 Task: Productivity: 8 Creative Habits.
Action: Mouse moved to (254, 59)
Screenshot: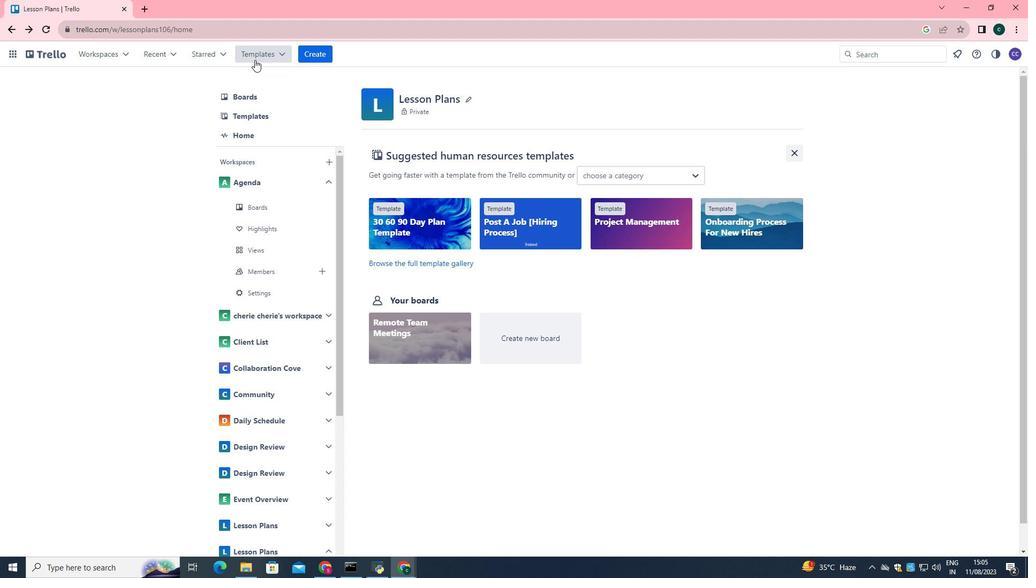 
Action: Mouse pressed left at (254, 59)
Screenshot: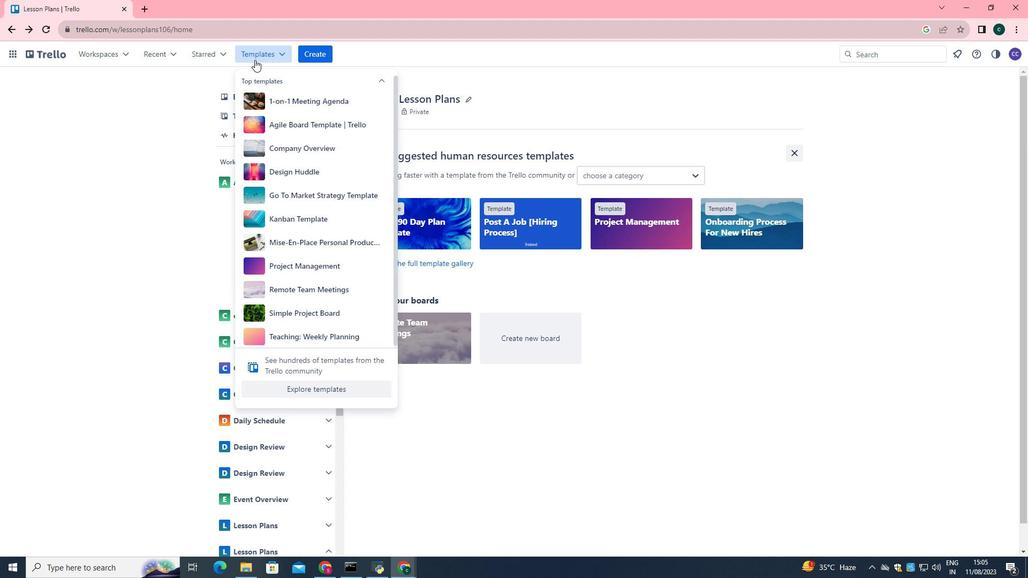 
Action: Mouse moved to (285, 389)
Screenshot: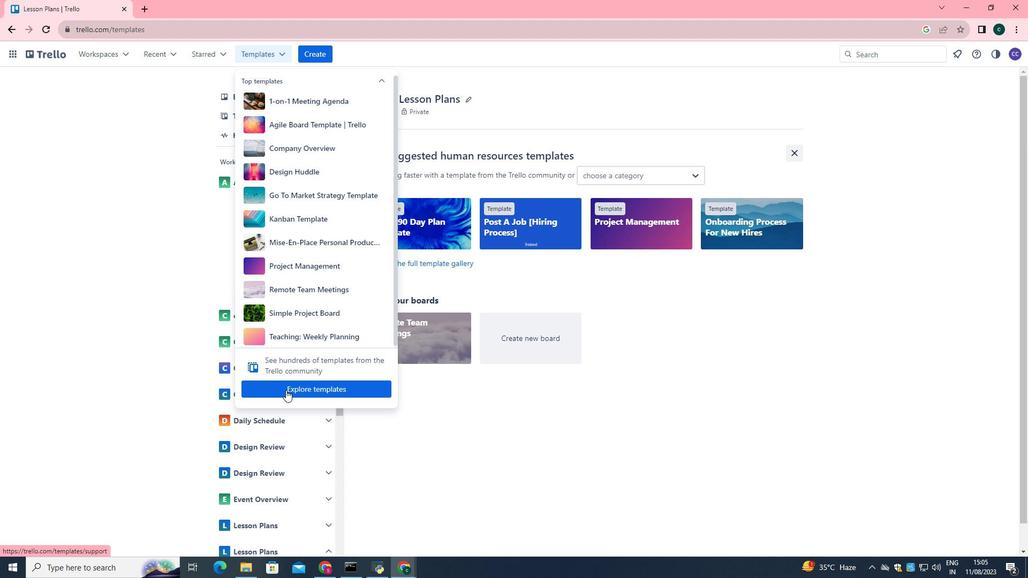 
Action: Mouse pressed left at (285, 389)
Screenshot: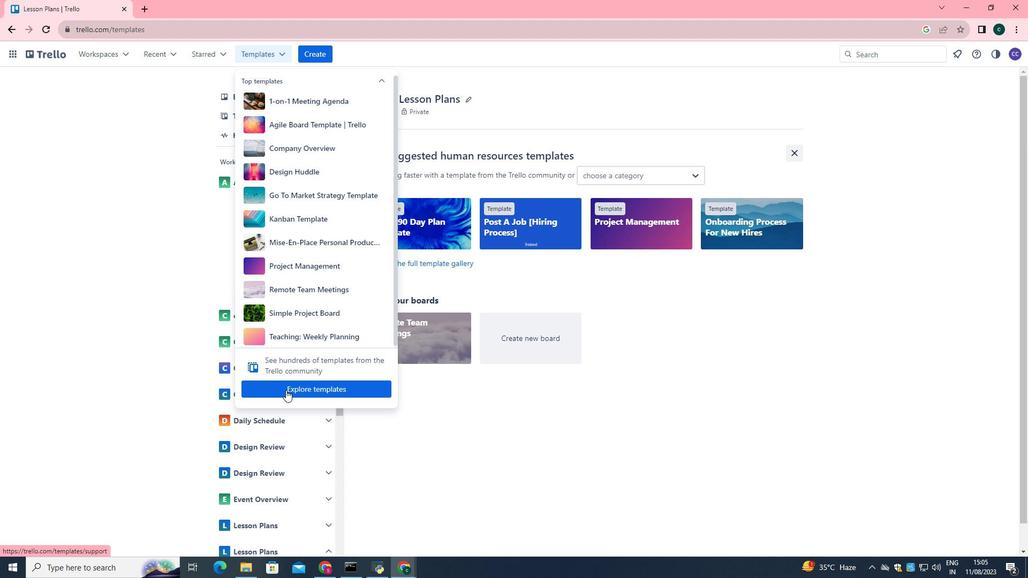 
Action: Mouse moved to (288, 279)
Screenshot: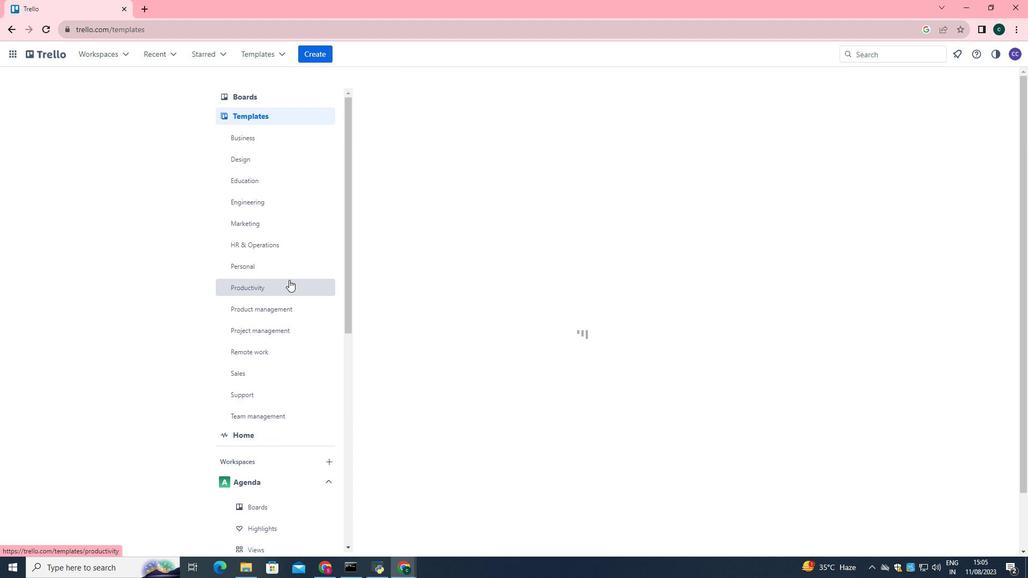 
Action: Mouse pressed left at (288, 279)
Screenshot: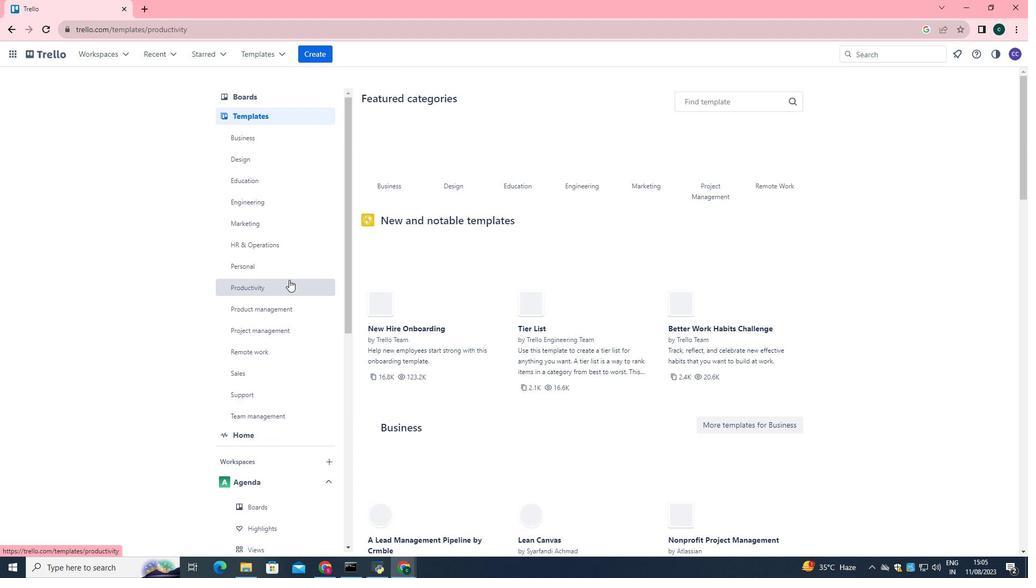 
Action: Mouse moved to (546, 285)
Screenshot: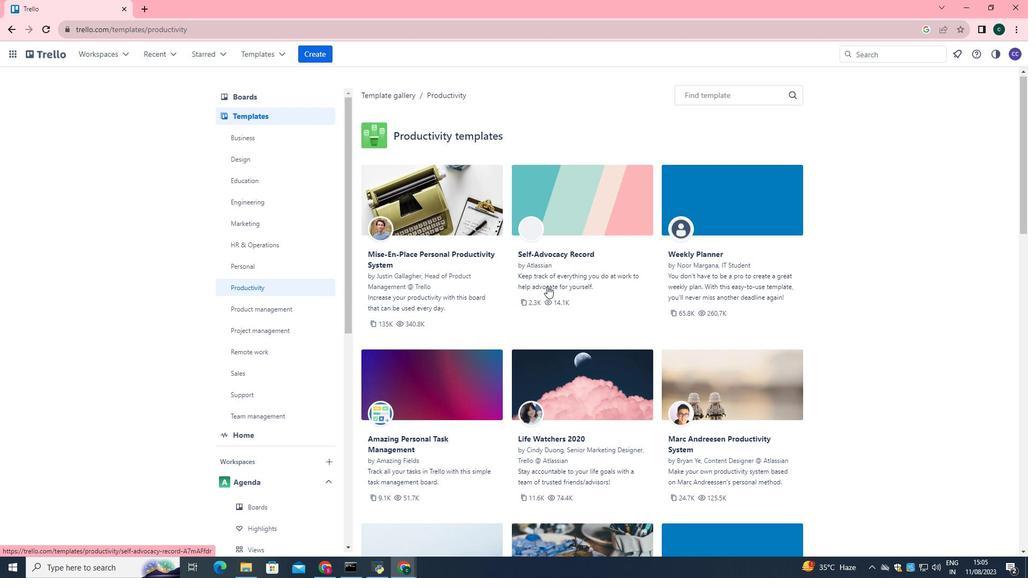 
Action: Mouse scrolled (546, 285) with delta (0, 0)
Screenshot: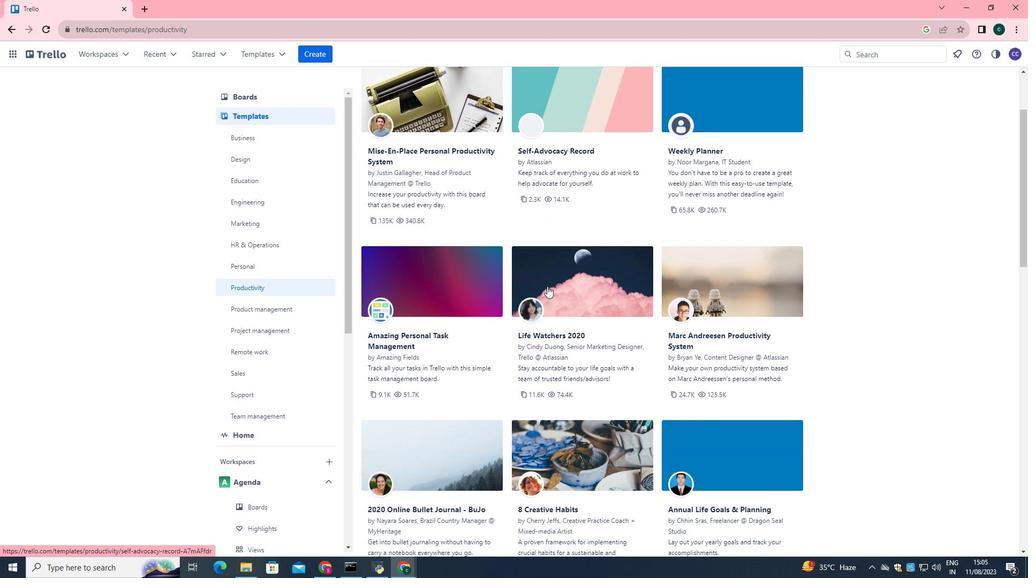 
Action: Mouse scrolled (546, 285) with delta (0, 0)
Screenshot: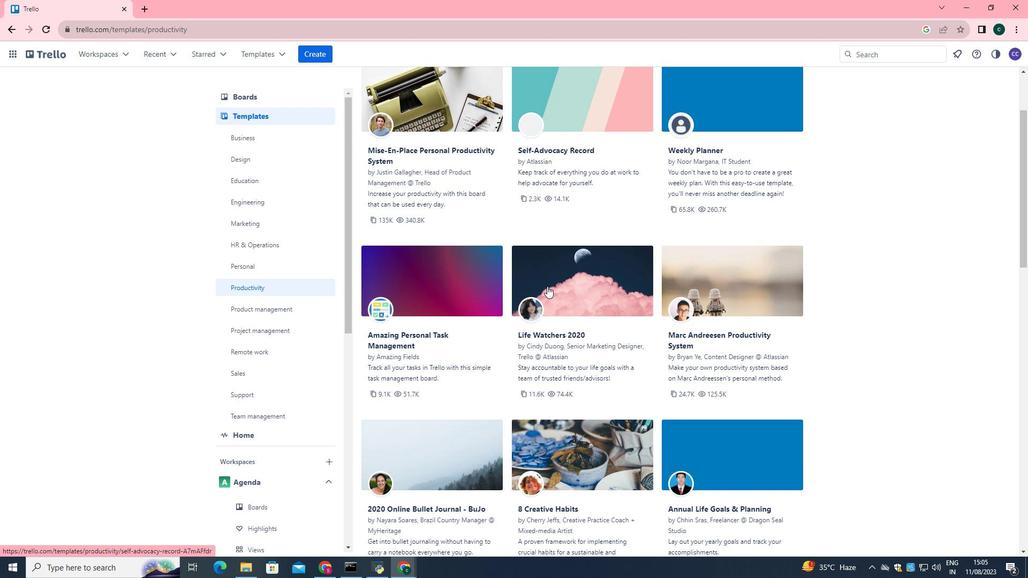 
Action: Mouse scrolled (546, 285) with delta (0, 0)
Screenshot: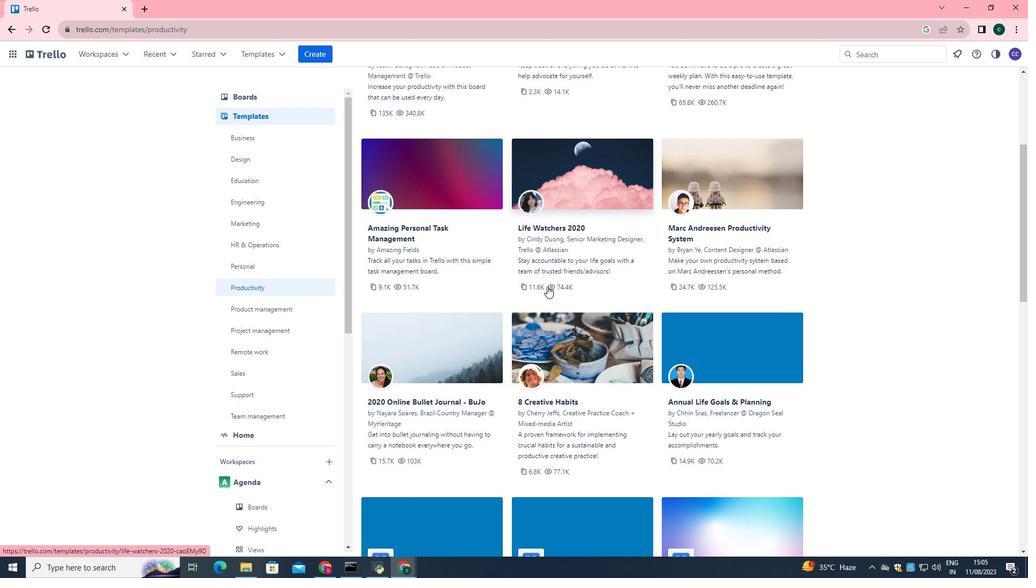 
Action: Mouse scrolled (546, 285) with delta (0, 0)
Screenshot: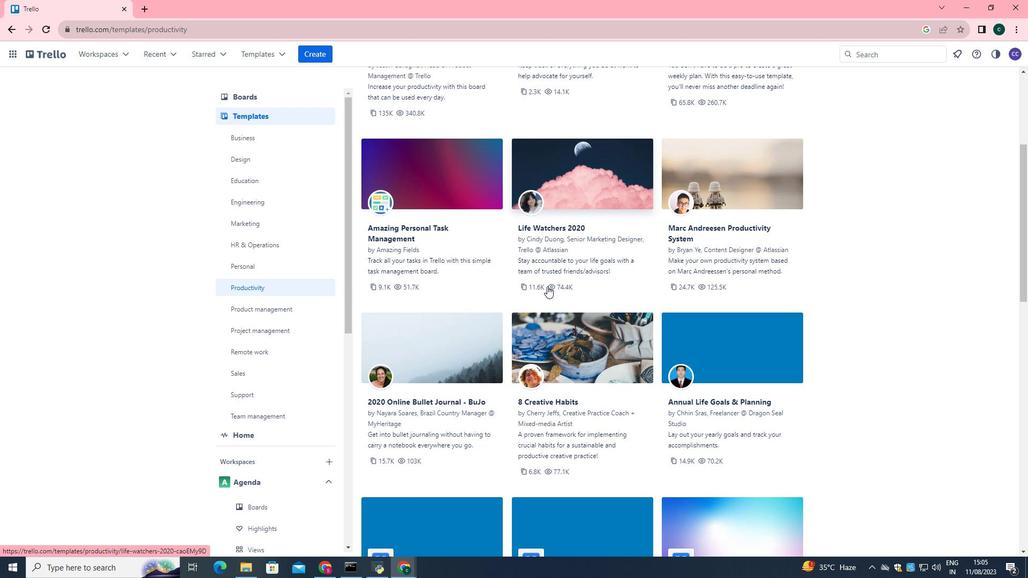 
Action: Mouse scrolled (546, 285) with delta (0, 0)
Screenshot: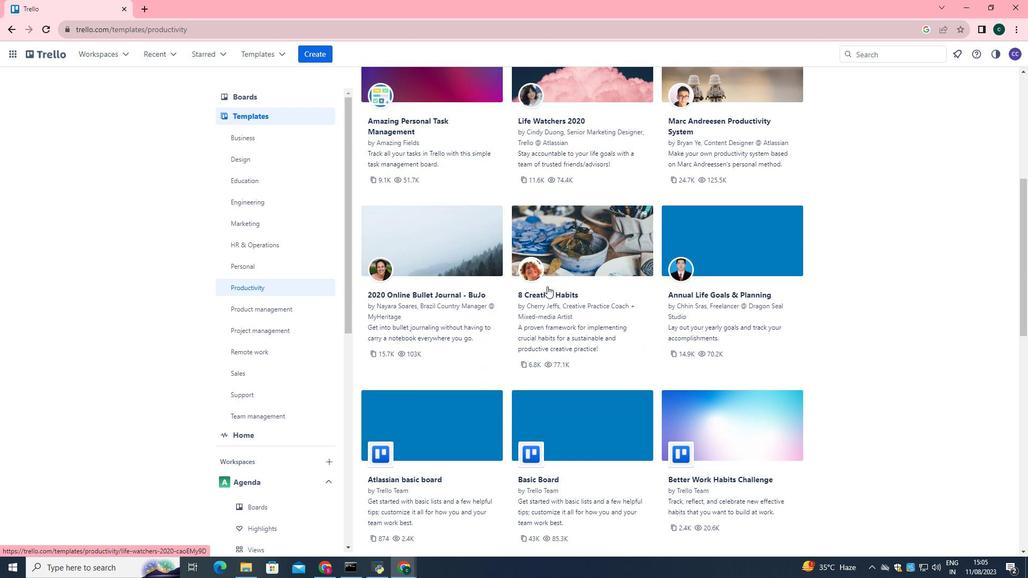 
Action: Mouse scrolled (546, 285) with delta (0, 0)
Screenshot: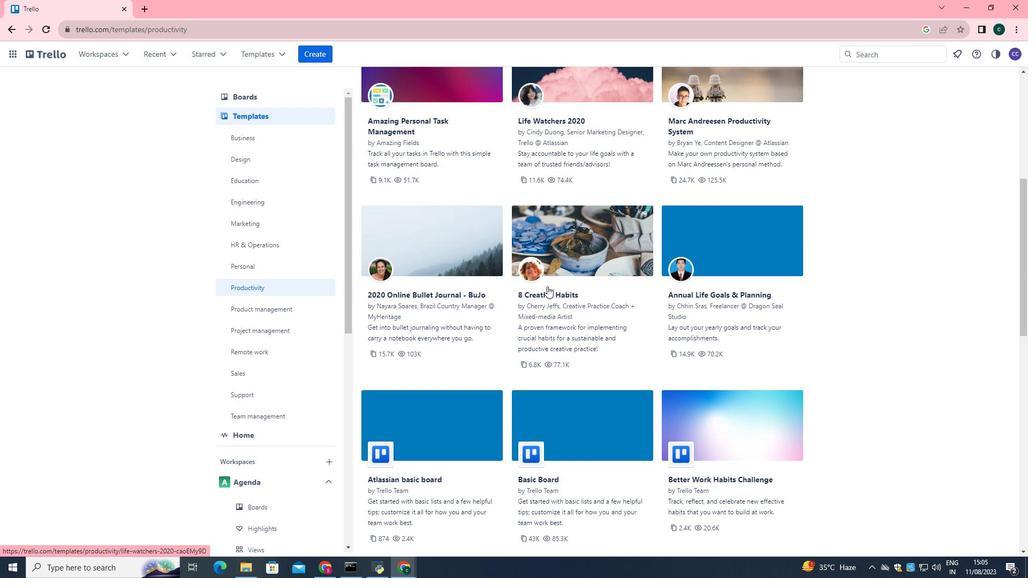 
Action: Mouse scrolled (546, 285) with delta (0, 0)
Screenshot: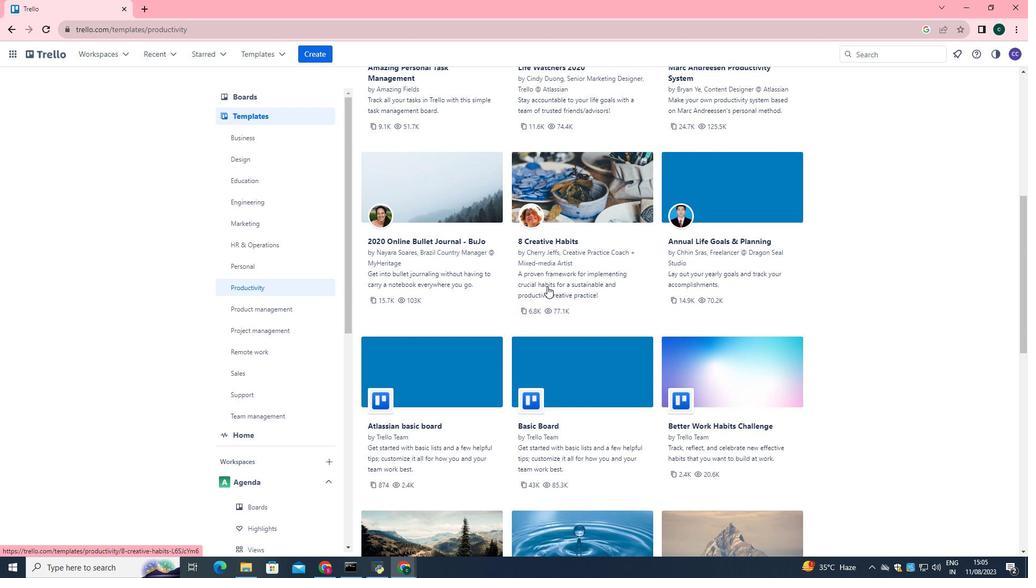 
Action: Mouse scrolled (546, 285) with delta (0, 0)
Screenshot: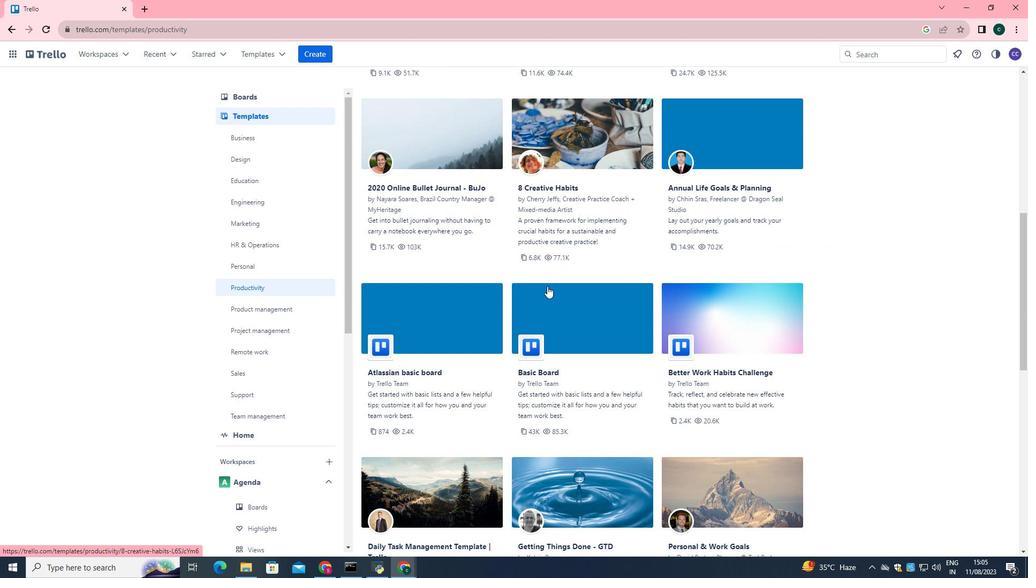 
Action: Mouse scrolled (546, 285) with delta (0, 0)
Screenshot: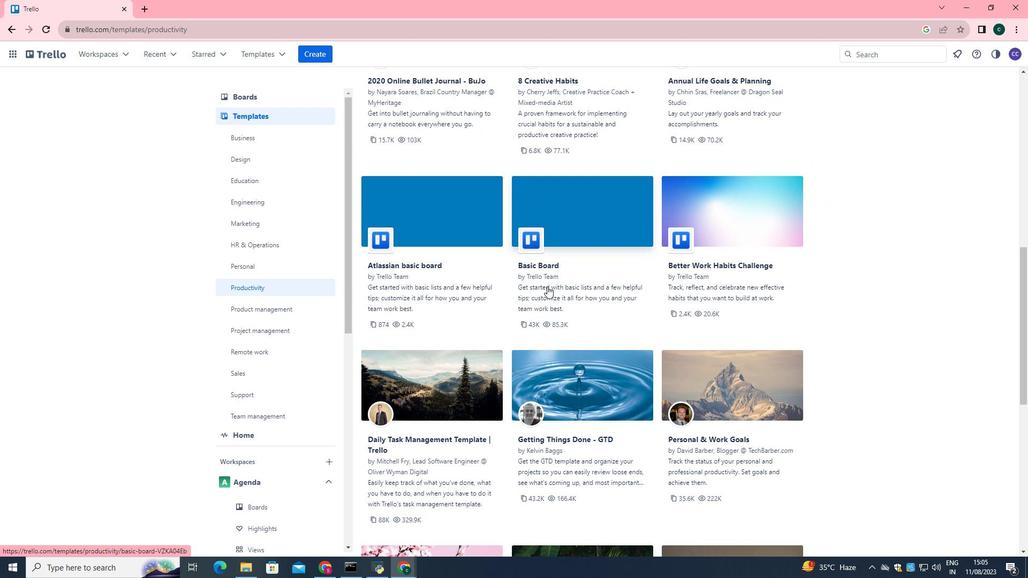 
Action: Mouse scrolled (546, 285) with delta (0, 0)
Screenshot: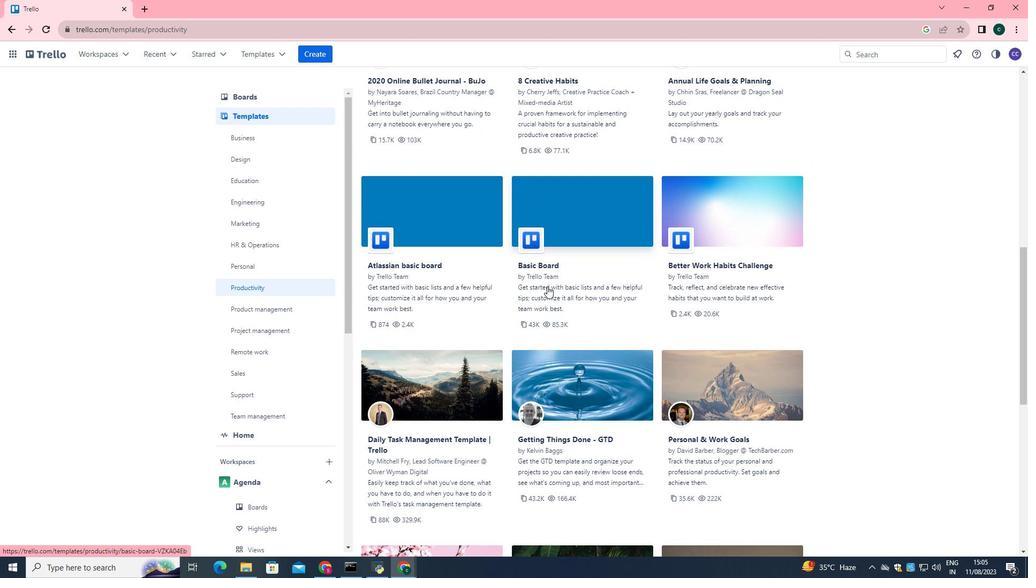 
Action: Mouse scrolled (546, 285) with delta (0, 0)
Screenshot: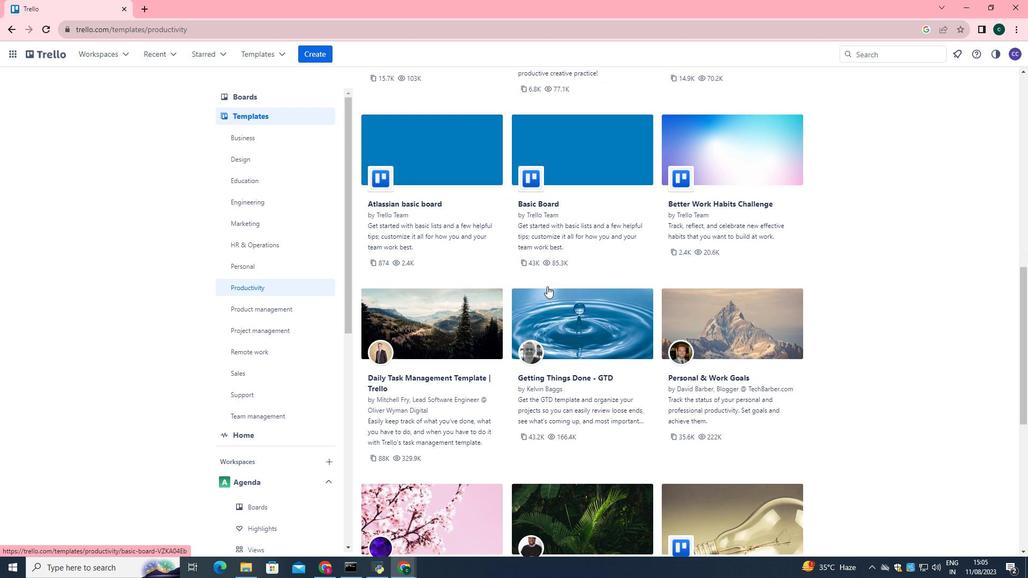 
Action: Mouse scrolled (546, 285) with delta (0, 0)
Screenshot: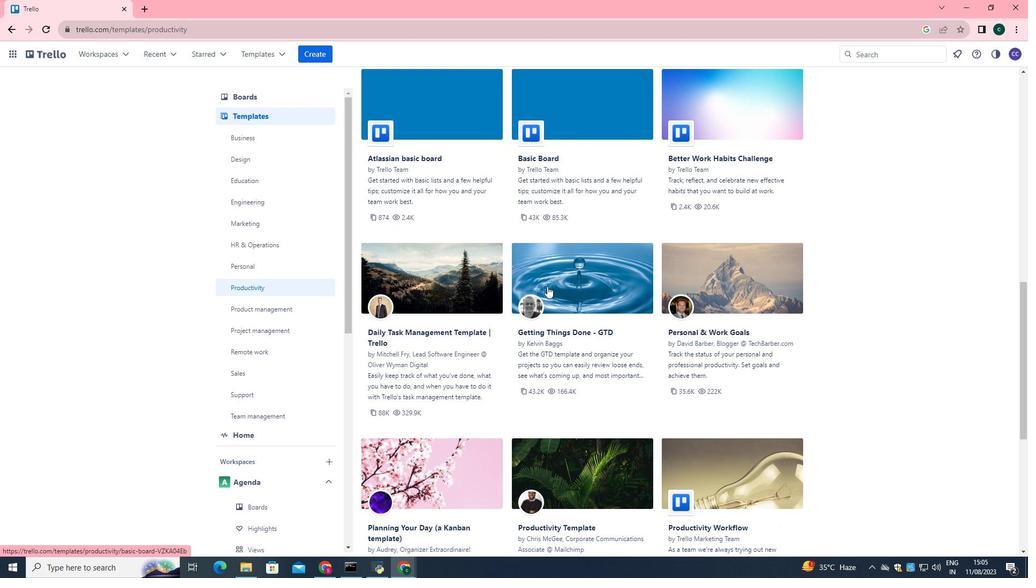 
Action: Mouse scrolled (546, 285) with delta (0, 0)
Screenshot: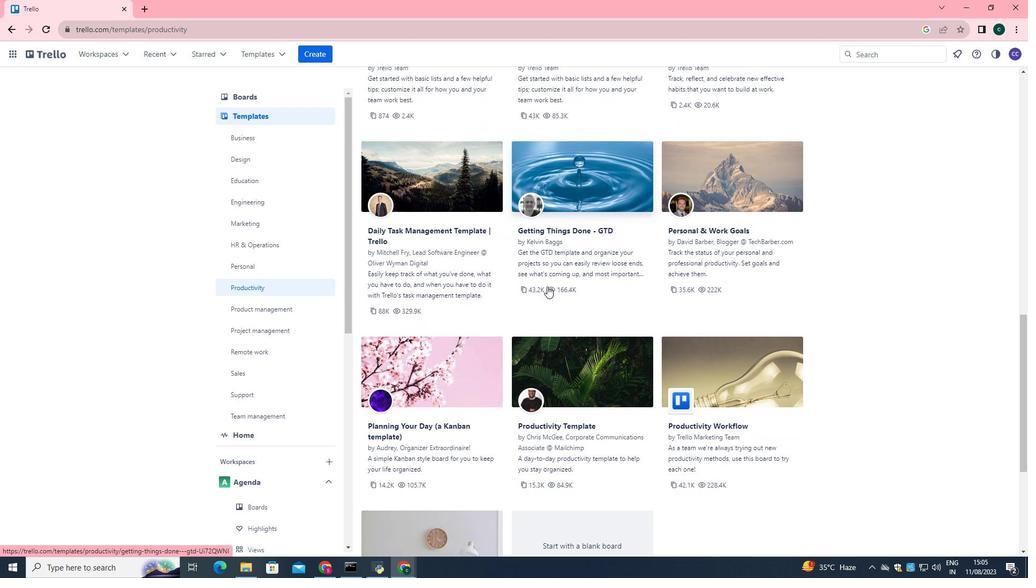 
Action: Mouse scrolled (546, 285) with delta (0, 0)
Screenshot: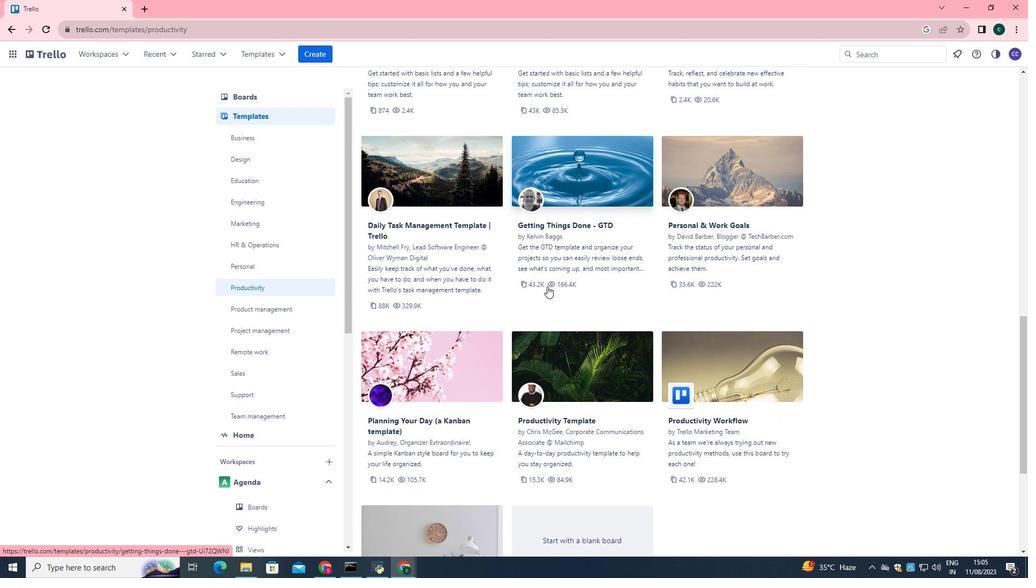 
Action: Mouse scrolled (546, 285) with delta (0, 0)
Screenshot: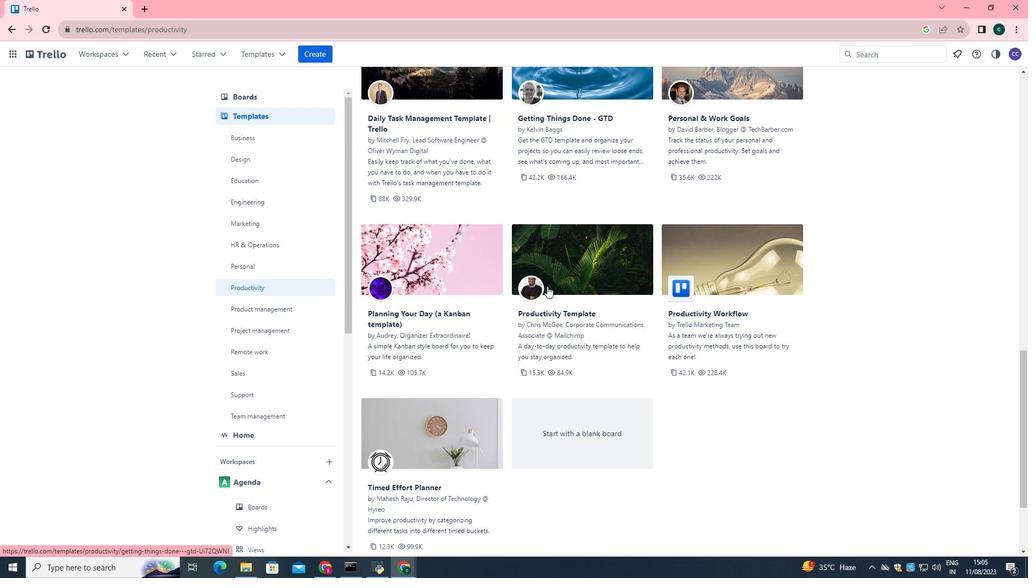 
Action: Mouse scrolled (546, 285) with delta (0, 0)
Screenshot: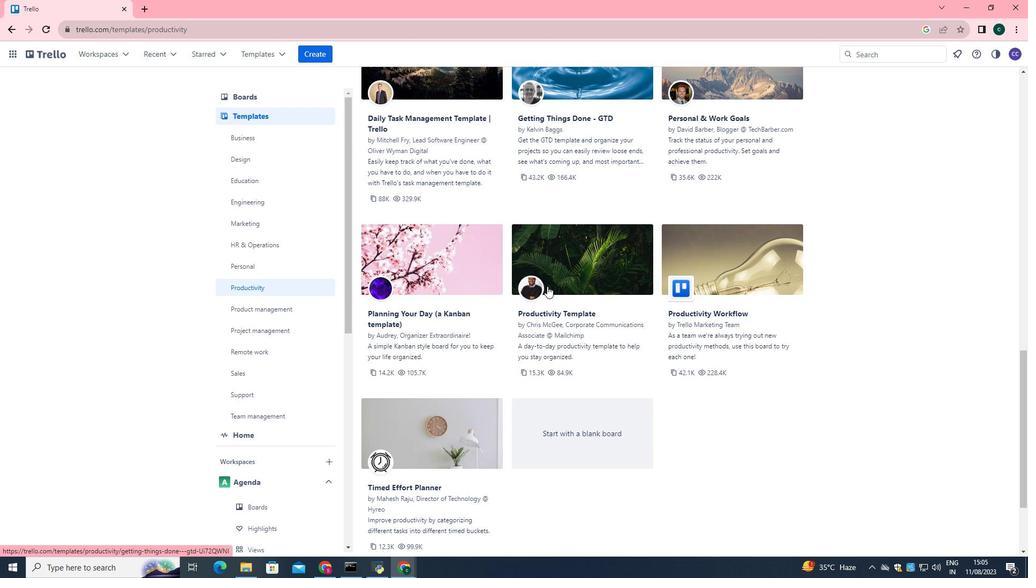 
Action: Mouse scrolled (546, 285) with delta (0, 0)
Screenshot: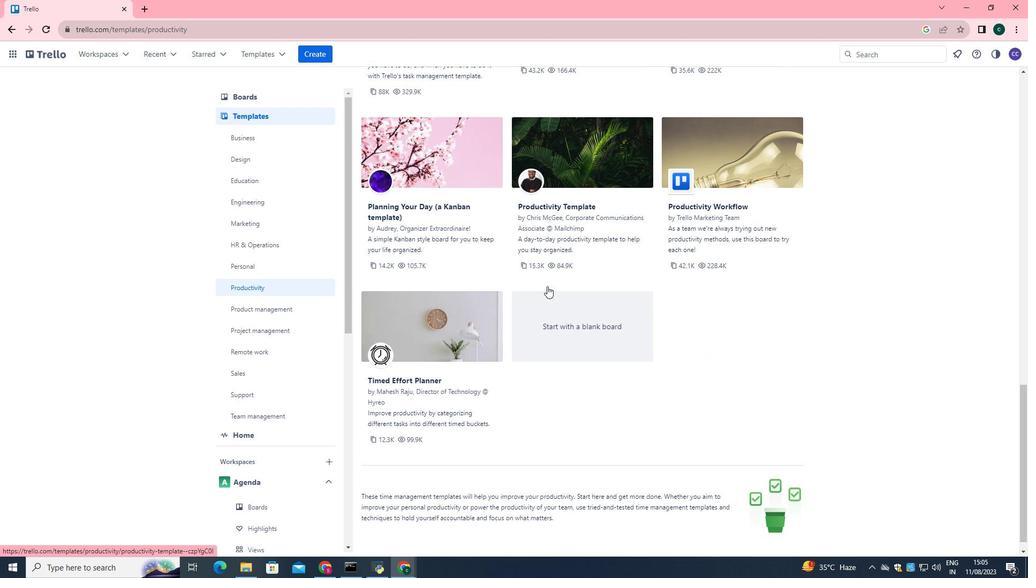 
Action: Mouse scrolled (546, 285) with delta (0, 0)
Screenshot: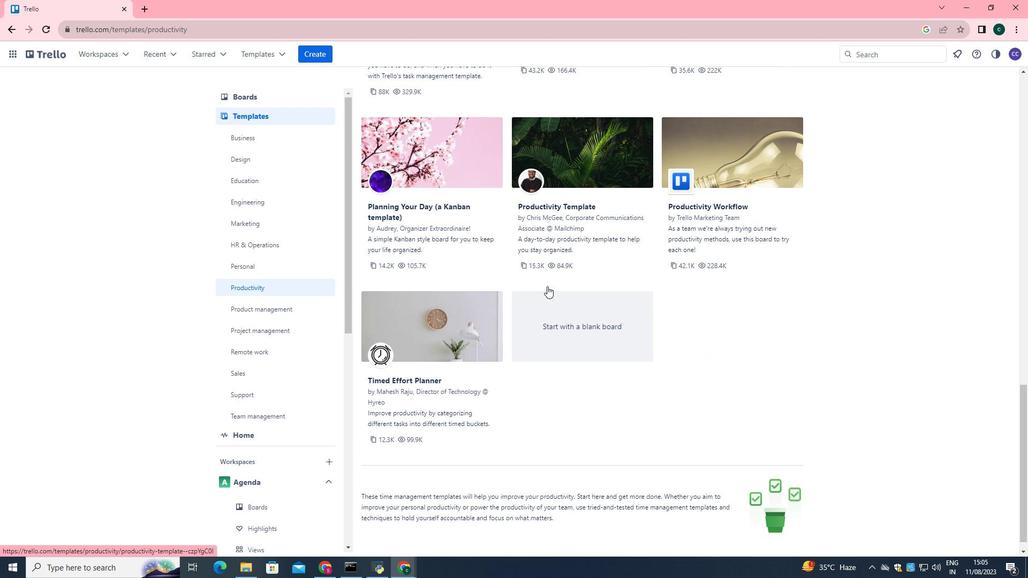 
Action: Mouse scrolled (546, 286) with delta (0, 0)
Screenshot: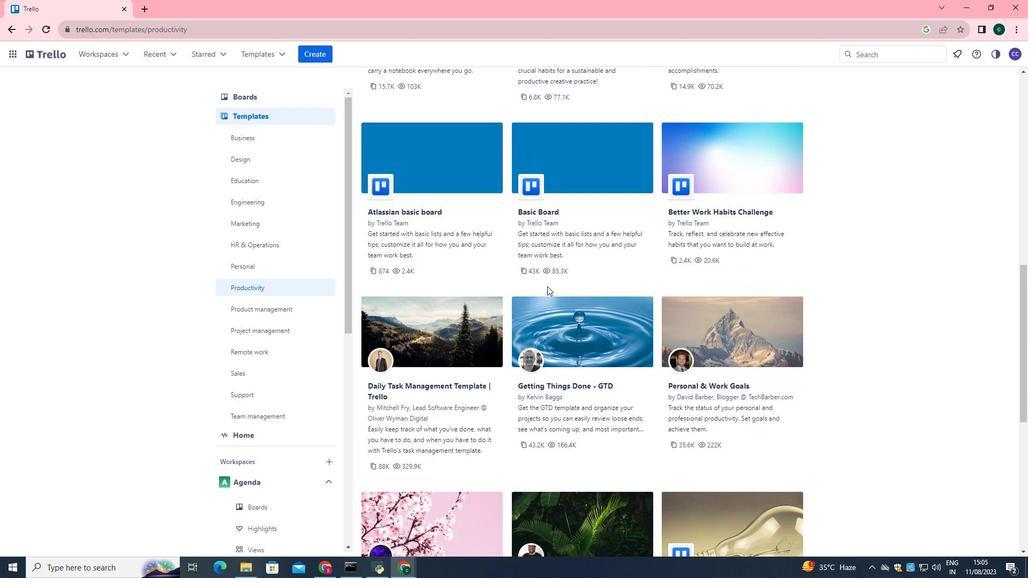
Action: Mouse scrolled (546, 286) with delta (0, 0)
Screenshot: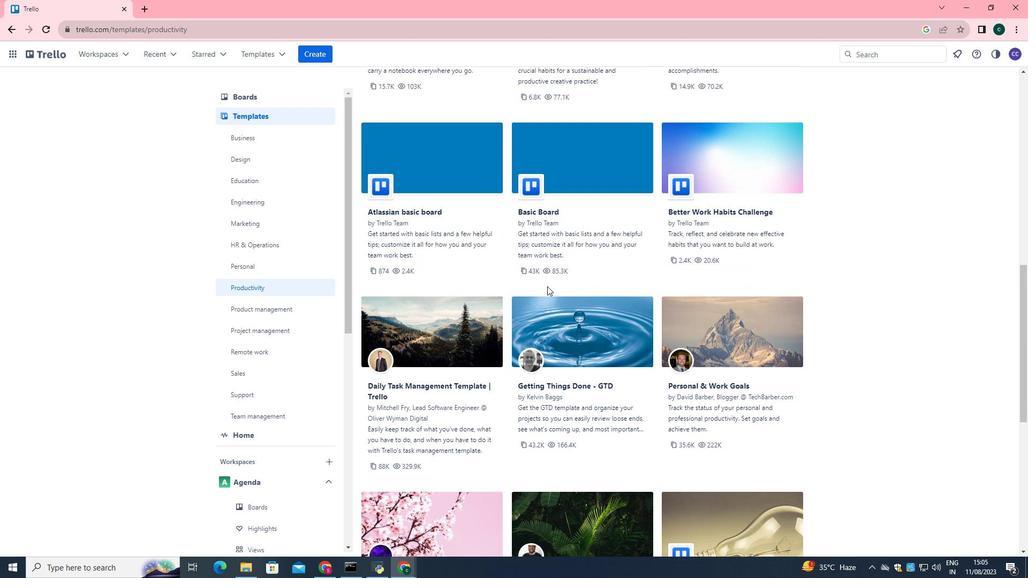 
Action: Mouse scrolled (546, 286) with delta (0, 0)
Screenshot: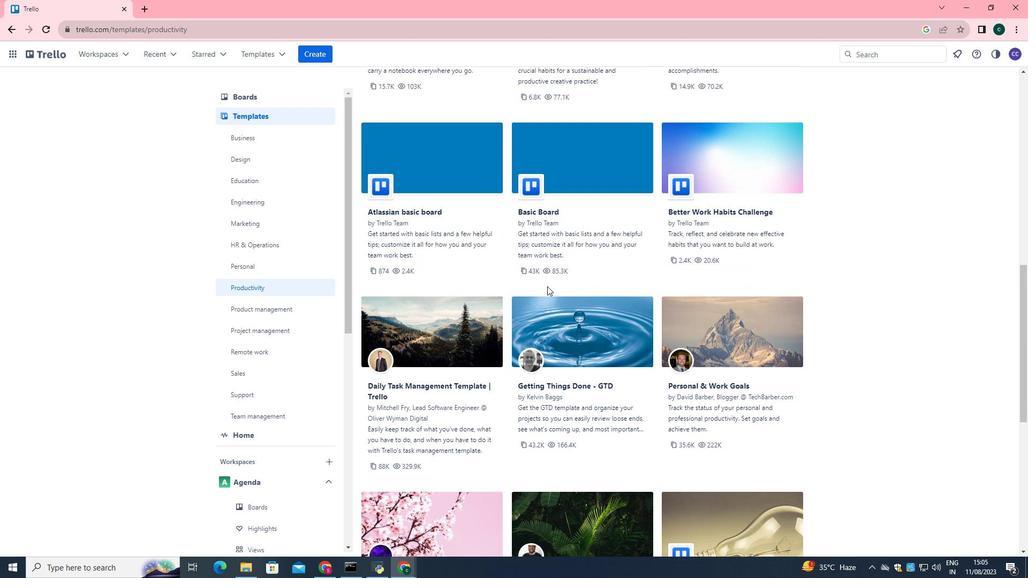 
Action: Mouse scrolled (546, 286) with delta (0, 0)
Screenshot: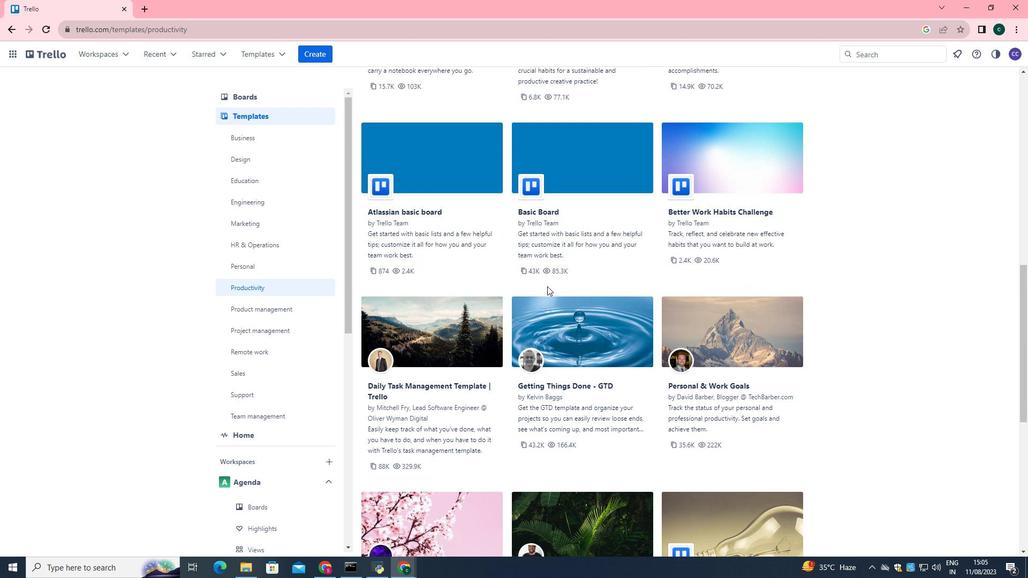 
Action: Mouse scrolled (546, 286) with delta (0, 0)
Screenshot: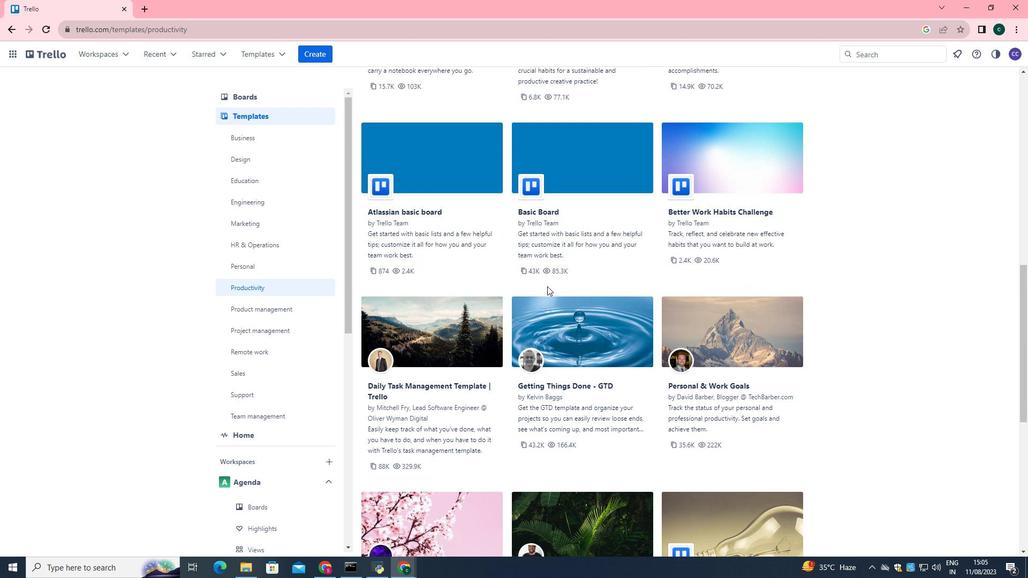 
Action: Mouse scrolled (546, 286) with delta (0, 0)
Screenshot: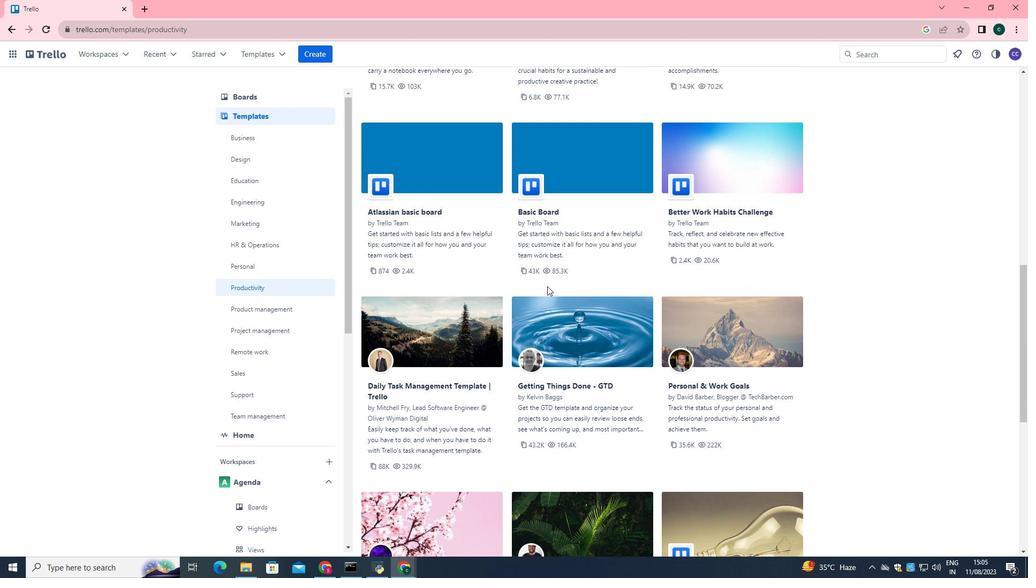 
Action: Mouse scrolled (546, 286) with delta (0, 0)
Screenshot: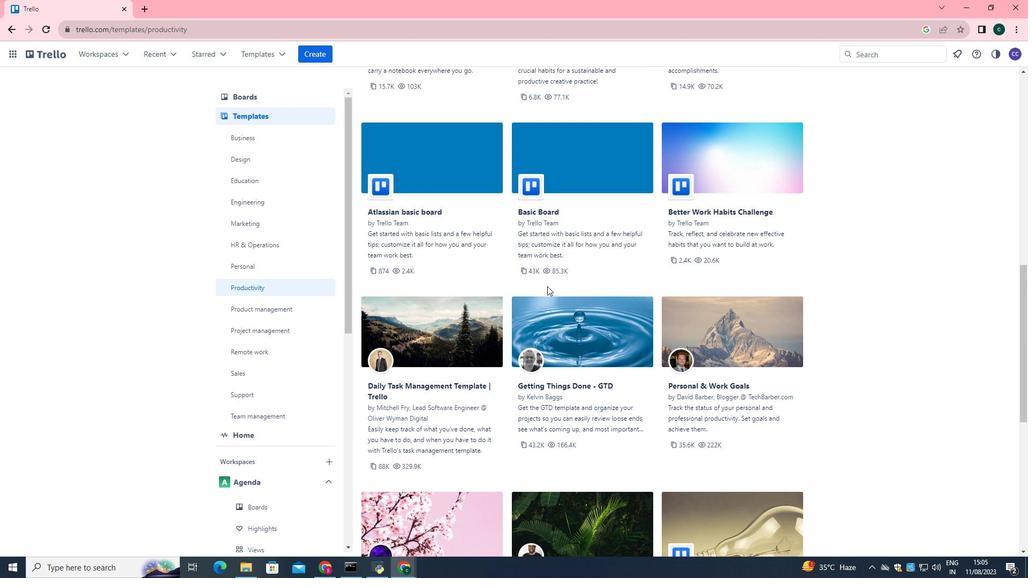 
Action: Mouse scrolled (546, 286) with delta (0, 0)
Screenshot: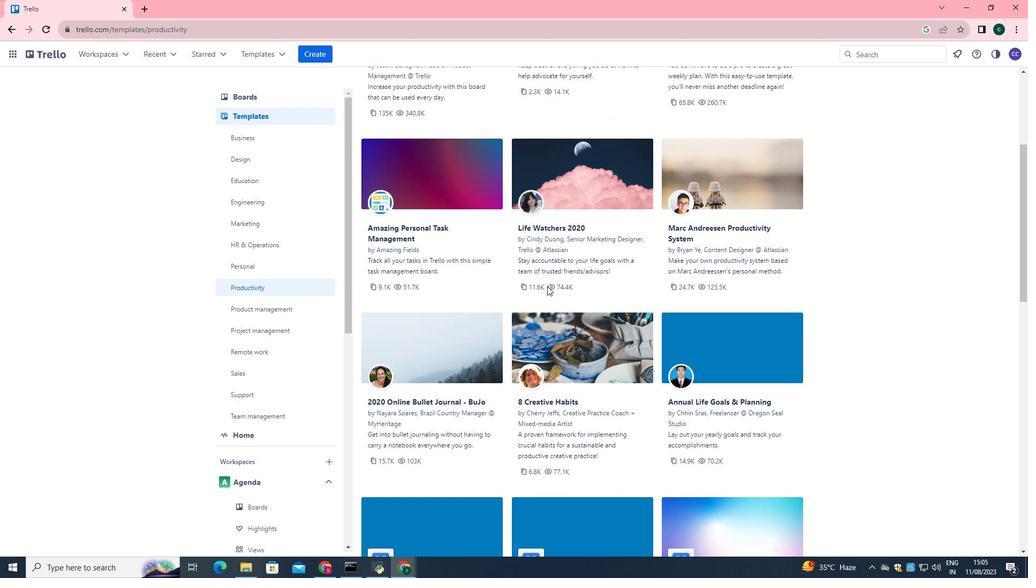 
Action: Mouse scrolled (546, 286) with delta (0, 0)
Screenshot: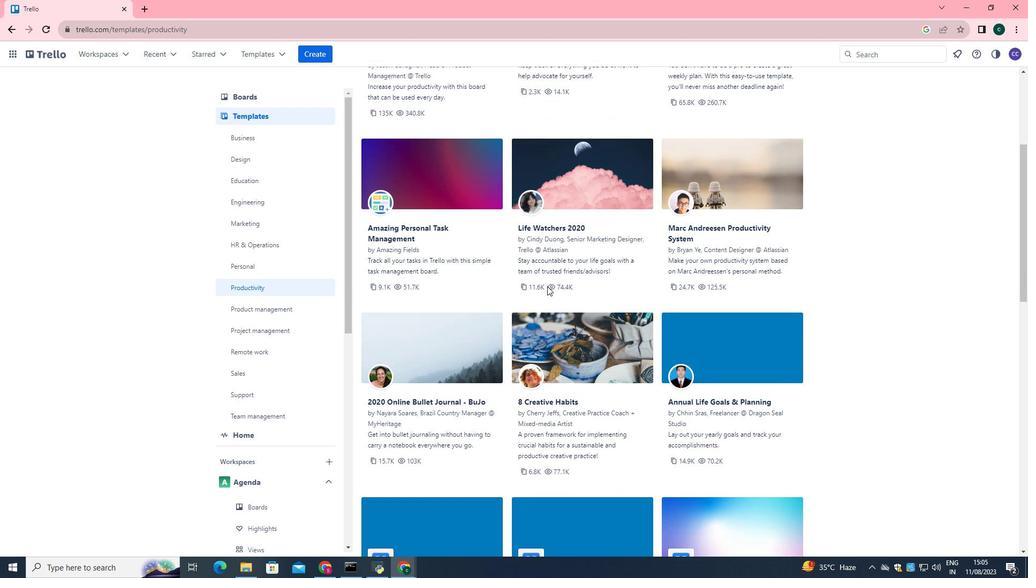 
Action: Mouse scrolled (546, 286) with delta (0, 0)
Screenshot: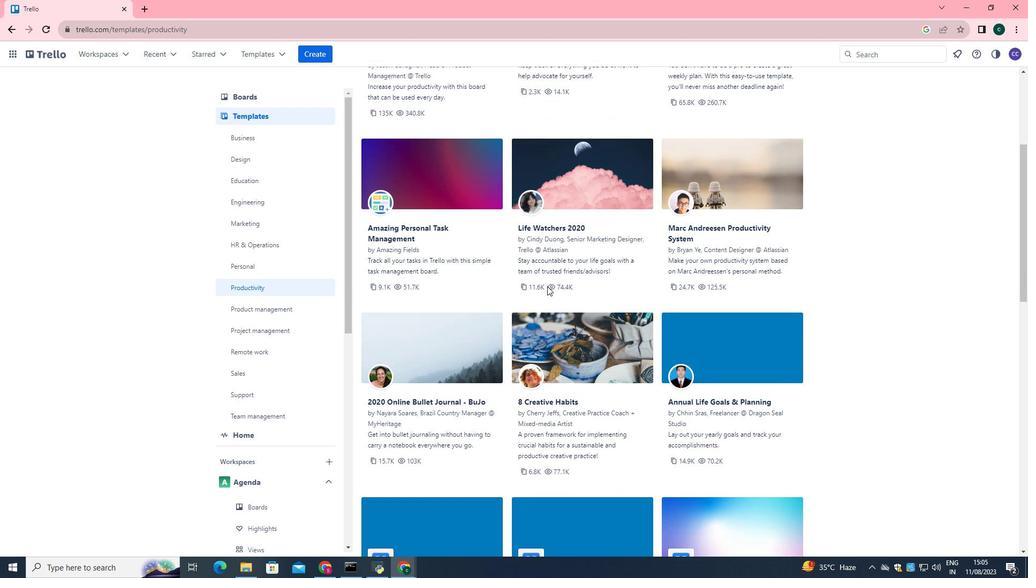 
Action: Mouse scrolled (546, 286) with delta (0, 0)
Screenshot: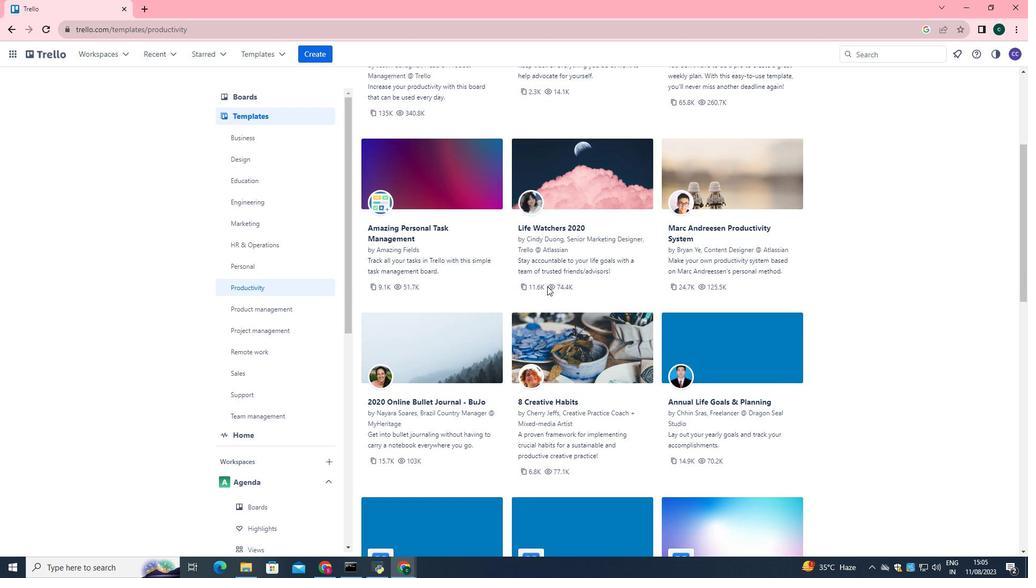 
Action: Mouse scrolled (546, 286) with delta (0, 0)
Screenshot: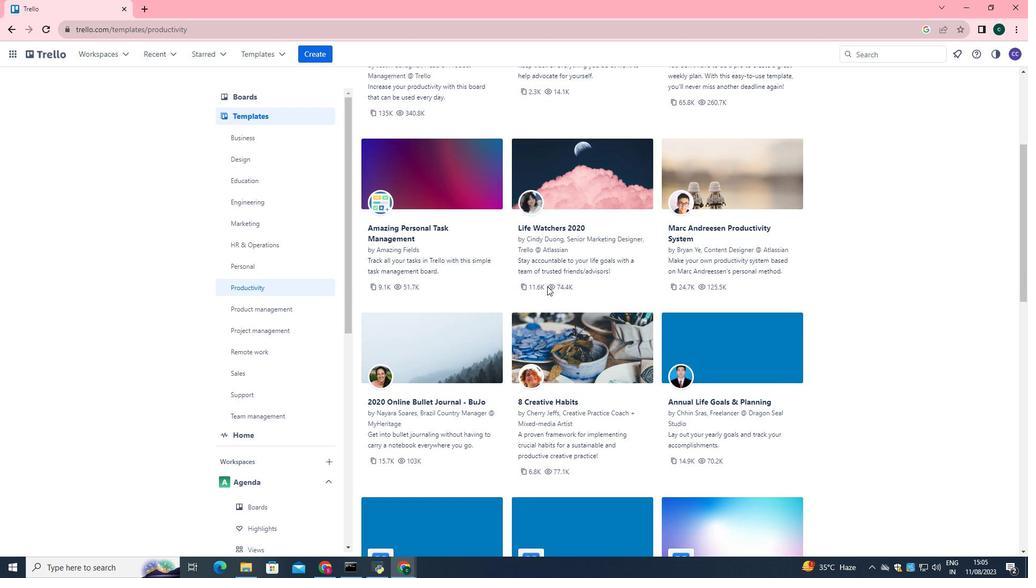 
Action: Mouse scrolled (546, 286) with delta (0, 0)
Screenshot: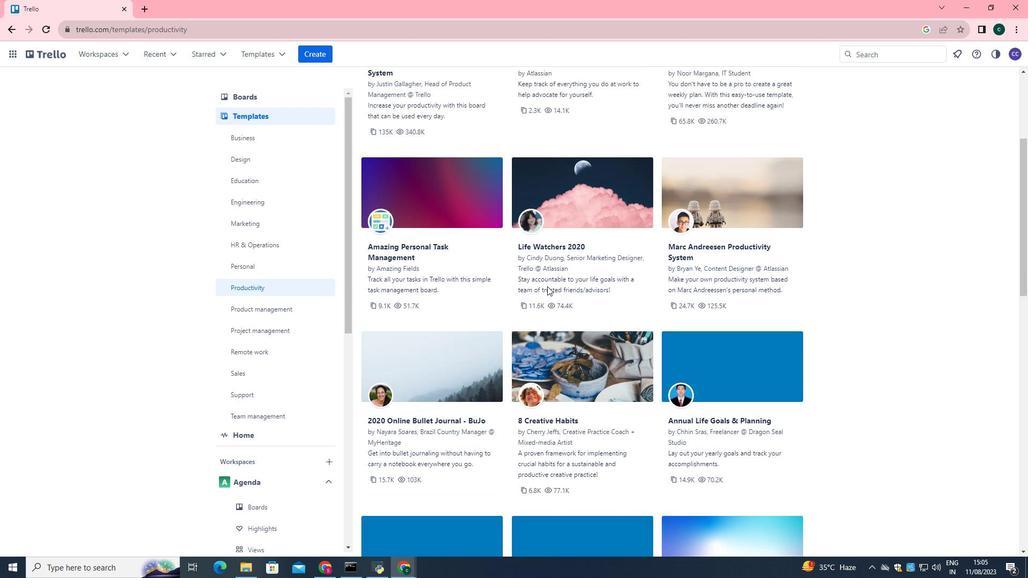 
Action: Mouse scrolled (546, 286) with delta (0, 0)
Screenshot: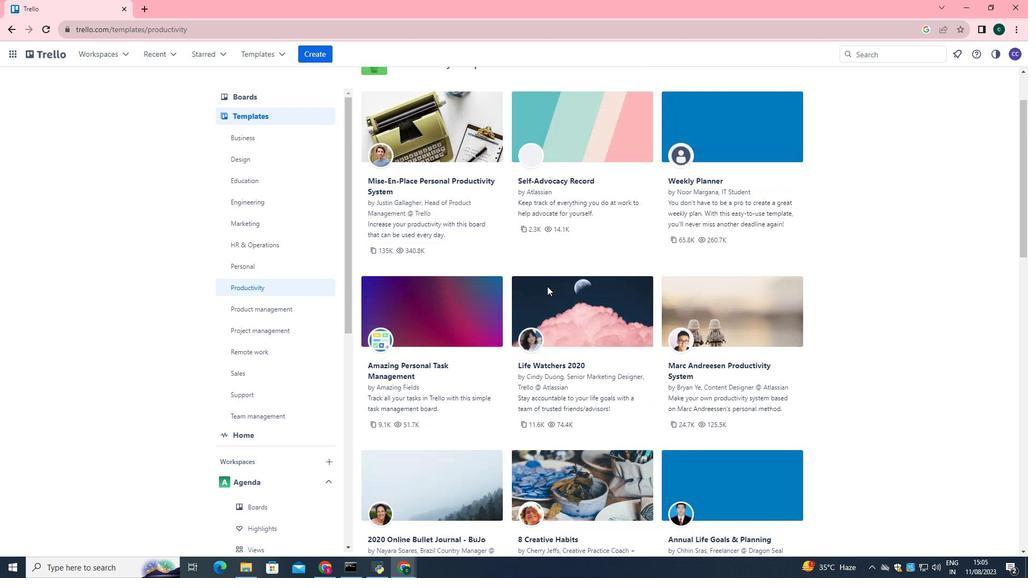 
Action: Mouse scrolled (546, 286) with delta (0, 0)
Screenshot: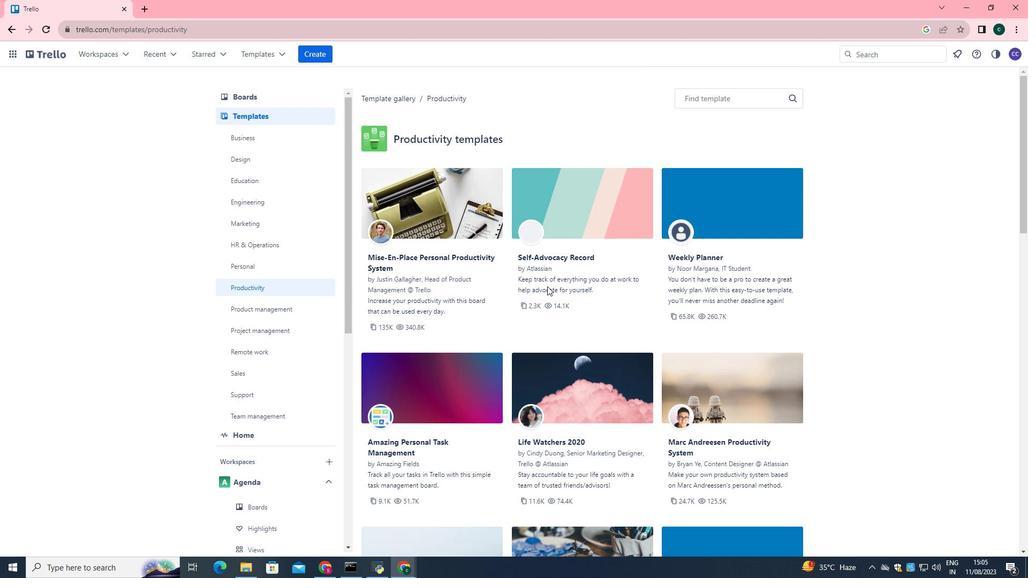 
Action: Mouse scrolled (546, 286) with delta (0, 0)
Screenshot: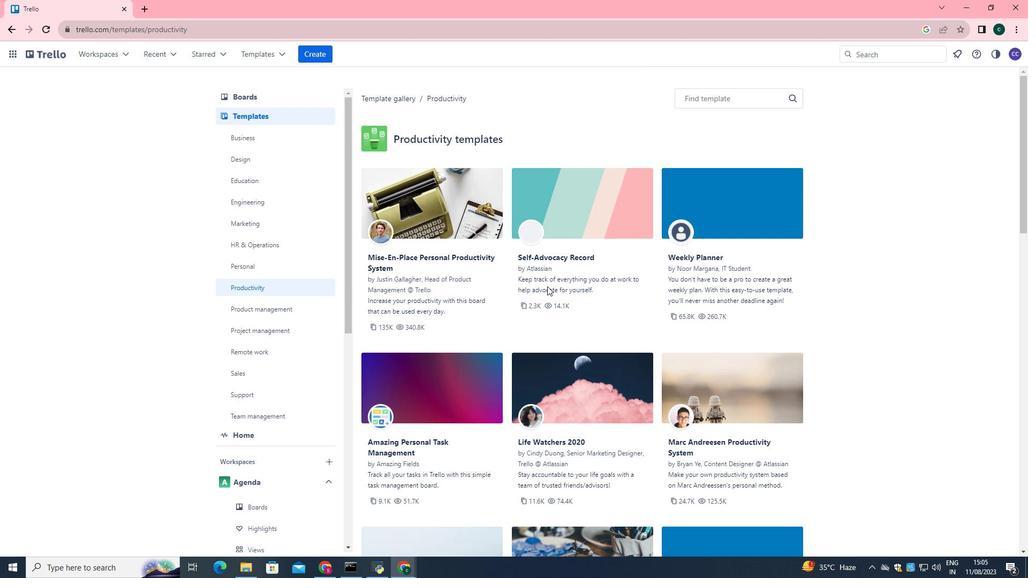 
Action: Mouse scrolled (546, 286) with delta (0, 0)
Screenshot: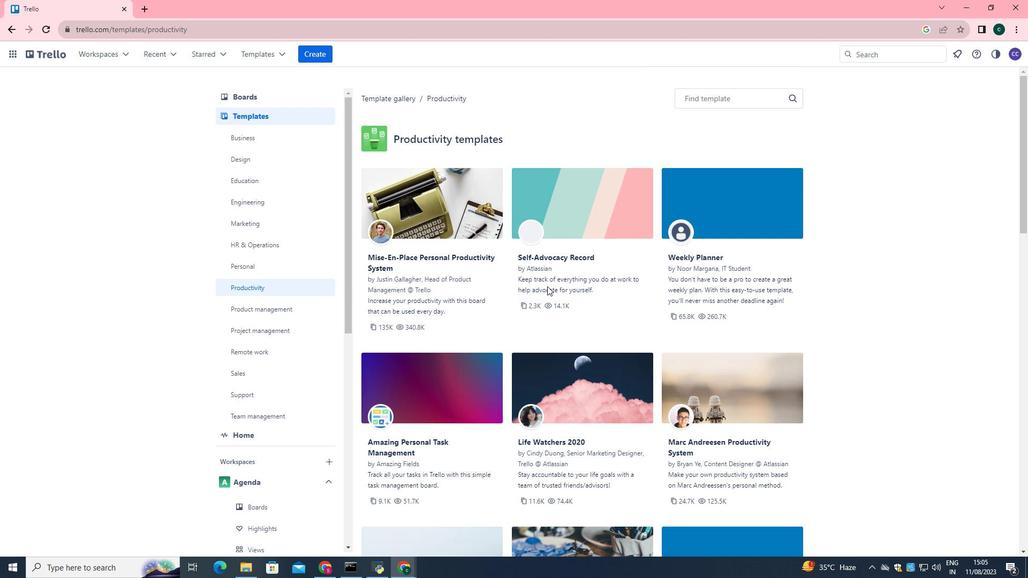 
Action: Mouse scrolled (546, 286) with delta (0, 0)
Screenshot: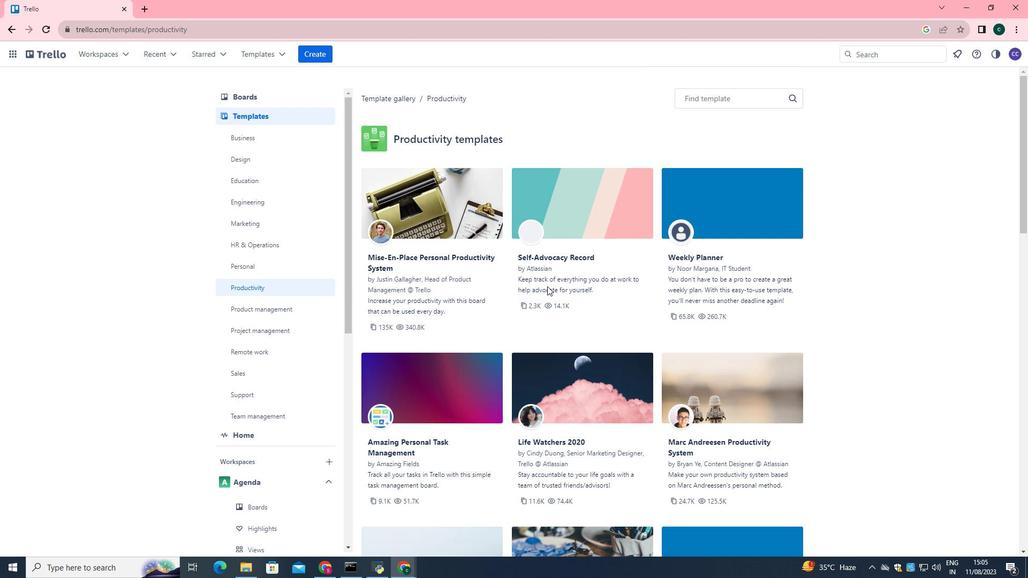 
Action: Mouse scrolled (546, 286) with delta (0, 0)
Screenshot: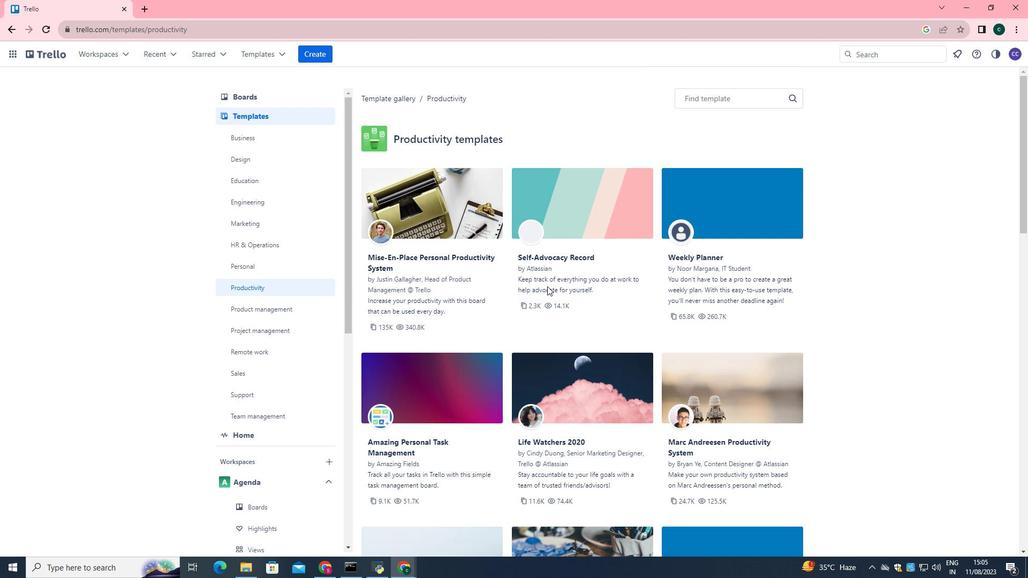
Action: Mouse scrolled (546, 286) with delta (0, 0)
Screenshot: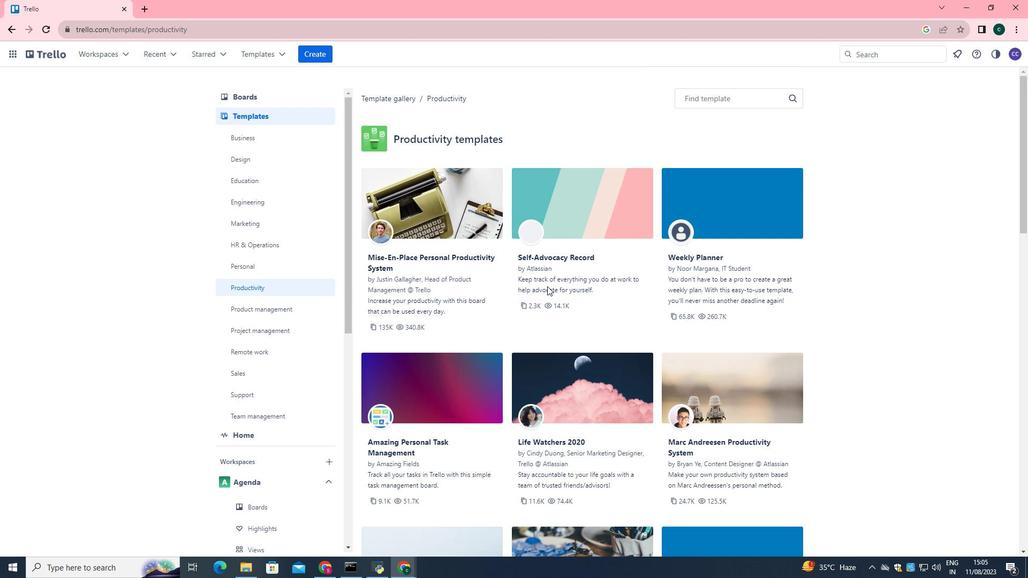
Action: Mouse scrolled (546, 286) with delta (0, 0)
Screenshot: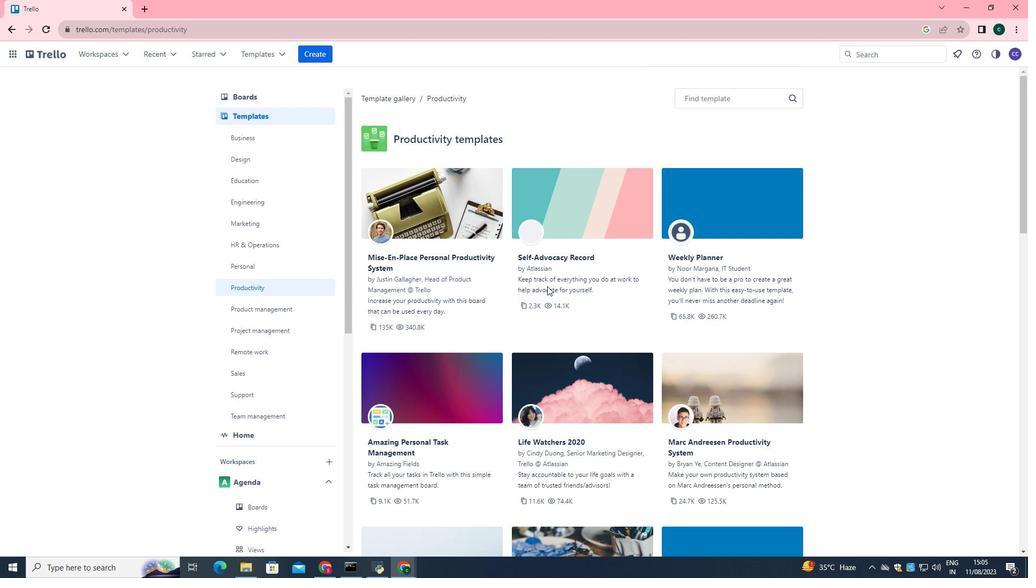 
Action: Mouse moved to (716, 322)
Screenshot: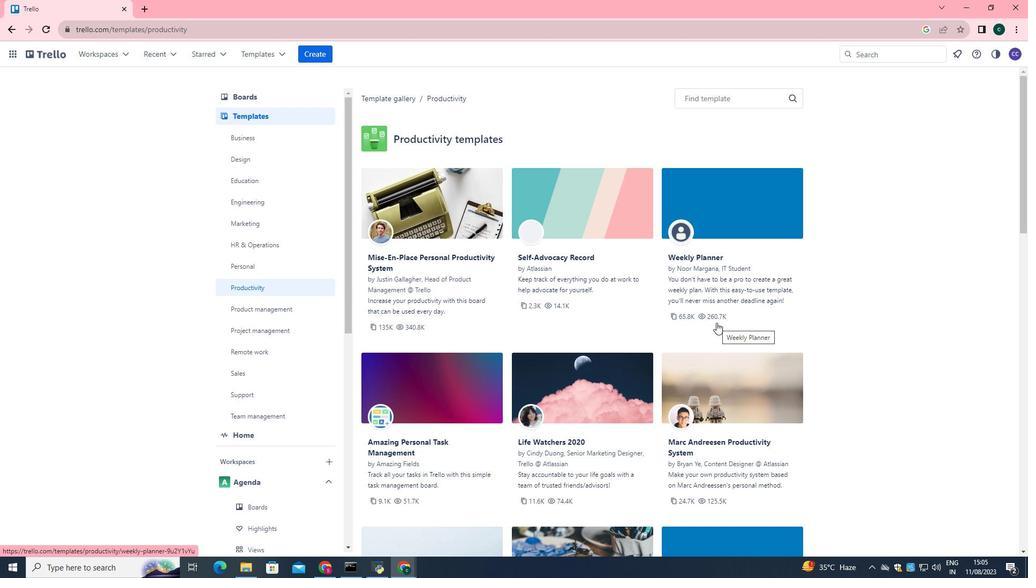 
Action: Mouse scrolled (716, 321) with delta (0, 0)
Screenshot: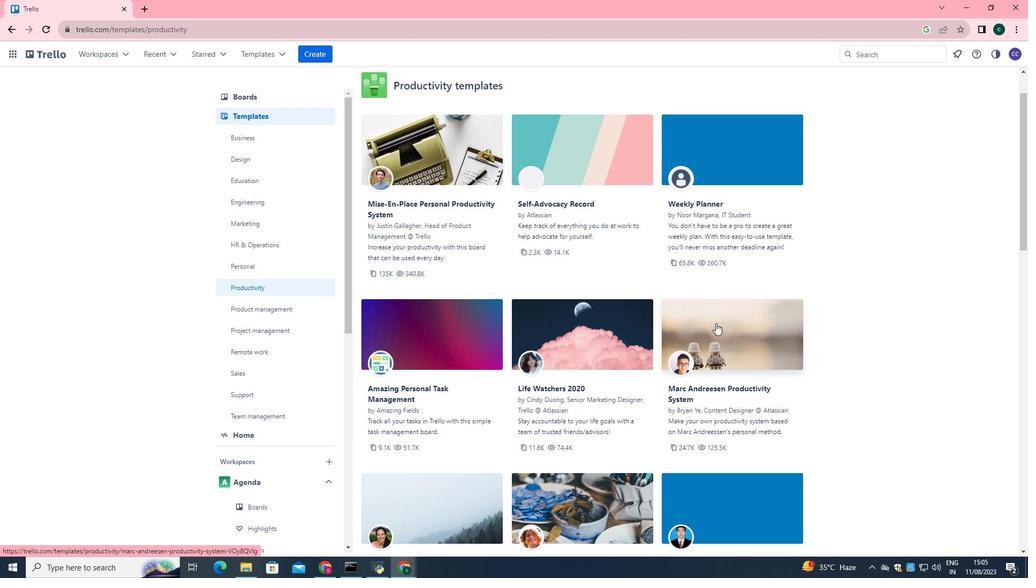 
Action: Mouse moved to (715, 322)
Screenshot: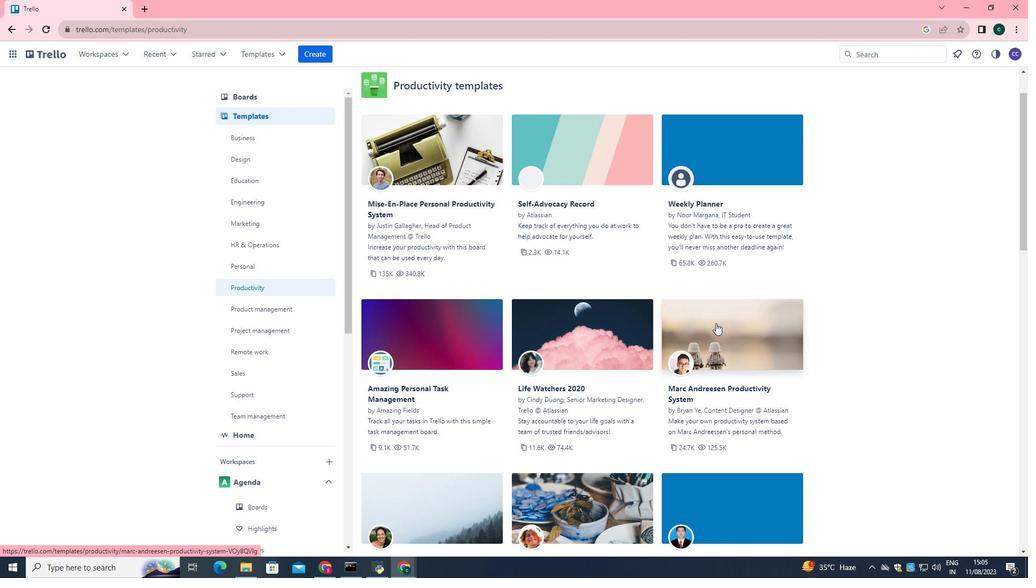 
Action: Mouse scrolled (715, 322) with delta (0, 0)
Screenshot: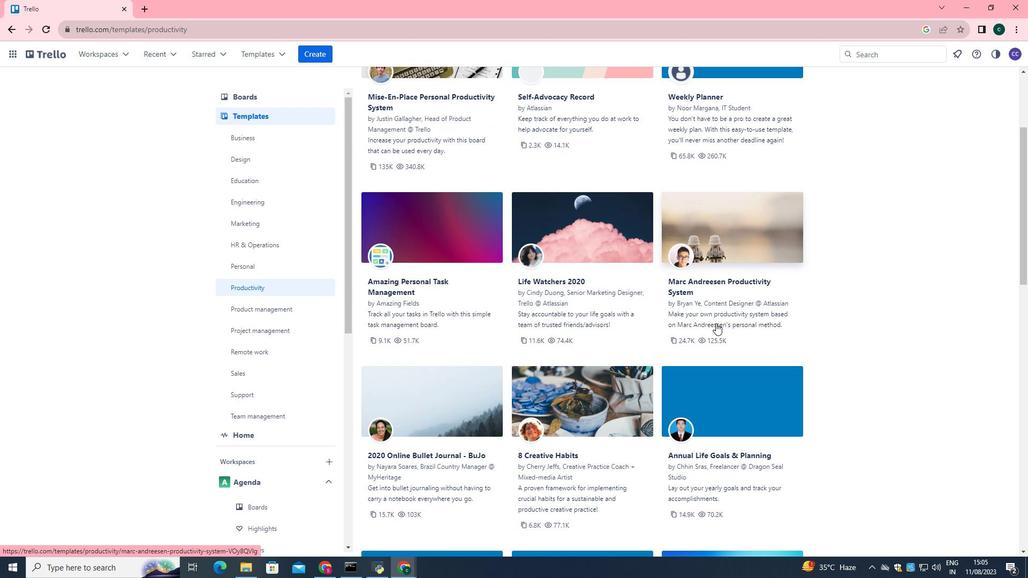 
Action: Mouse scrolled (715, 322) with delta (0, 0)
Screenshot: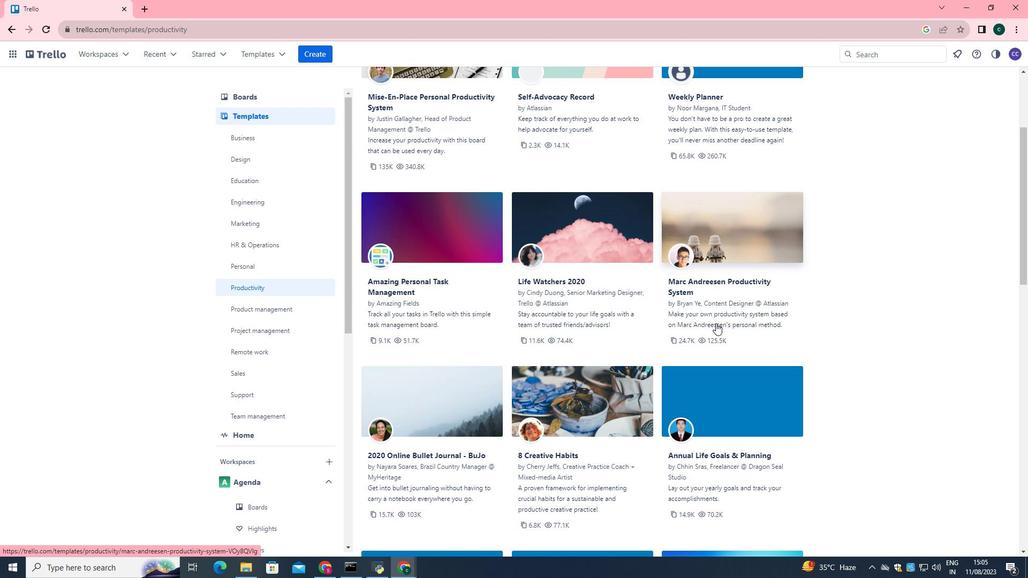 
Action: Mouse moved to (629, 392)
Screenshot: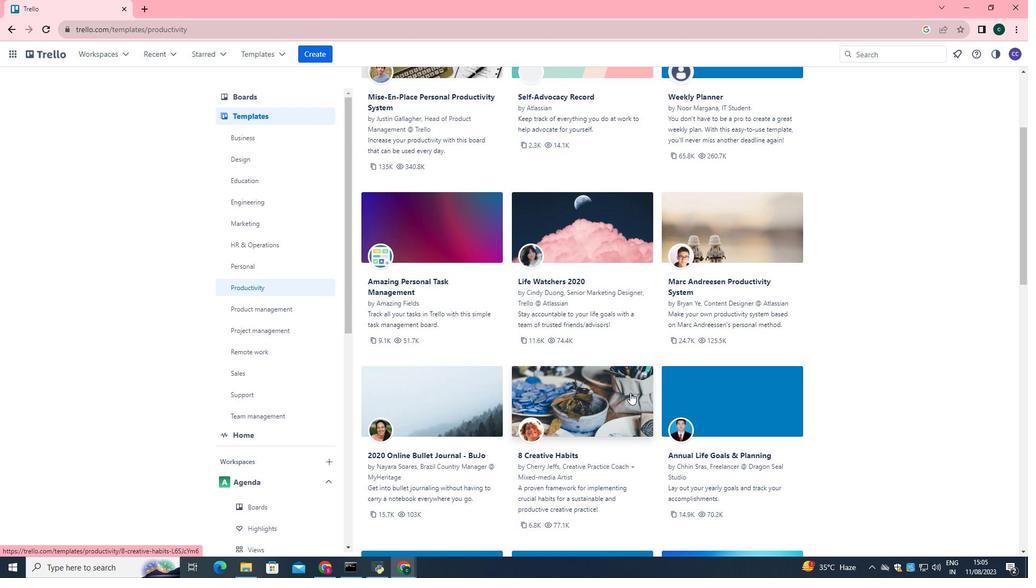 
Action: Mouse pressed left at (629, 392)
Screenshot: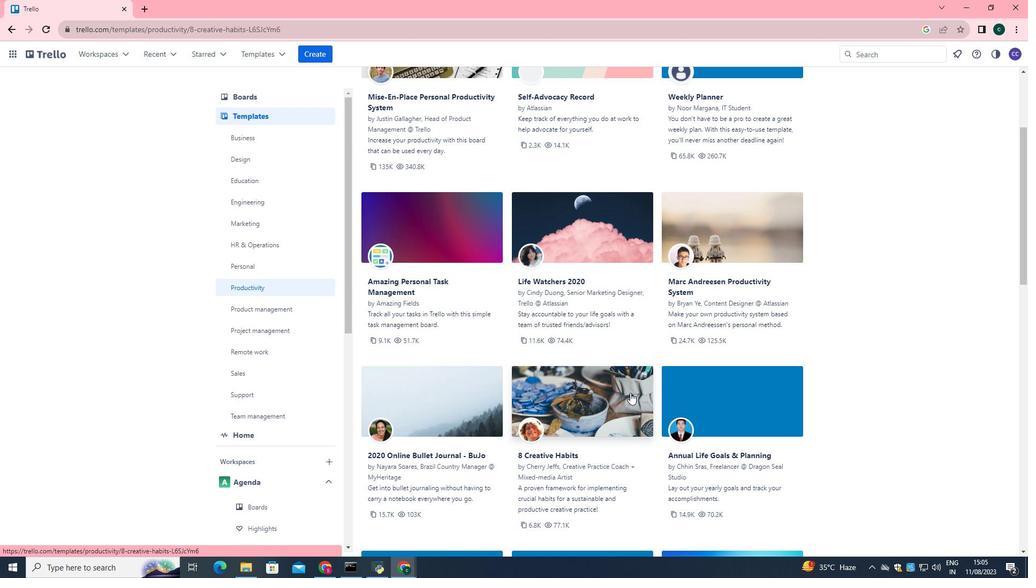 
Action: Mouse moved to (773, 138)
Screenshot: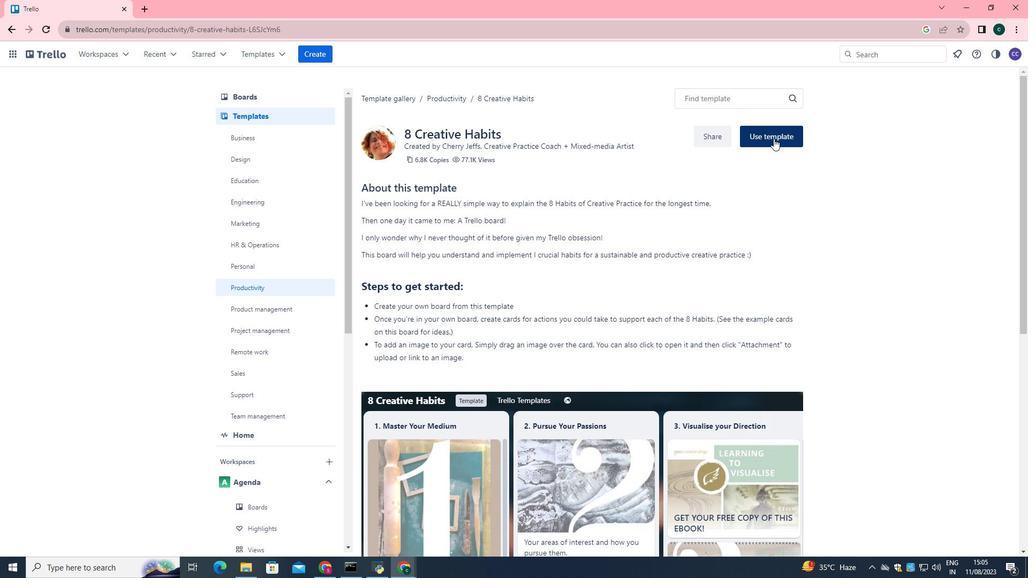 
Action: Mouse pressed left at (773, 138)
Screenshot: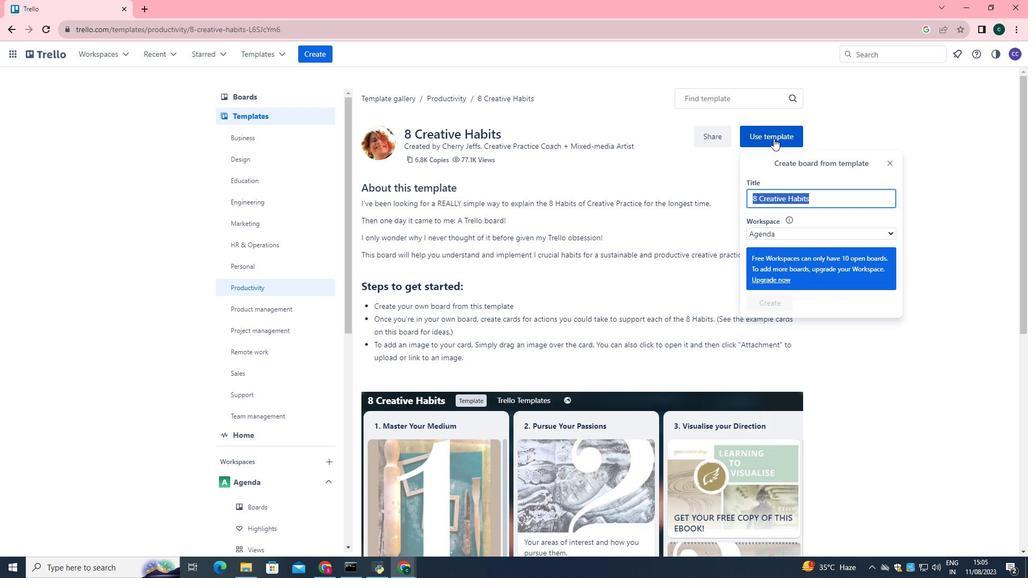 
Action: Mouse moved to (803, 234)
Screenshot: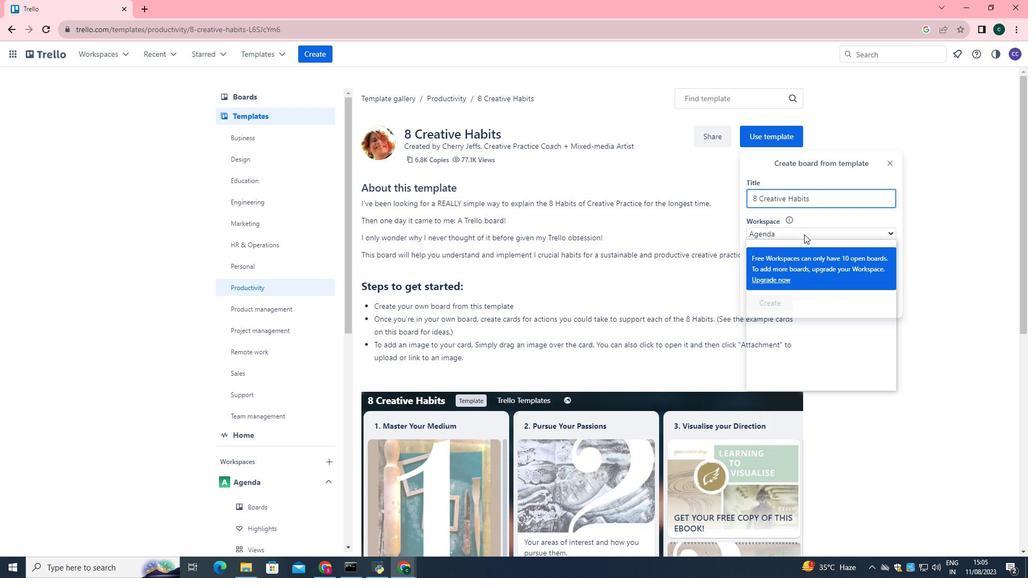 
Action: Mouse pressed left at (803, 234)
Screenshot: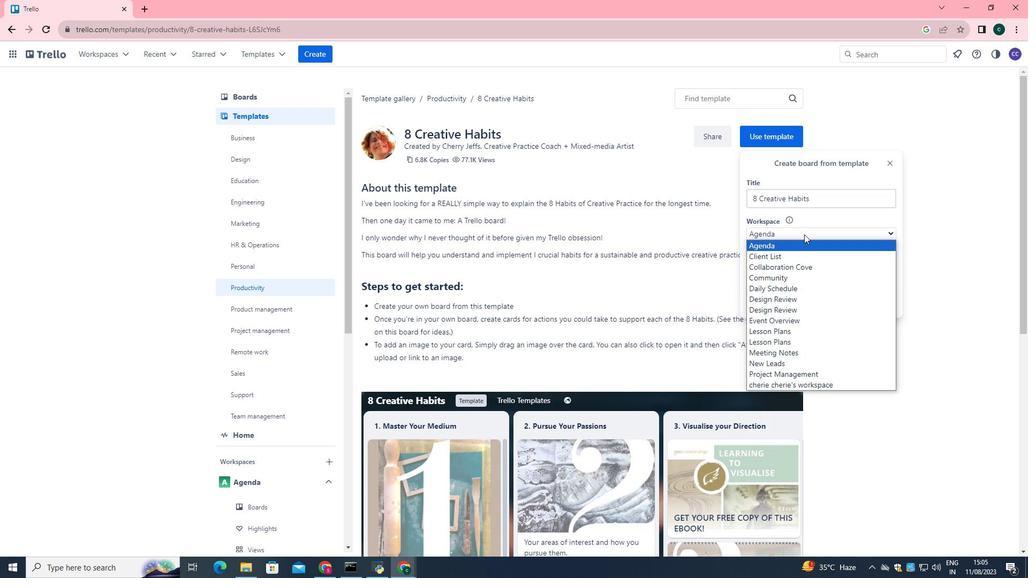 
Action: Mouse moved to (791, 287)
Screenshot: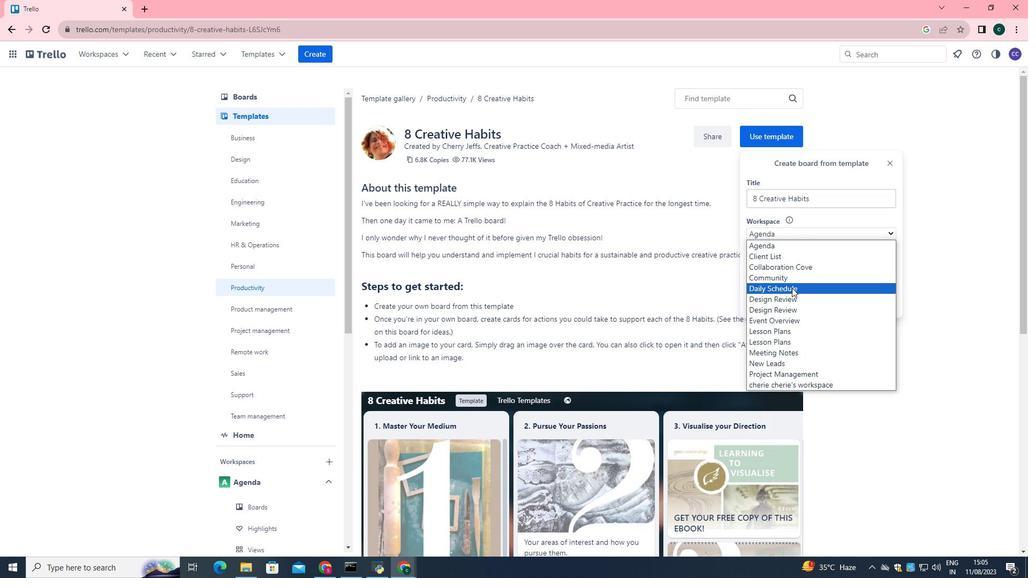 
Action: Mouse pressed left at (791, 287)
Screenshot: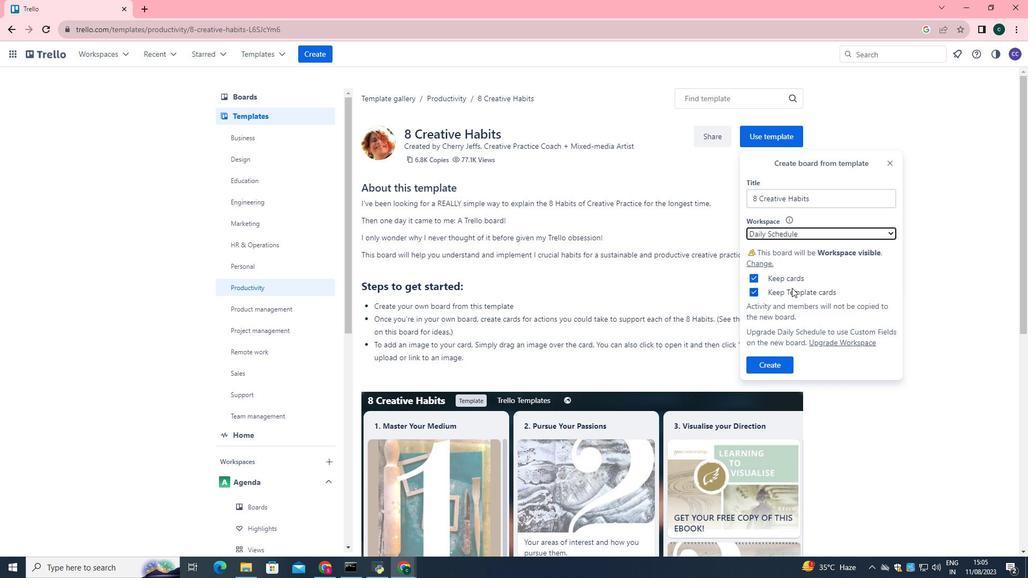 
Action: Mouse moved to (773, 366)
Screenshot: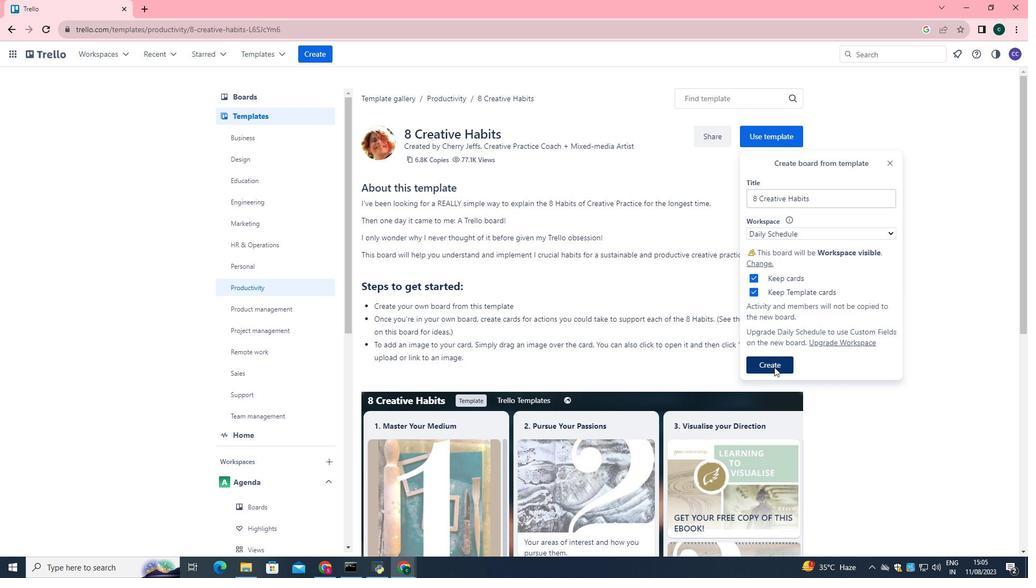 
Action: Mouse pressed left at (773, 366)
Screenshot: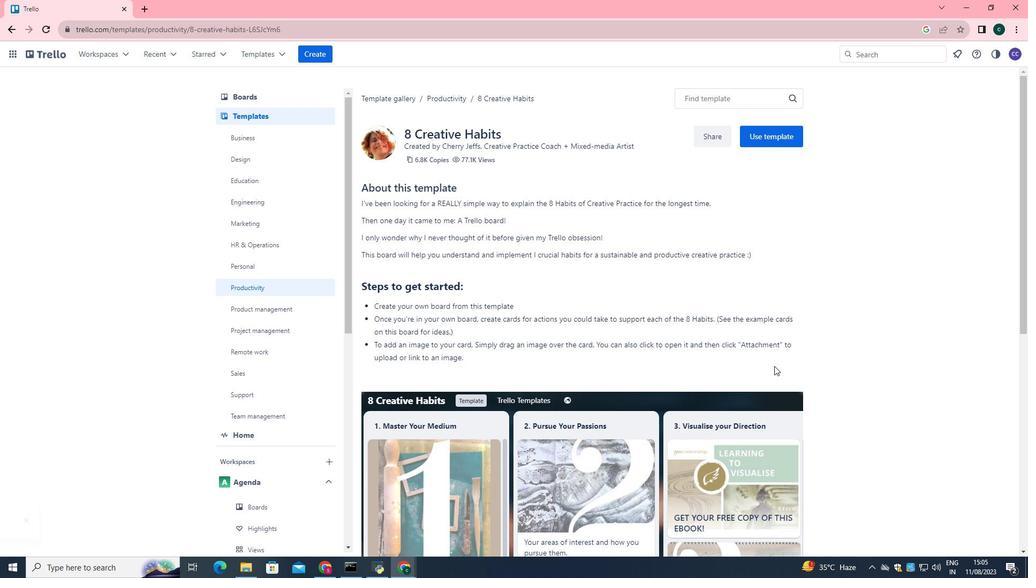 
Action: Mouse moved to (682, 546)
Screenshot: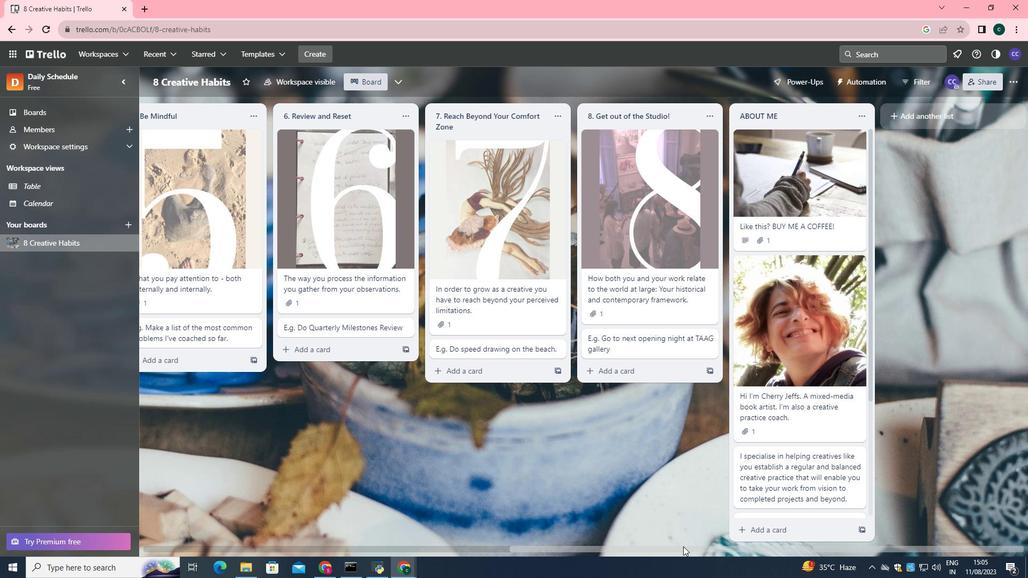 
Action: Mouse pressed left at (682, 546)
Screenshot: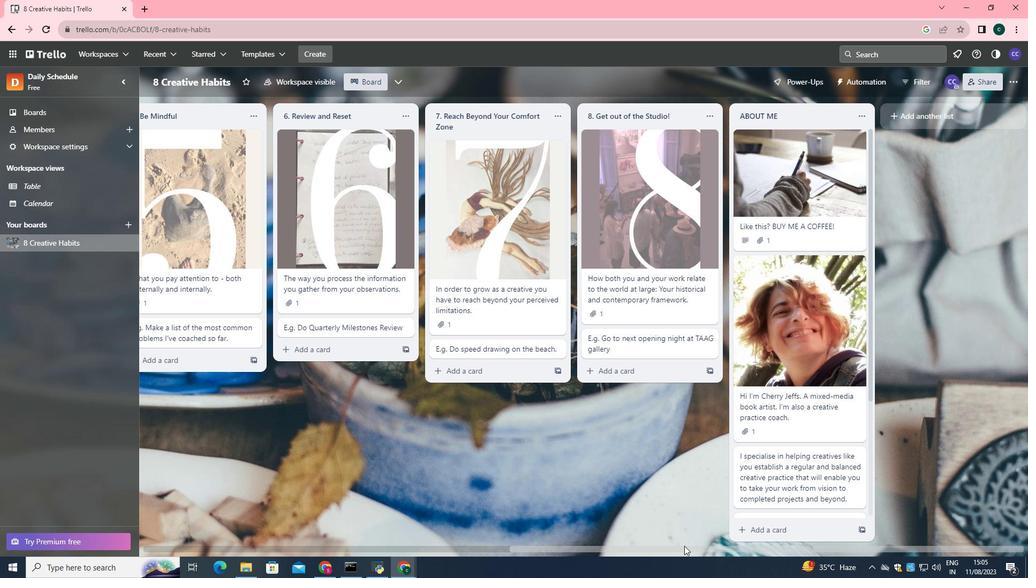 
Action: Mouse moved to (931, 116)
Screenshot: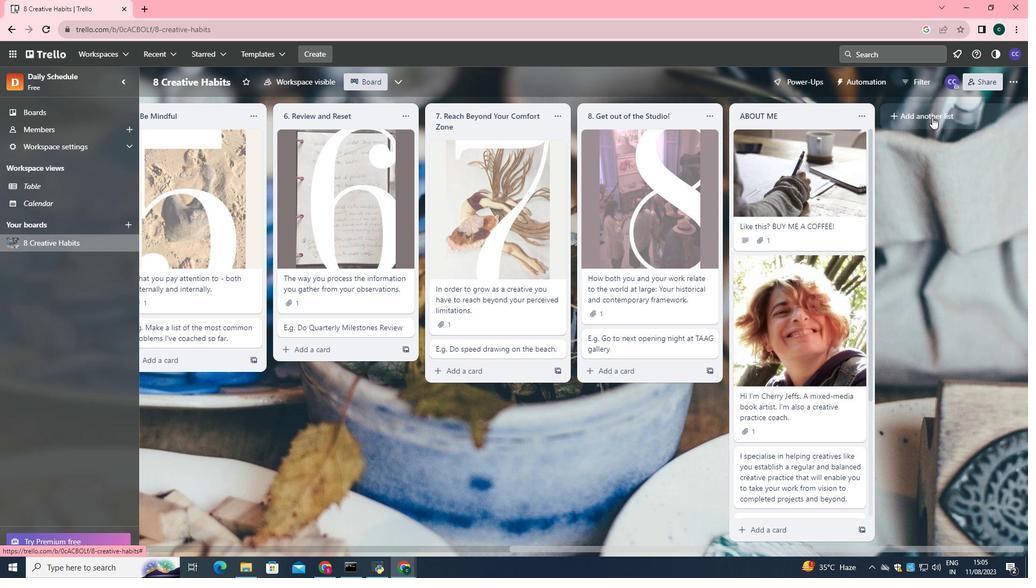 
Action: Mouse pressed left at (931, 116)
Screenshot: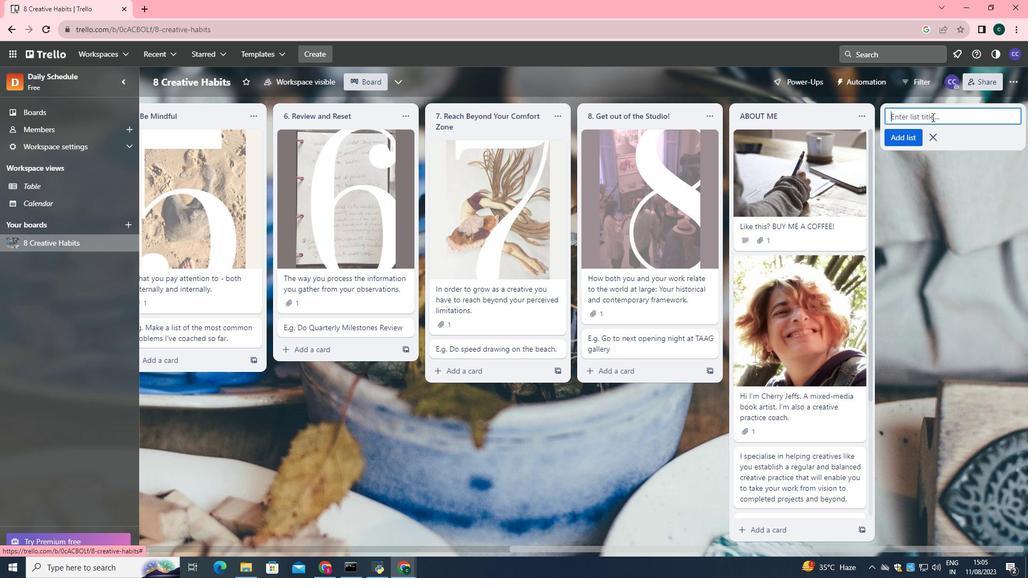 
Action: Mouse moved to (933, 112)
Screenshot: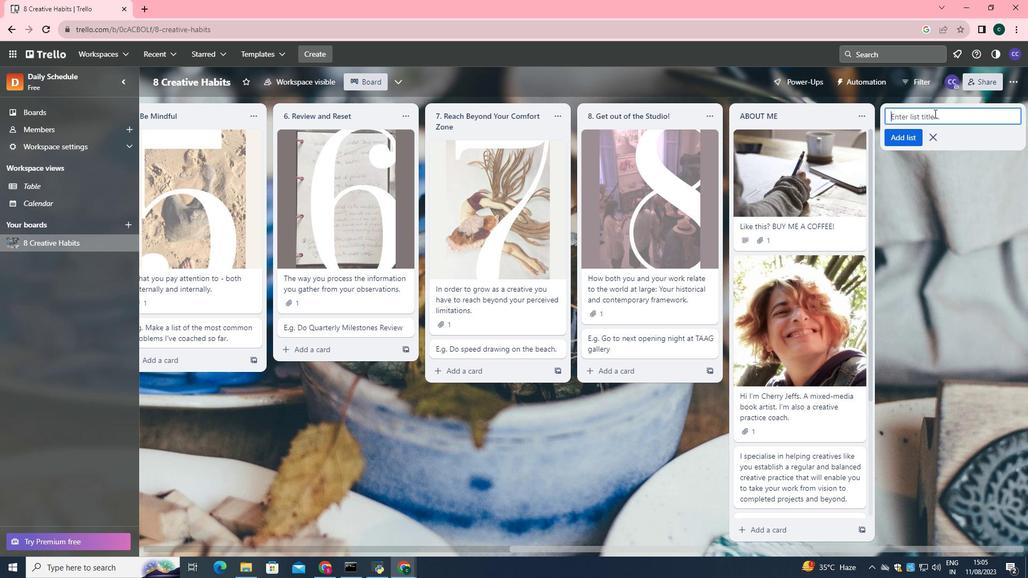 
Action: Key pressed <Key.shift>IT<Key.space><Key.shift>INfrastructure<Key.space><Key.shift>Planning<Key.space>and<Key.space><Key.shift>Optimization<Key.enter>
Screenshot: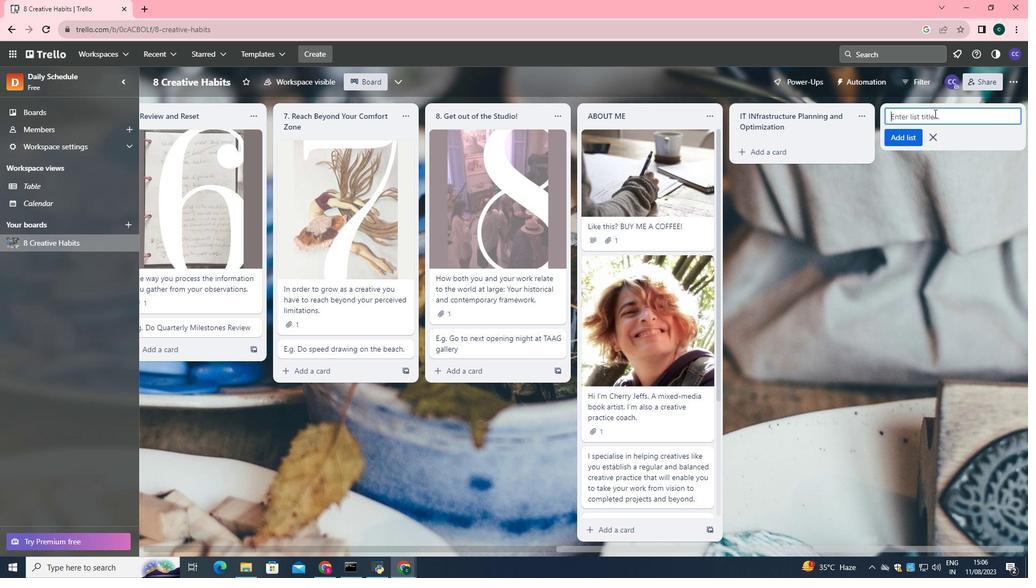 
Action: Mouse moved to (793, 152)
Screenshot: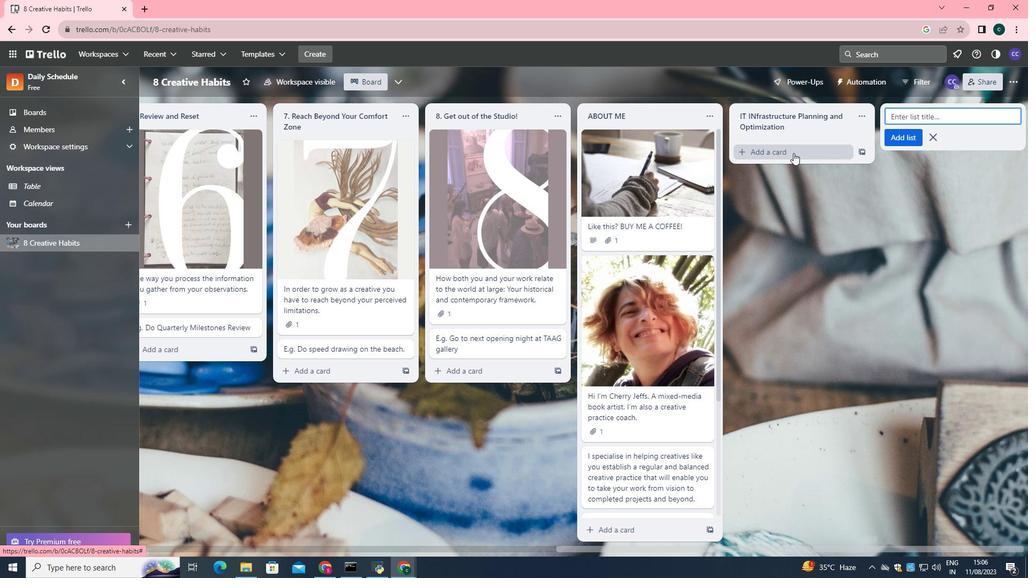 
Action: Mouse pressed left at (793, 152)
Screenshot: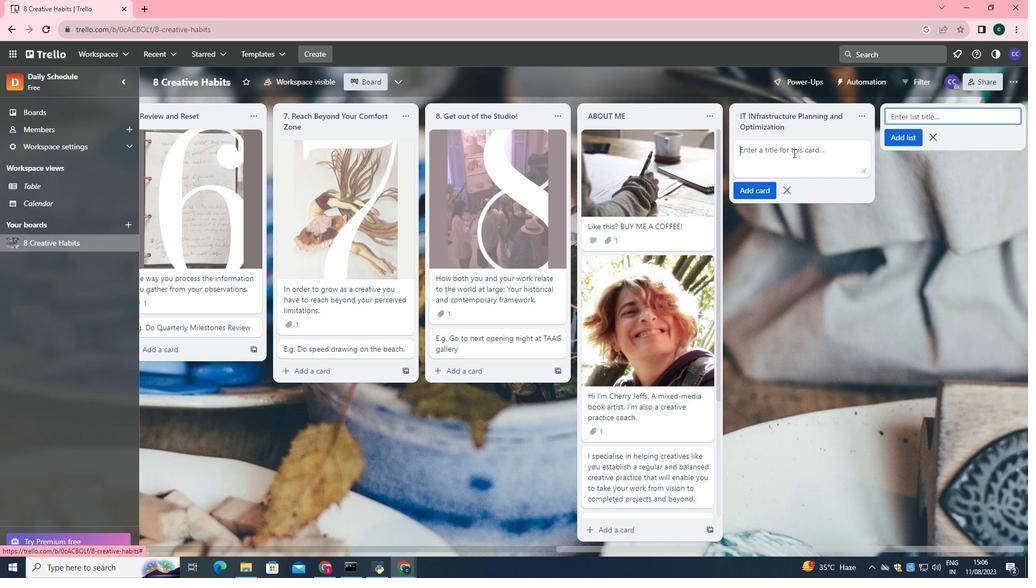 
Action: Key pressed <Key.shift>Cloudn<Key.shift>Migration<Key.space><Key.shift>Execution
Screenshot: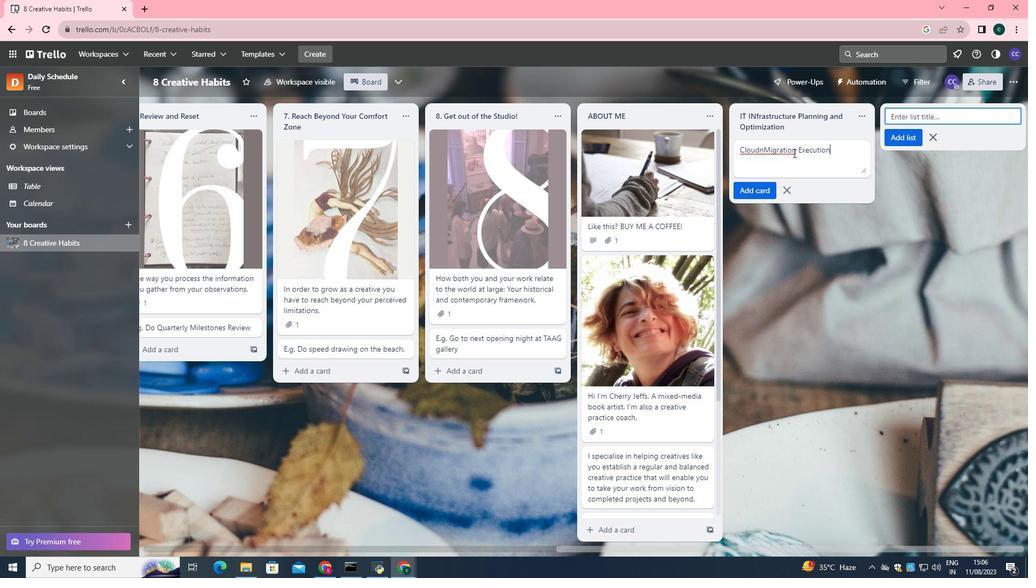 
Action: Mouse moved to (763, 146)
Screenshot: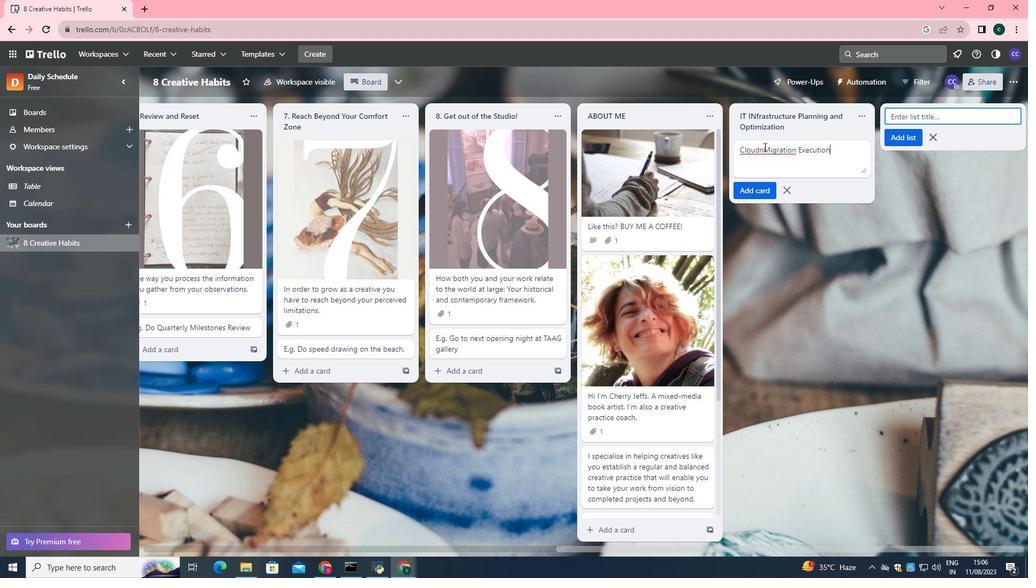 
Action: Mouse pressed left at (763, 146)
Screenshot: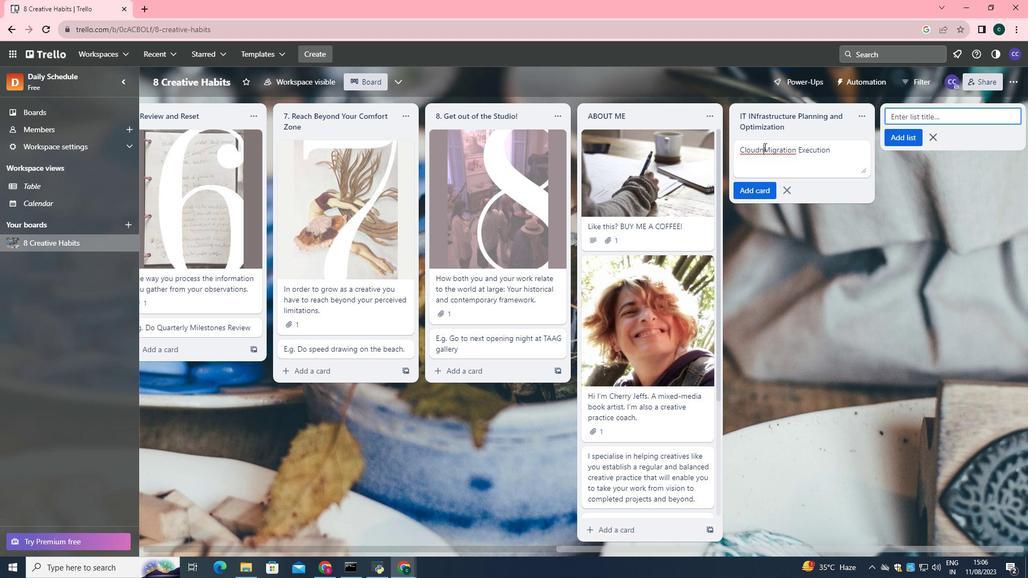 
Action: Mouse moved to (762, 144)
Screenshot: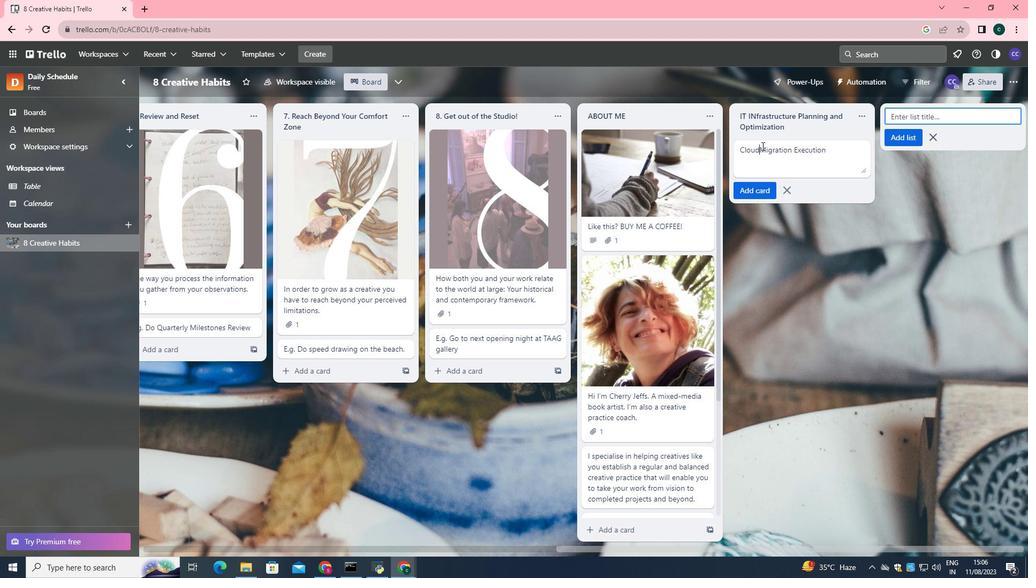
Action: Key pressed <Key.backspace>
Screenshot: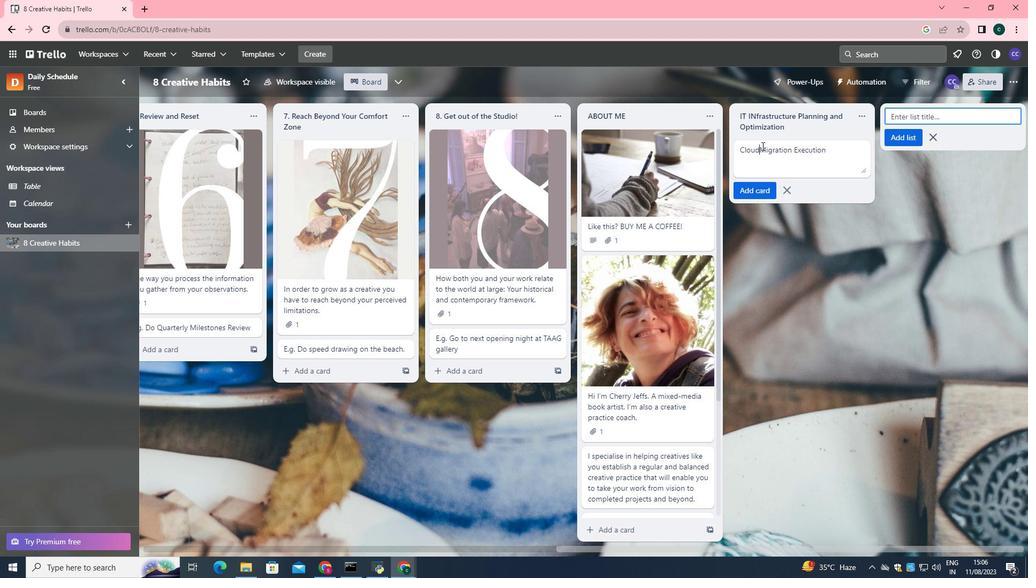 
Action: Mouse moved to (759, 148)
Screenshot: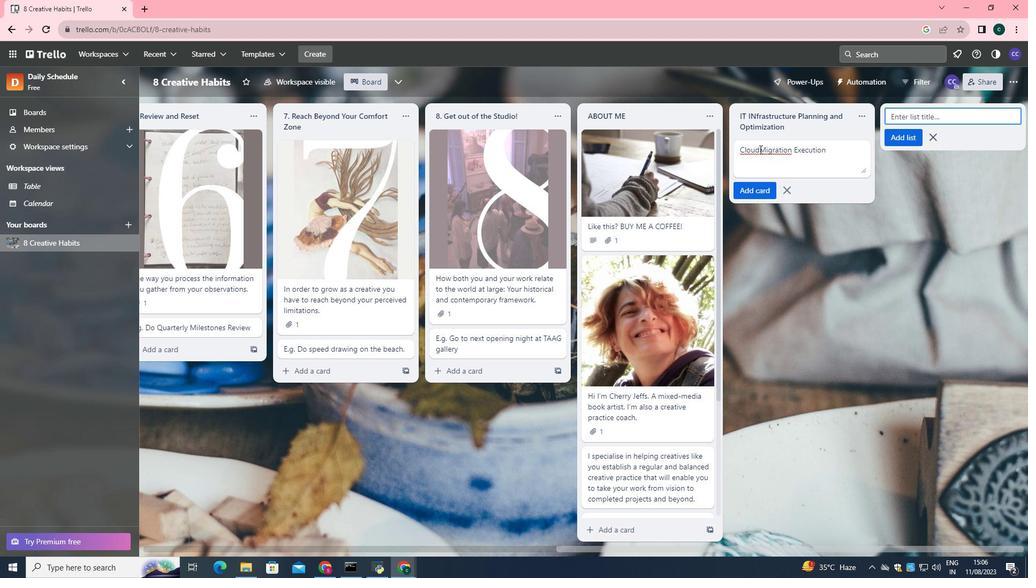 
Action: Key pressed <Key.space>
Screenshot: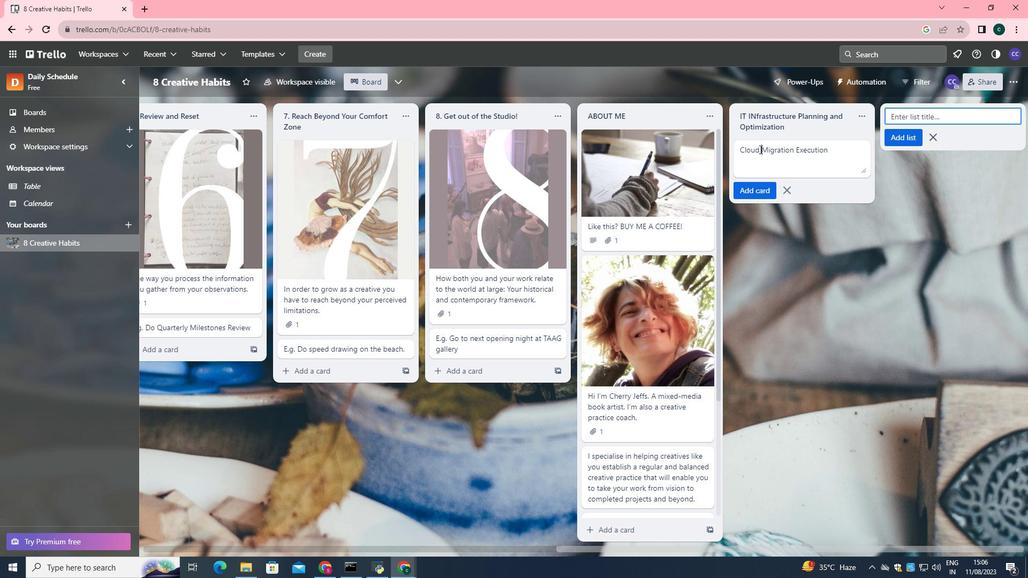 
Action: Mouse moved to (759, 187)
Screenshot: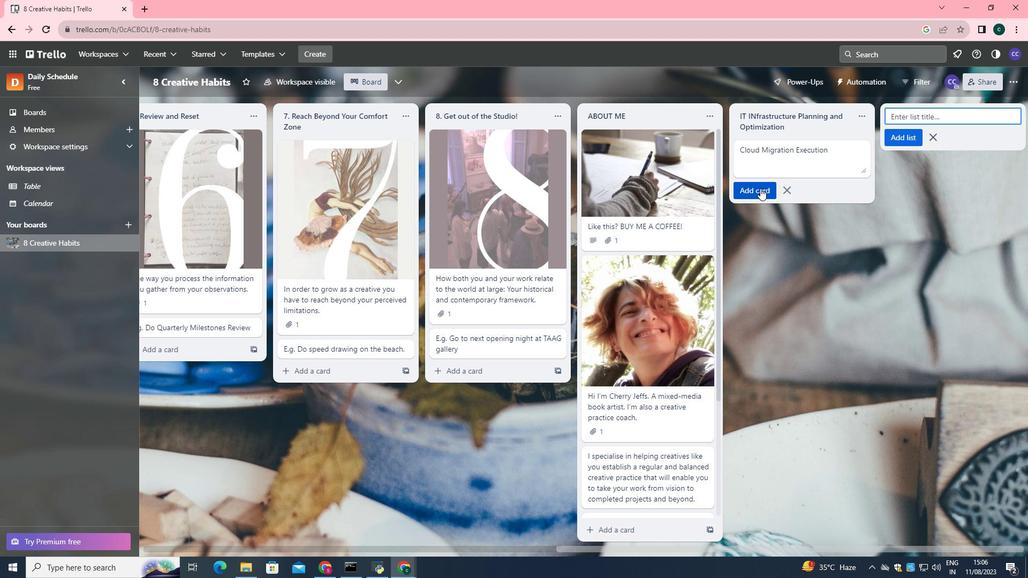 
Action: Key pressed <Key.enter>
Screenshot: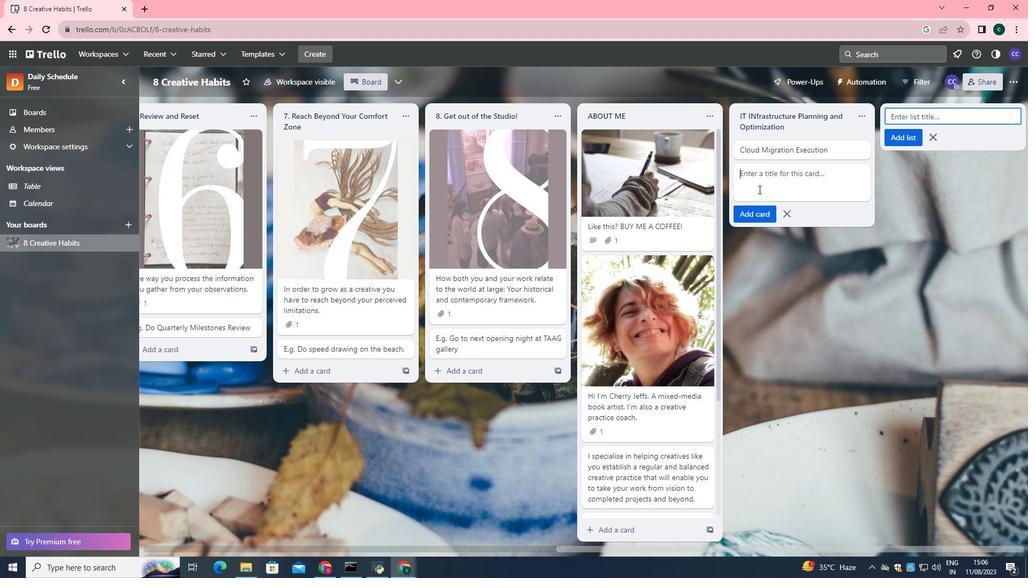 
Action: Mouse moved to (838, 147)
Screenshot: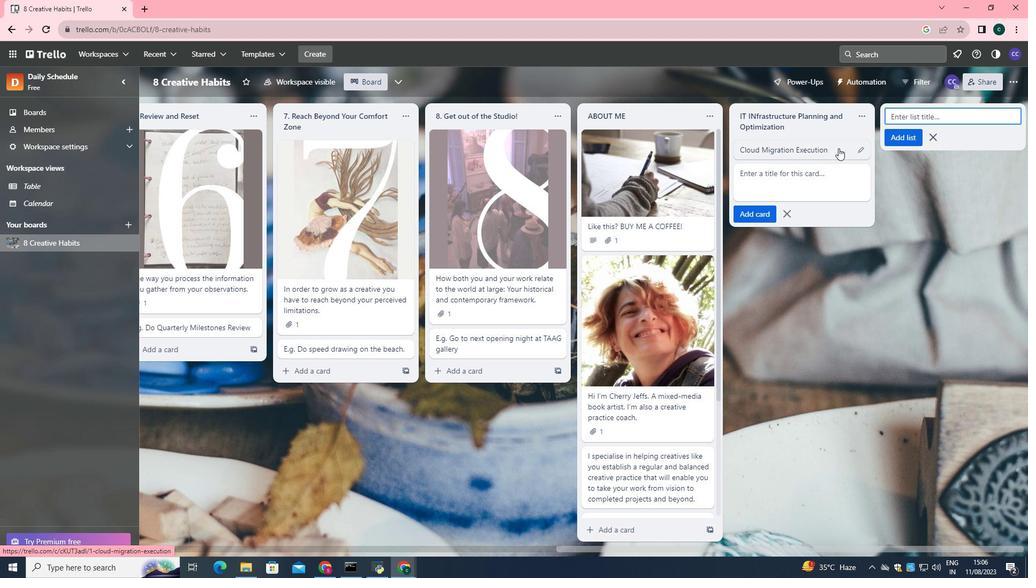 
Action: Mouse pressed left at (838, 147)
Screenshot: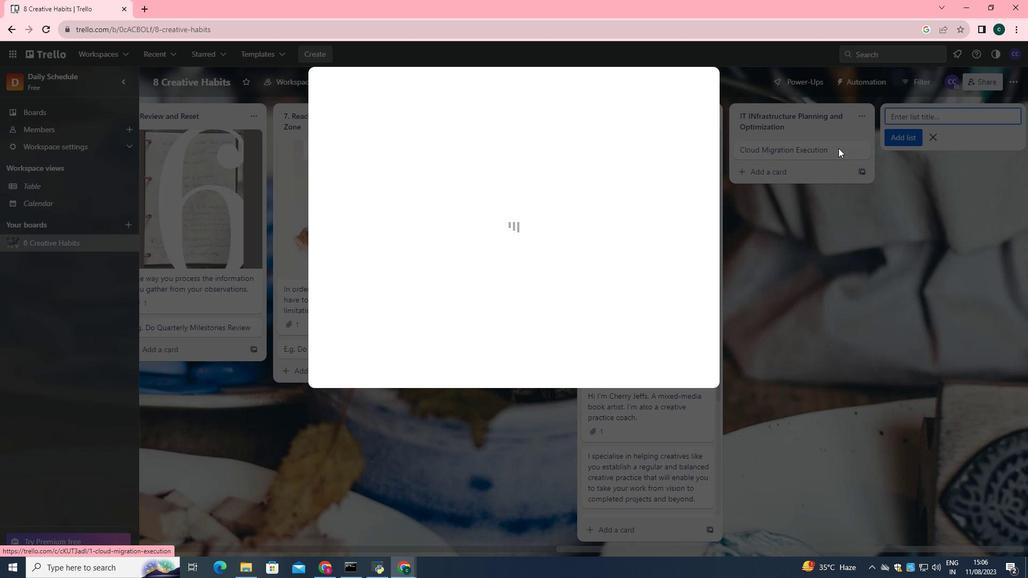 
Action: Mouse moved to (481, 245)
Screenshot: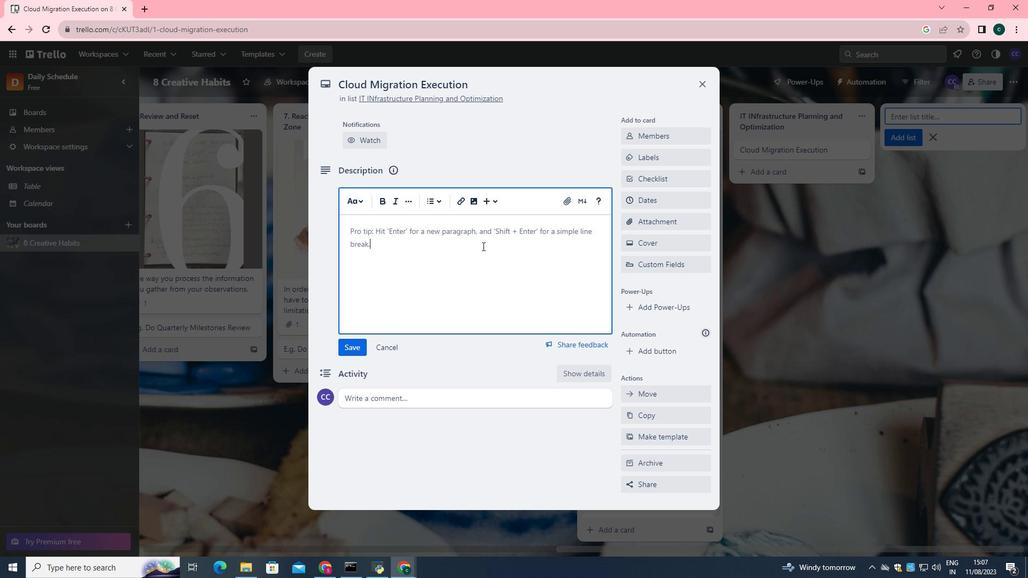 
Action: Mouse pressed left at (481, 245)
Screenshot: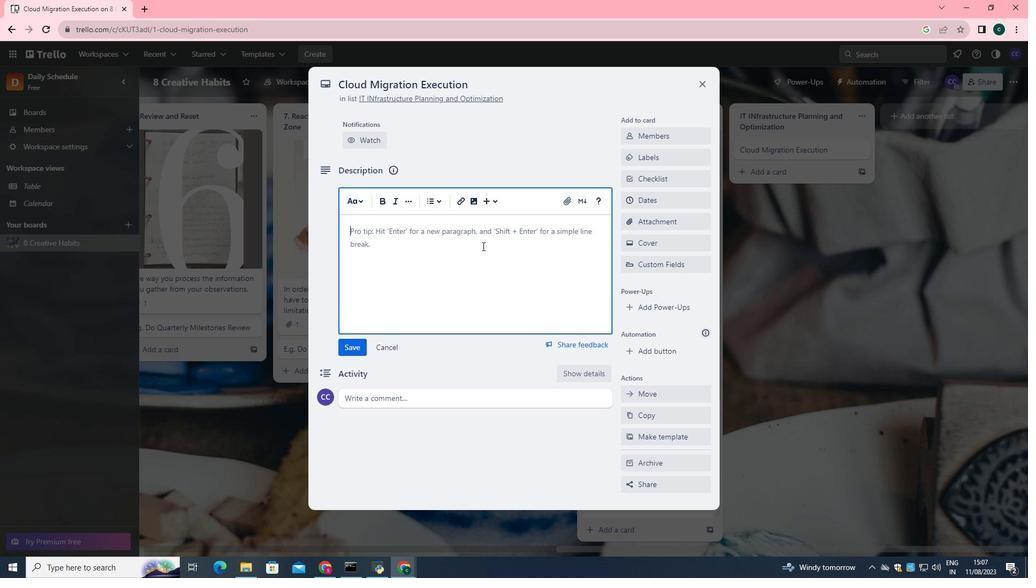 
Action: Key pressed <Key.shift>Develop<Key.space>and<Key.space>launch<Key.space>new<Key.space>referral<Key.space>program<Key.space>for<Key.space>new<Key.space>customers
Screenshot: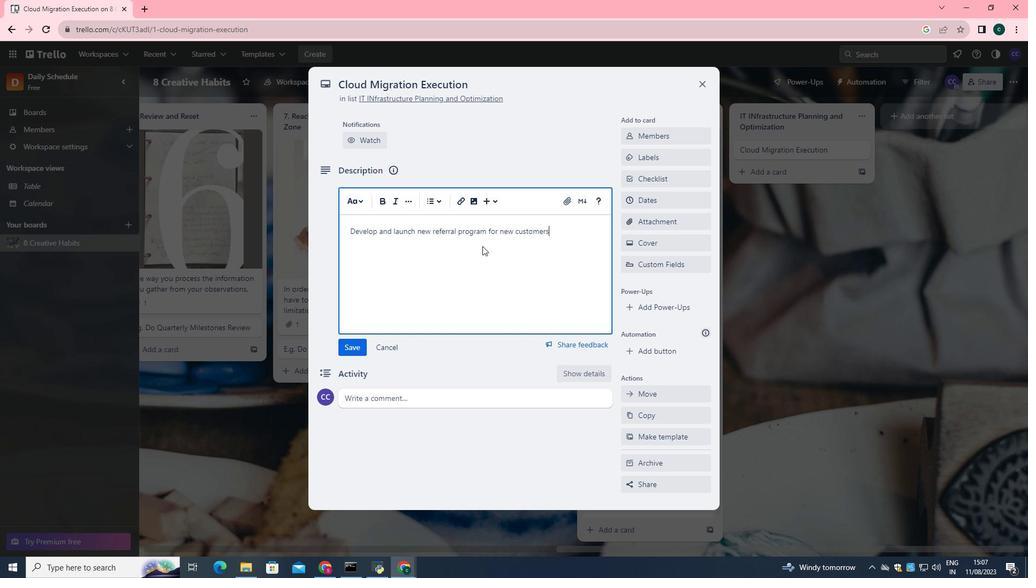 
Action: Mouse moved to (361, 352)
Screenshot: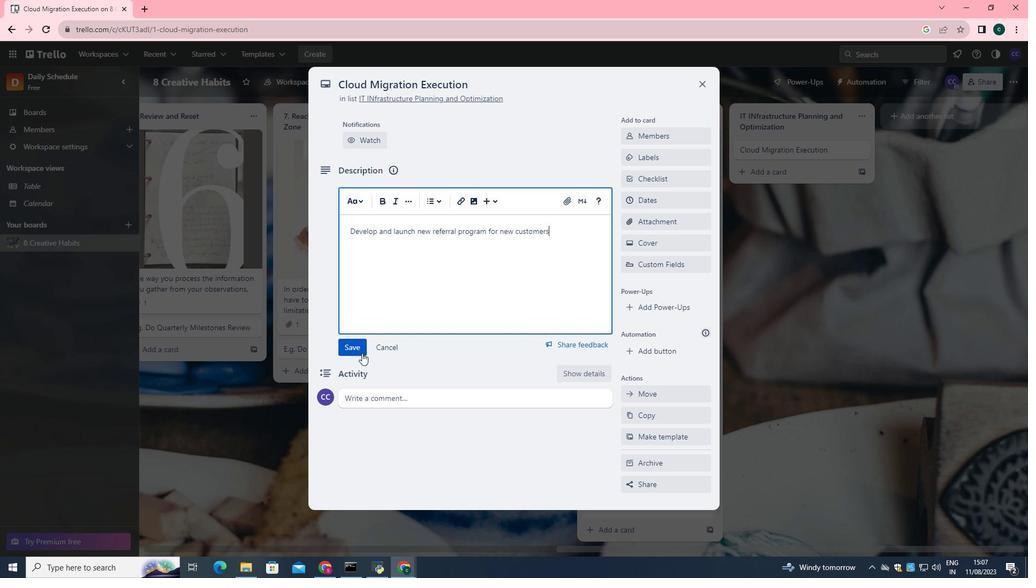
Action: Mouse pressed left at (361, 352)
Screenshot: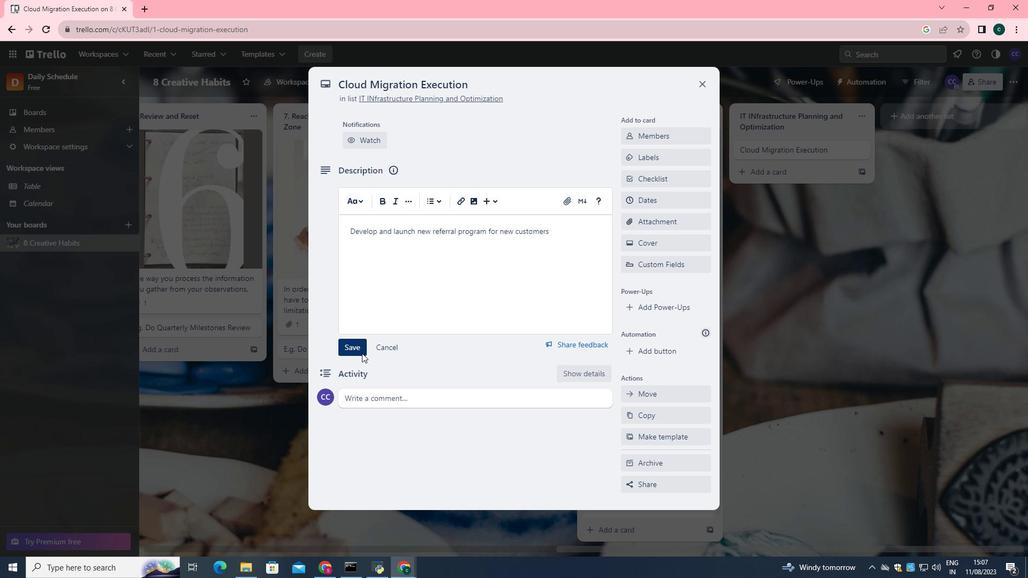 
Action: Mouse moved to (671, 136)
Screenshot: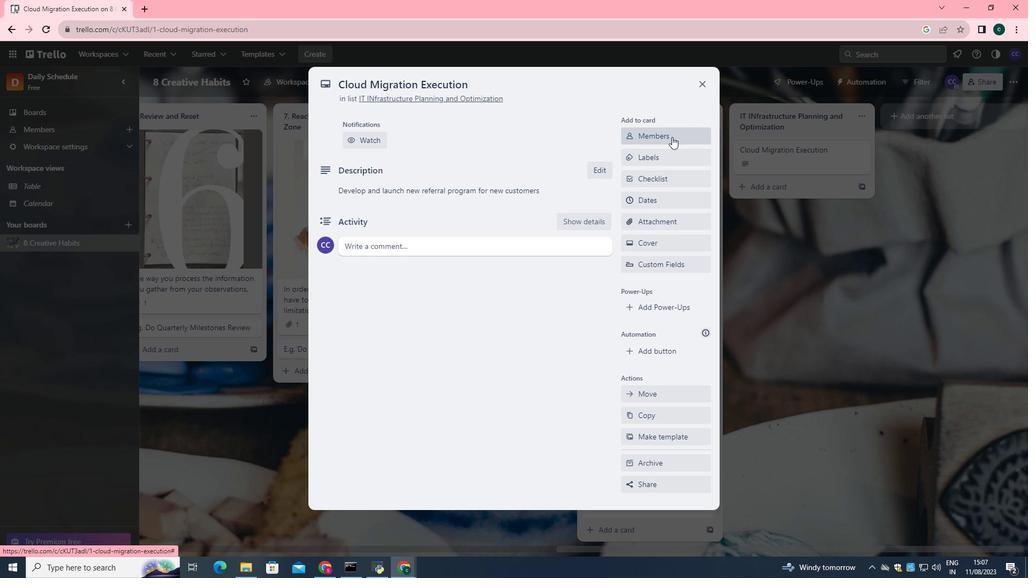 
Action: Mouse pressed left at (671, 136)
Screenshot: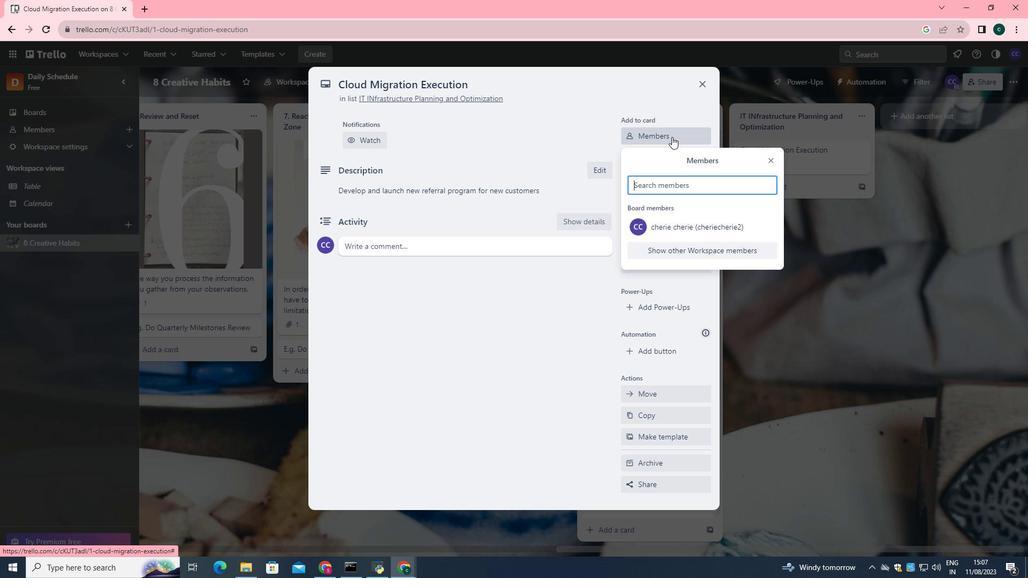 
Action: Mouse moved to (673, 176)
Screenshot: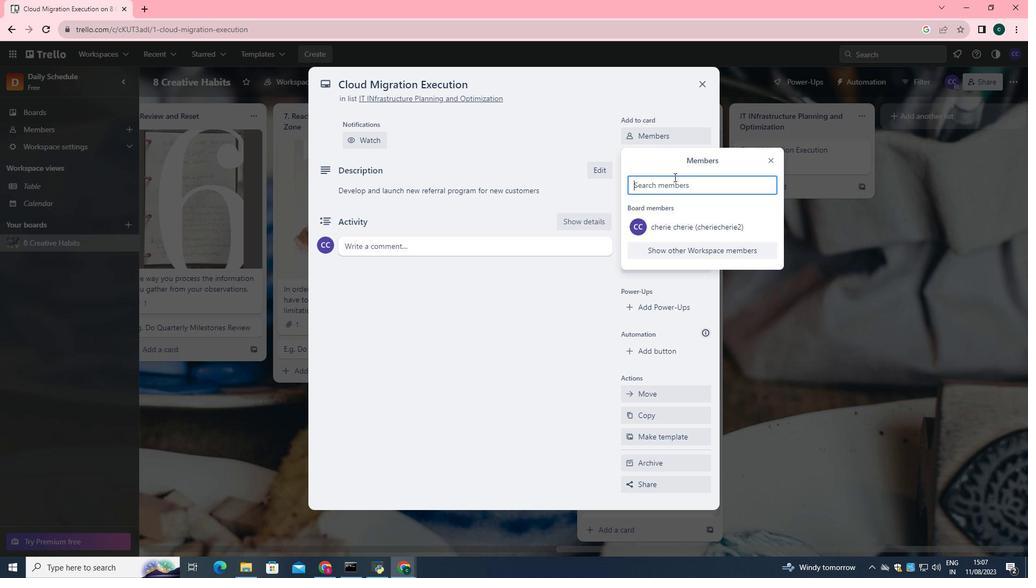
Action: Key pressed <Key.shift>Sis<Key.backspace><Key.backspace>oftage.1
Screenshot: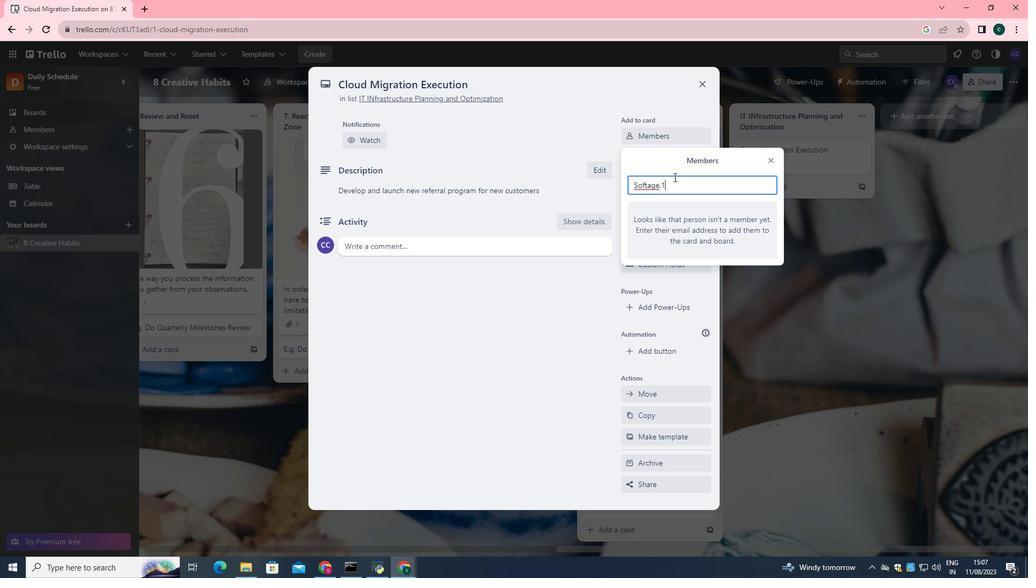
Action: Mouse moved to (637, 183)
Screenshot: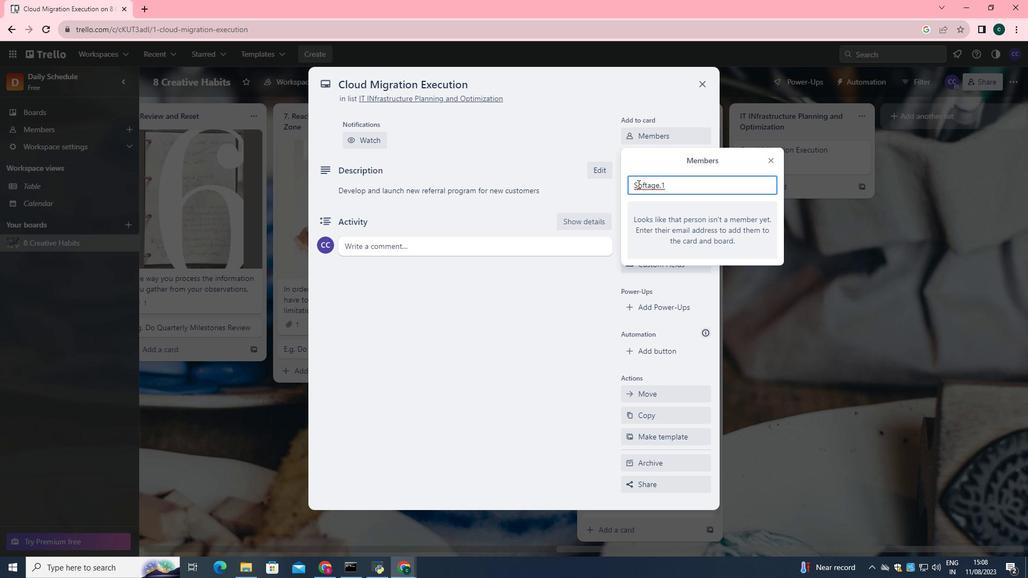 
Action: Mouse pressed left at (637, 183)
Screenshot: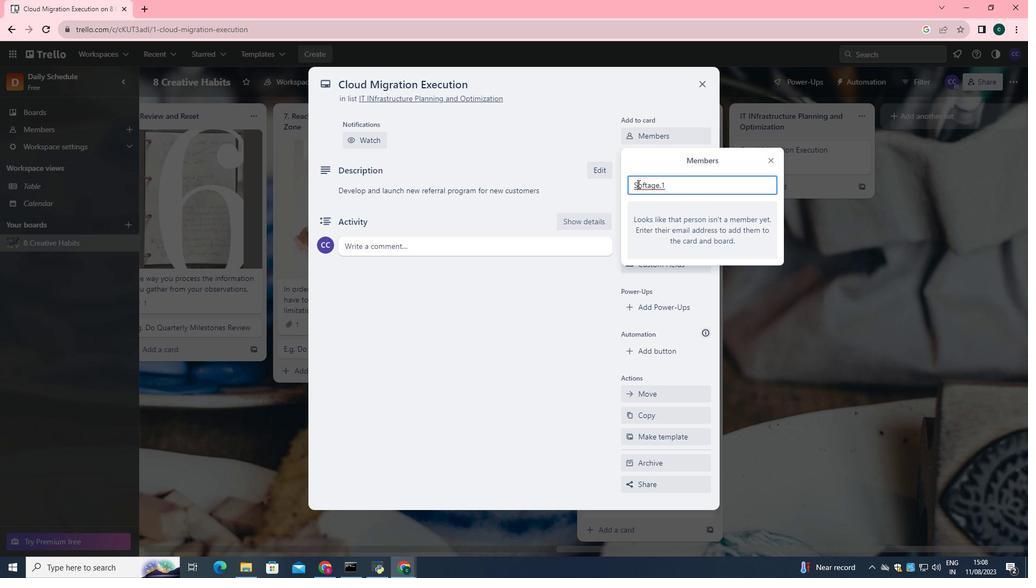 
Action: Key pressed <Key.backspace>s
Screenshot: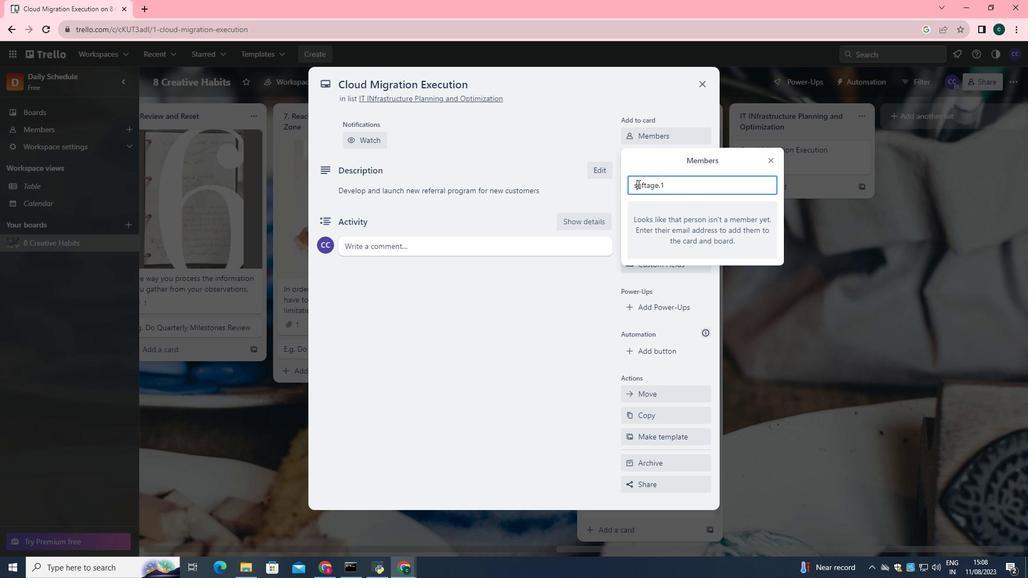 
Action: Mouse moved to (675, 183)
Screenshot: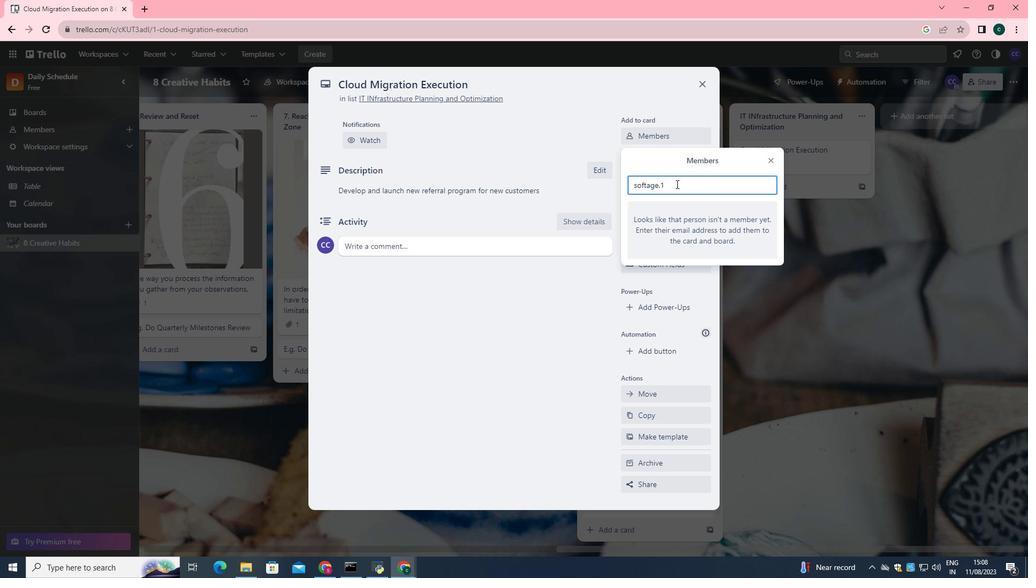 
Action: Mouse pressed left at (675, 183)
Screenshot: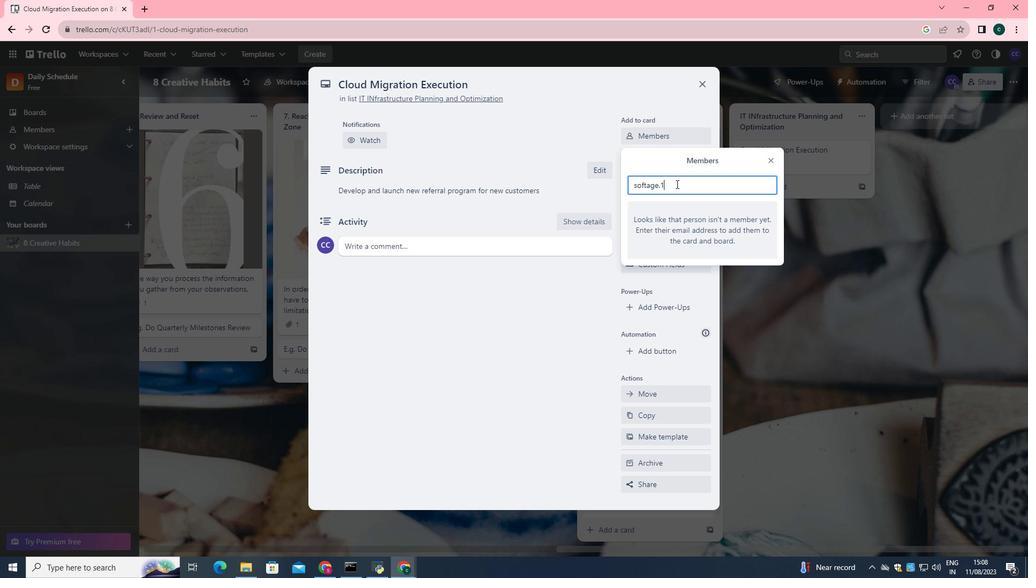 
Action: Key pressed <Key.shift>@softage.net
Screenshot: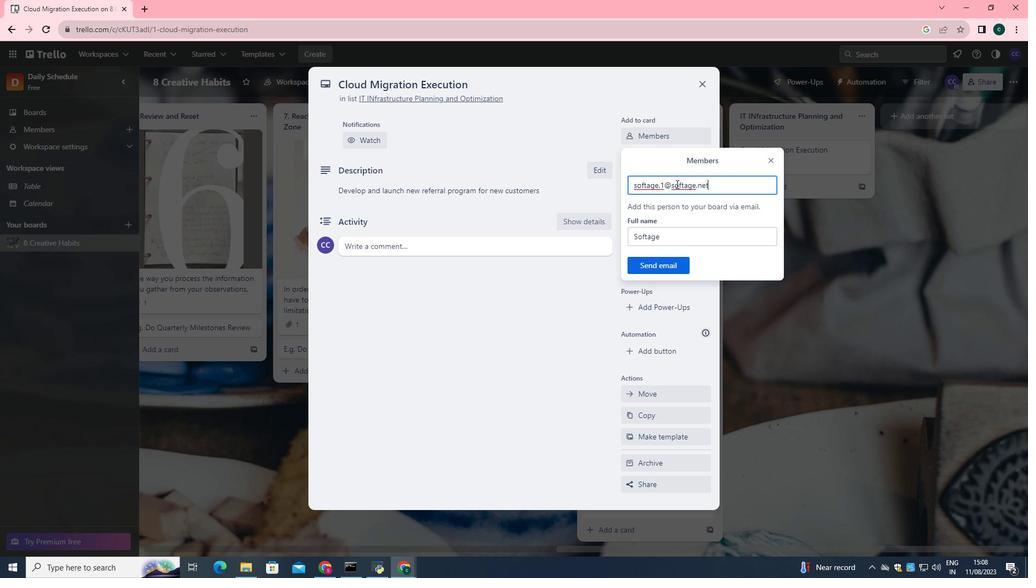
Action: Mouse moved to (677, 266)
Screenshot: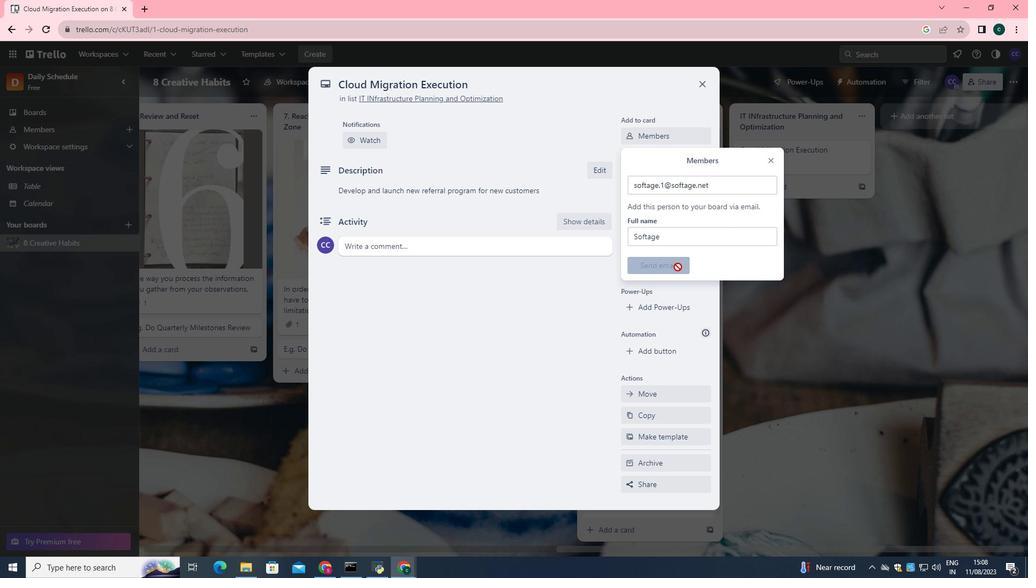 
Action: Mouse pressed left at (677, 266)
Screenshot: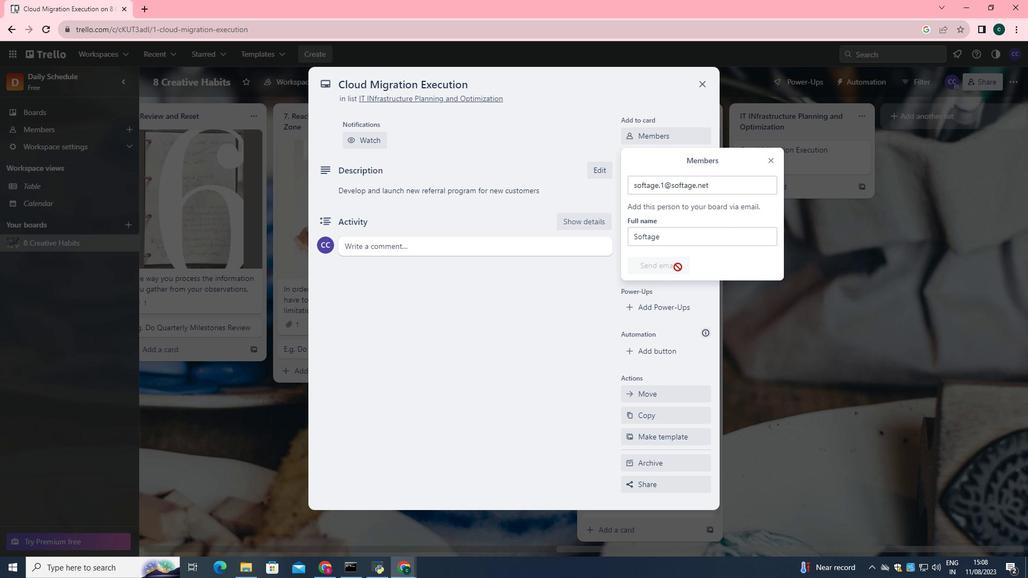
Action: Mouse moved to (670, 192)
Screenshot: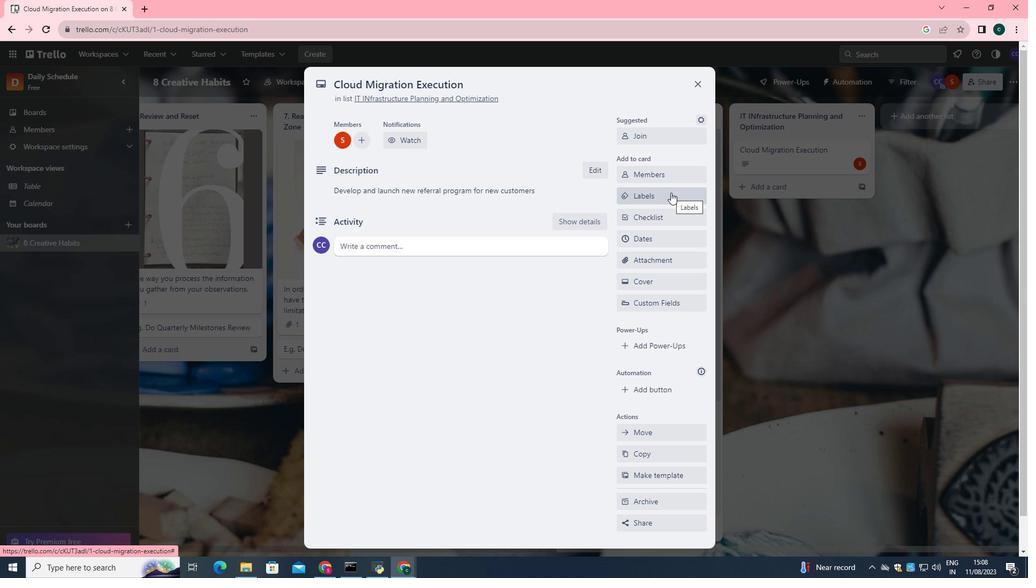 
Action: Mouse pressed left at (670, 192)
Screenshot: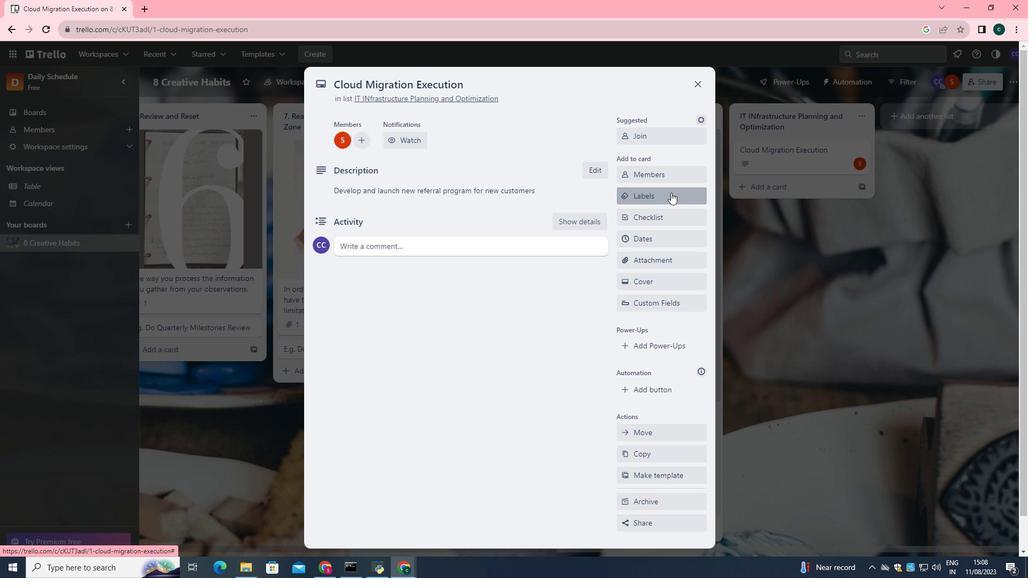 
Action: Mouse moved to (691, 336)
Screenshot: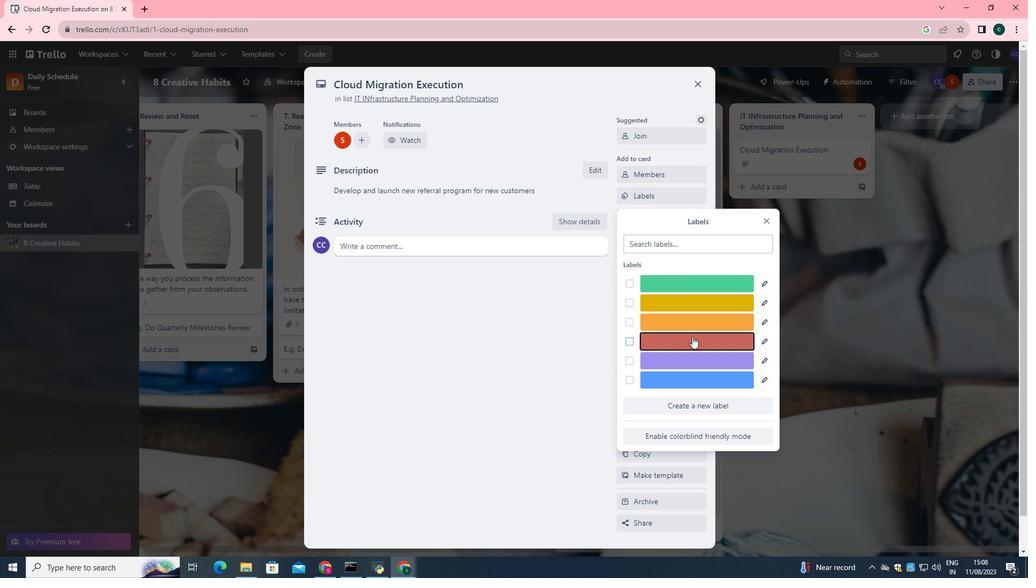 
Action: Mouse pressed left at (691, 336)
Screenshot: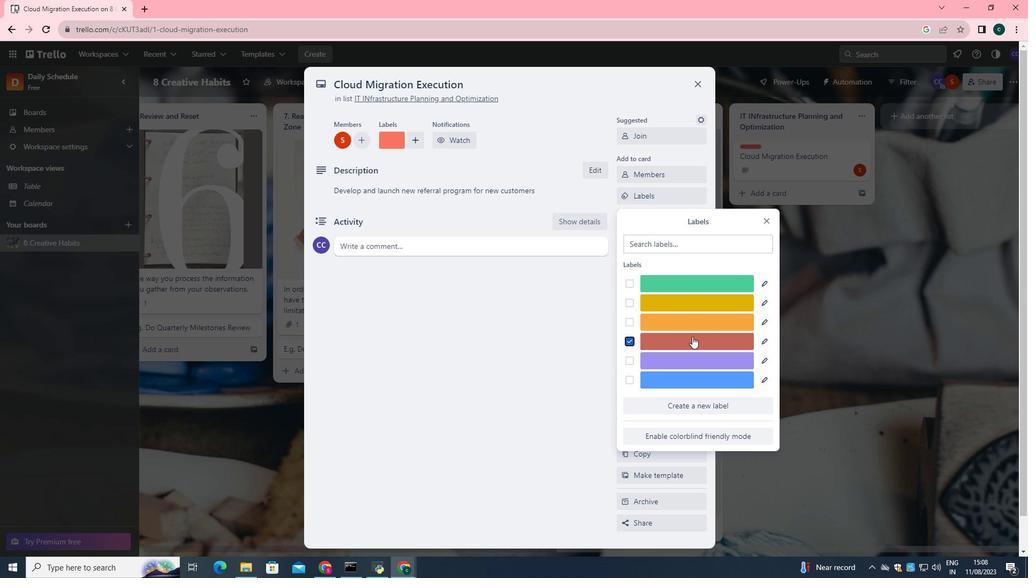 
Action: Mouse moved to (760, 221)
Screenshot: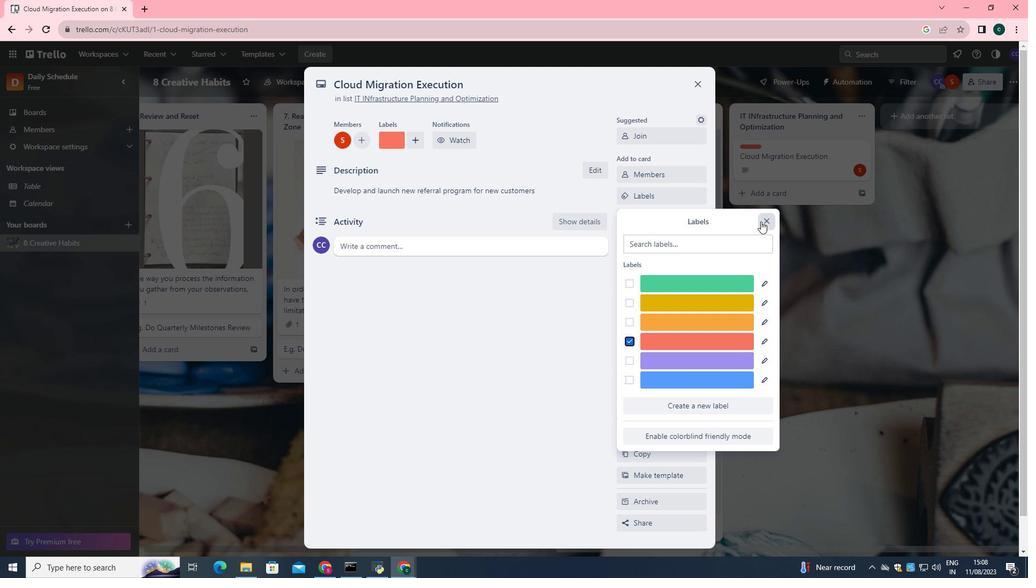 
Action: Mouse pressed left at (760, 221)
Screenshot: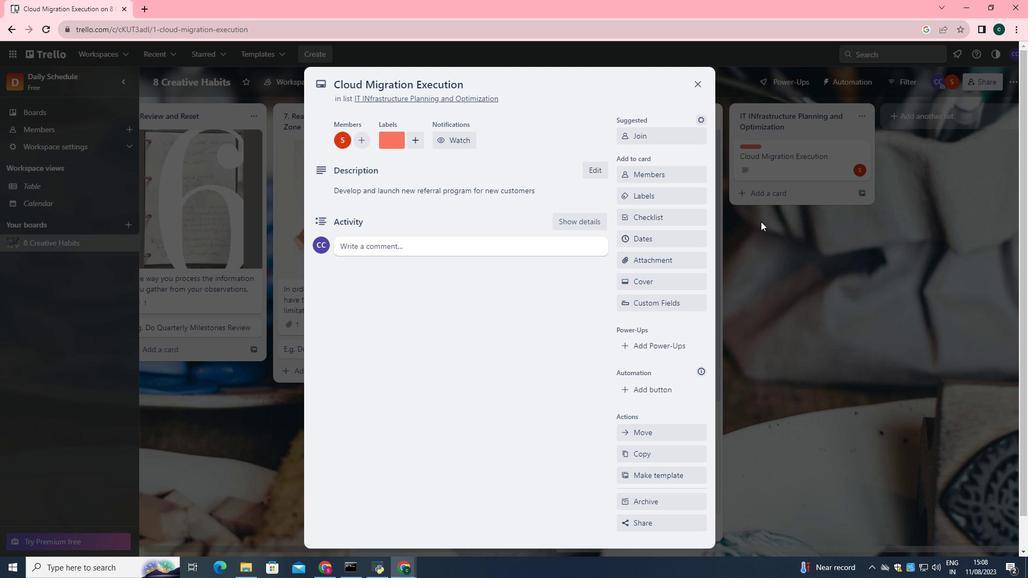 
Action: Mouse moved to (662, 215)
Screenshot: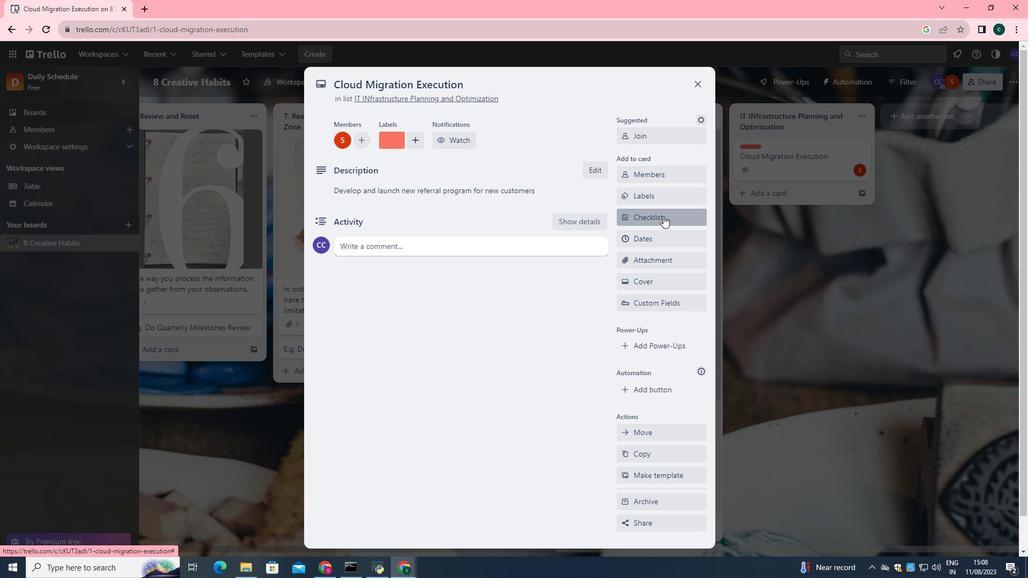 
Action: Mouse pressed left at (662, 215)
Screenshot: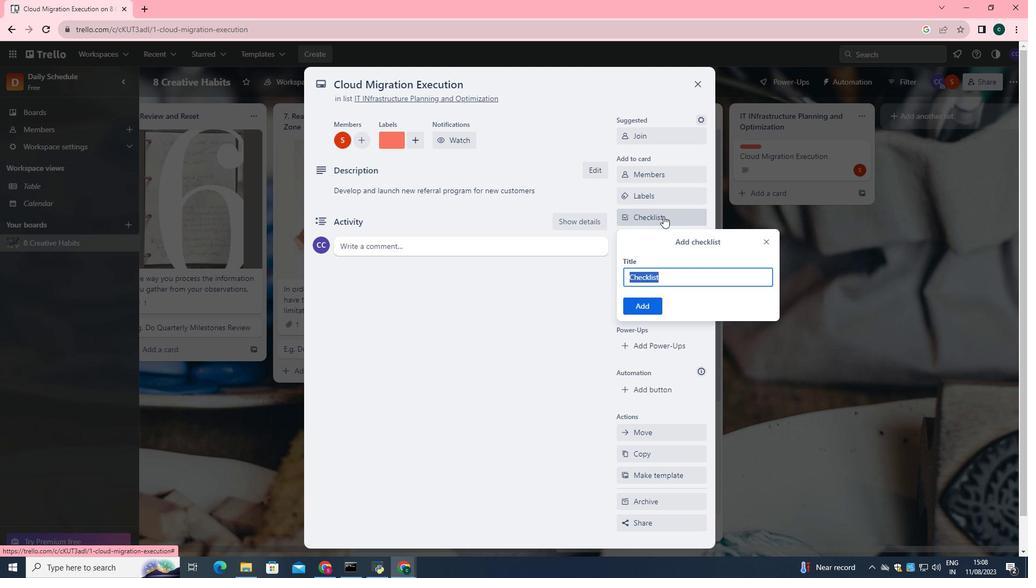 
Action: Mouse moved to (675, 279)
Screenshot: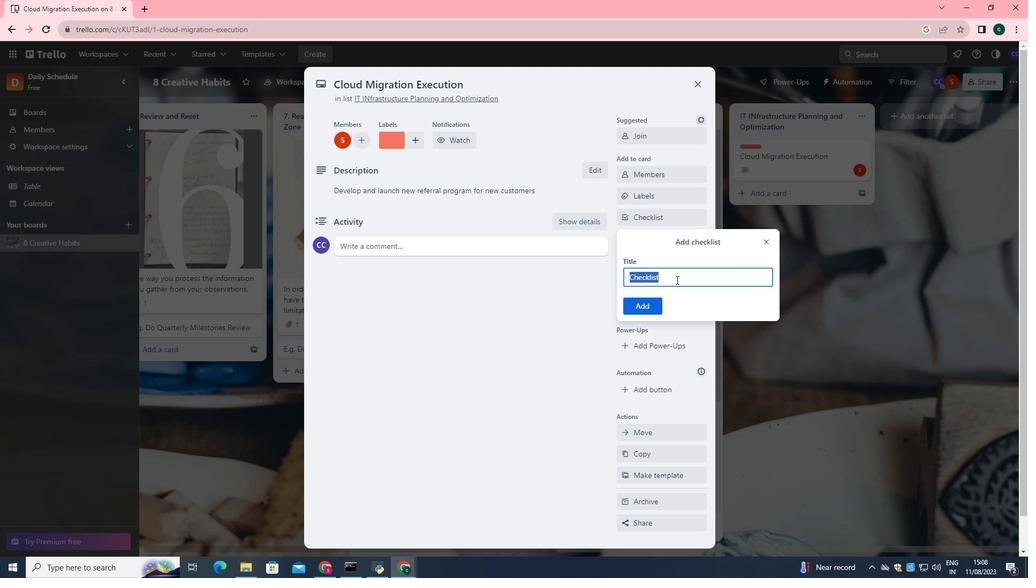 
Action: Key pressed <Key.shift>Patent<Key.space><Key.shift>Application
Screenshot: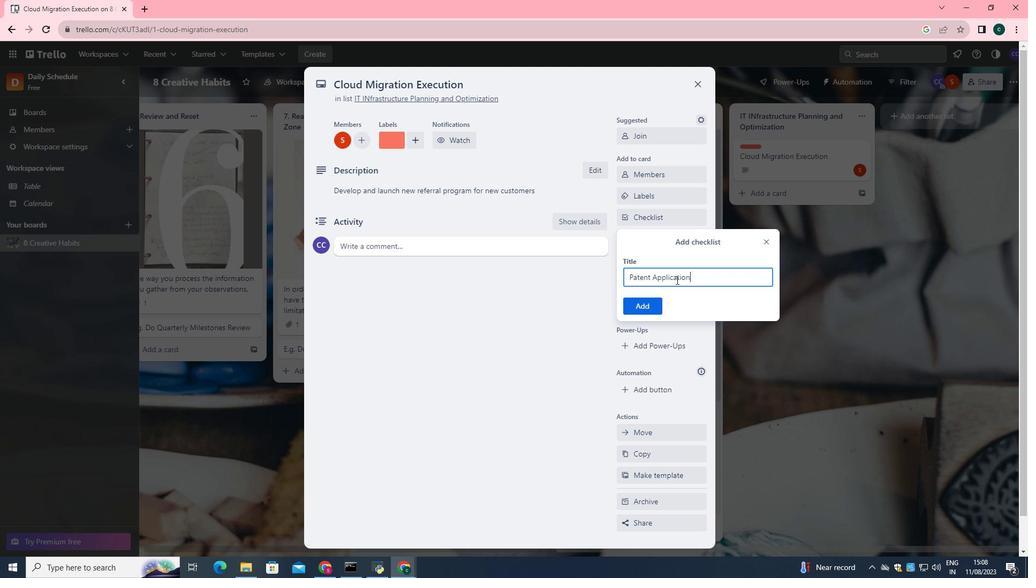 
Action: Mouse moved to (639, 301)
Screenshot: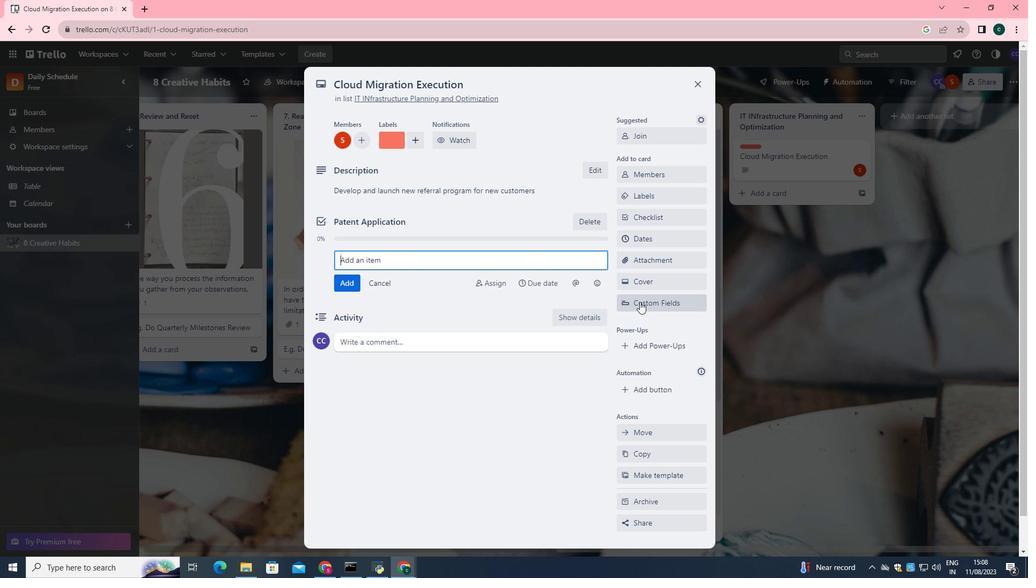 
Action: Mouse pressed left at (639, 301)
Screenshot: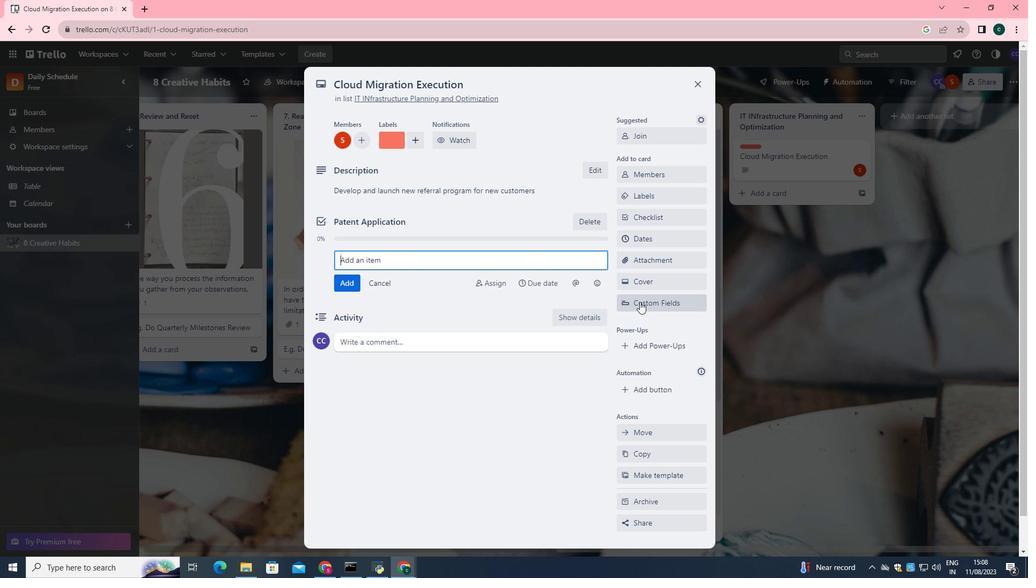 
Action: Mouse moved to (656, 232)
Screenshot: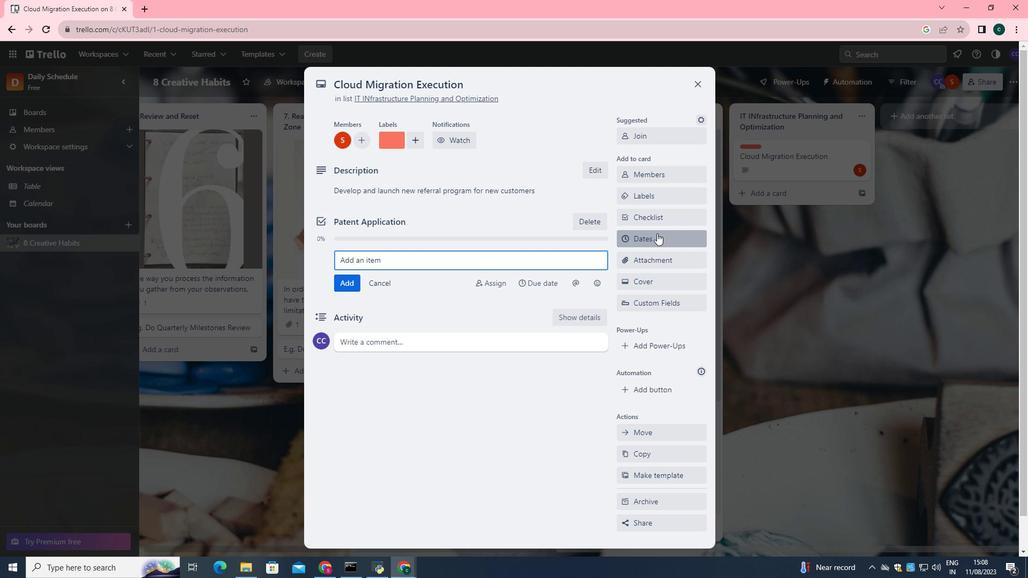 
Action: Mouse pressed left at (656, 232)
Screenshot: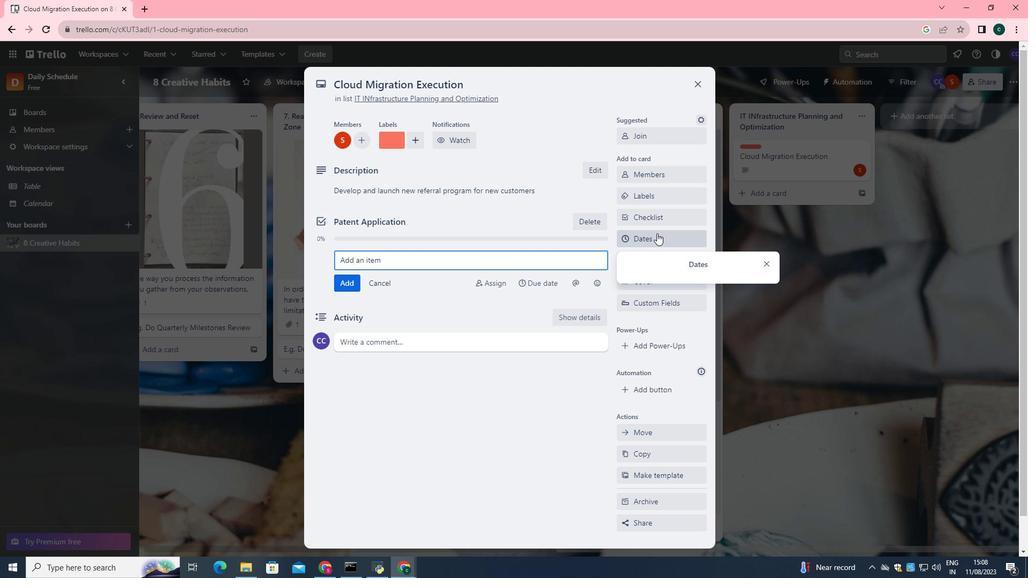 
Action: Mouse moved to (677, 310)
Screenshot: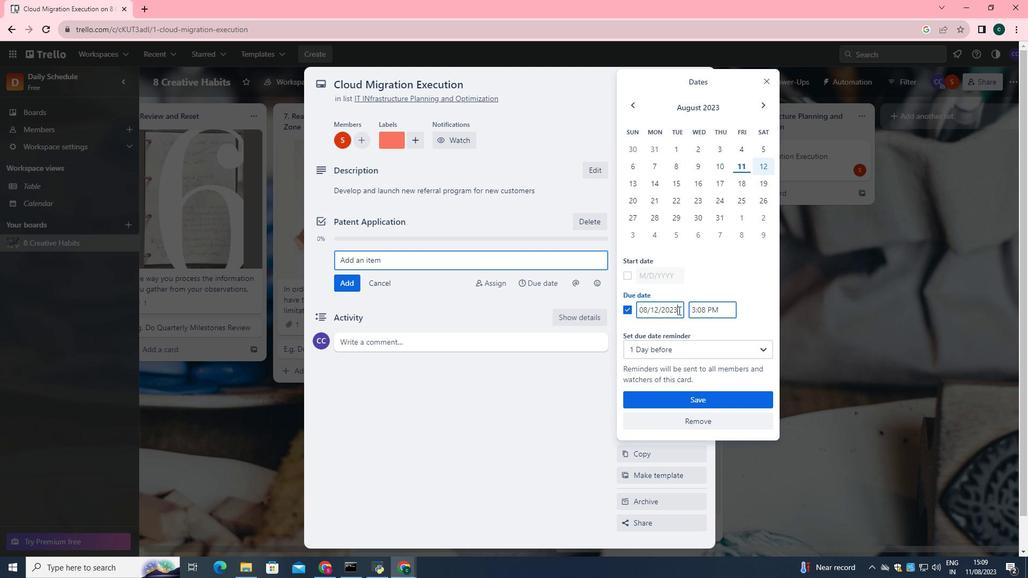 
Action: Key pressed <Key.backspace><Key.backspace><Key.backspace><Key.backspace><Key.backspace><Key.backspace><Key.backspace><Key.backspace><Key.backspace><Key.backspace><Key.backspace><Key.backspace><Key.backspace><Key.backspace><Key.backspace><Key.backspace><Key.backspace><Key.backspace><Key.backspace><Key.backspace><Key.backspace><Key.backspace><Key.backspace><Key.shift>Jan<Key.space>16<Key.space>1900
Screenshot: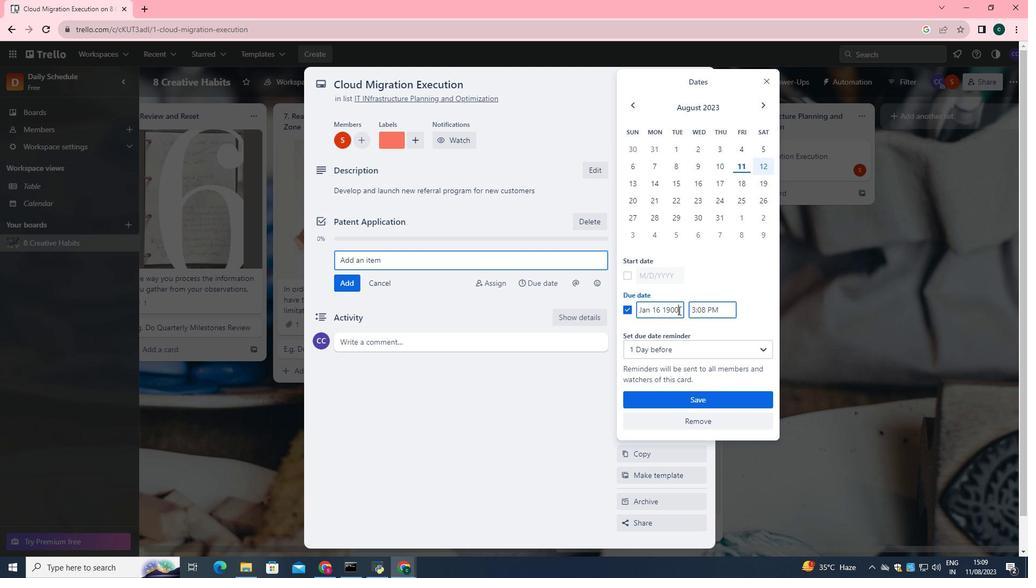 
Action: Mouse moved to (664, 271)
Screenshot: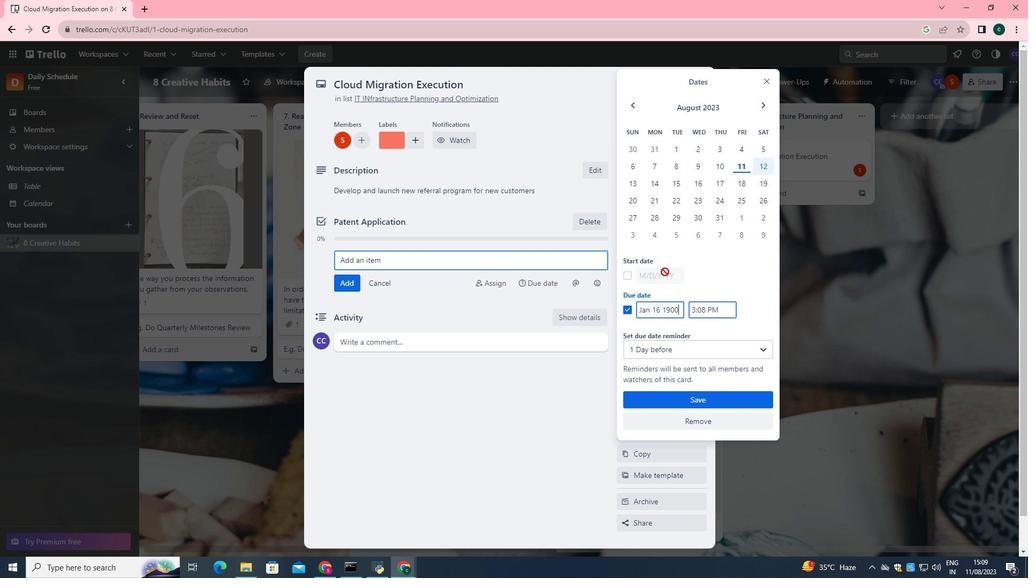 
Action: Mouse pressed left at (664, 271)
Screenshot: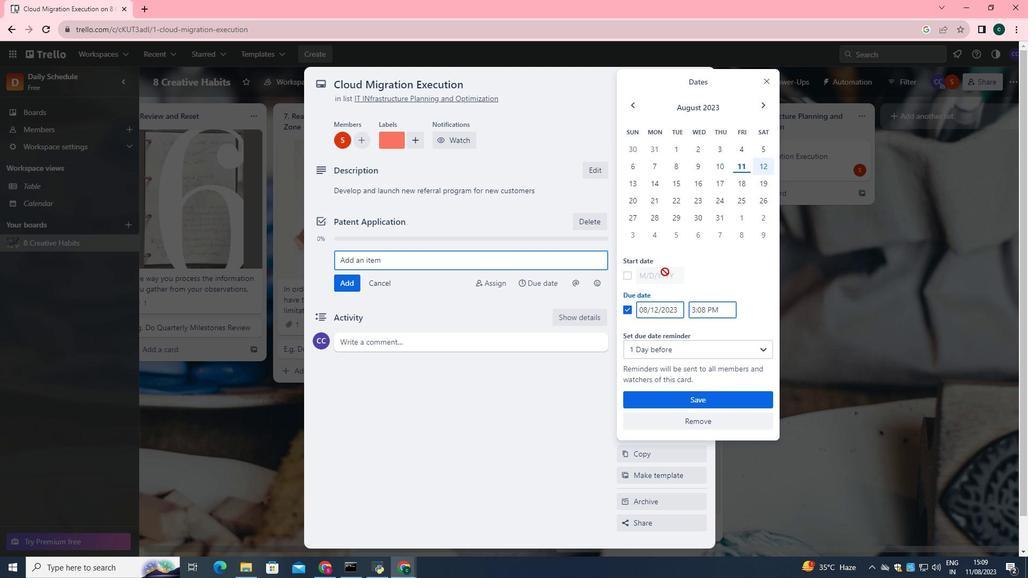 
Action: Mouse moved to (629, 275)
Screenshot: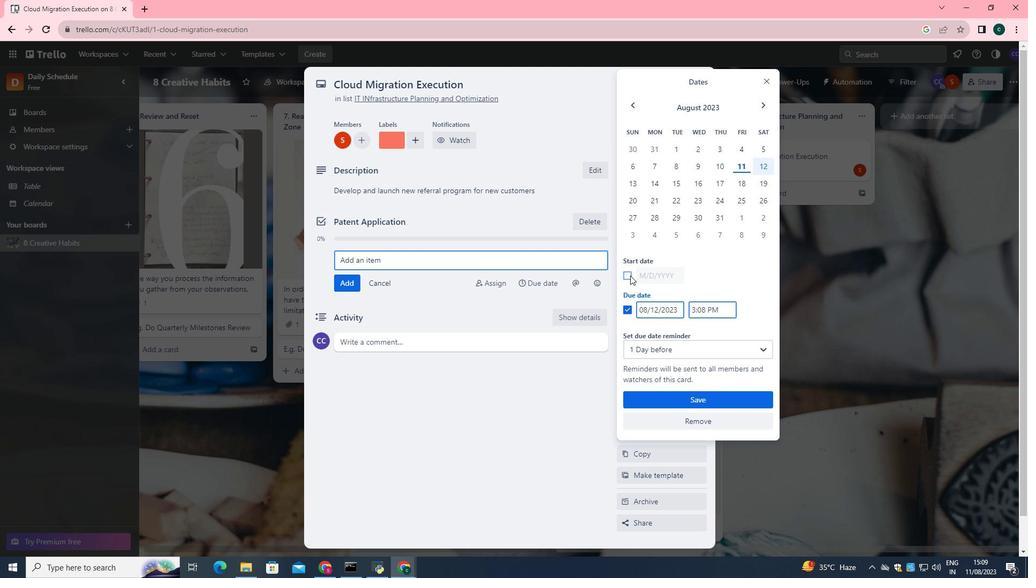 
Action: Mouse pressed left at (629, 275)
Screenshot: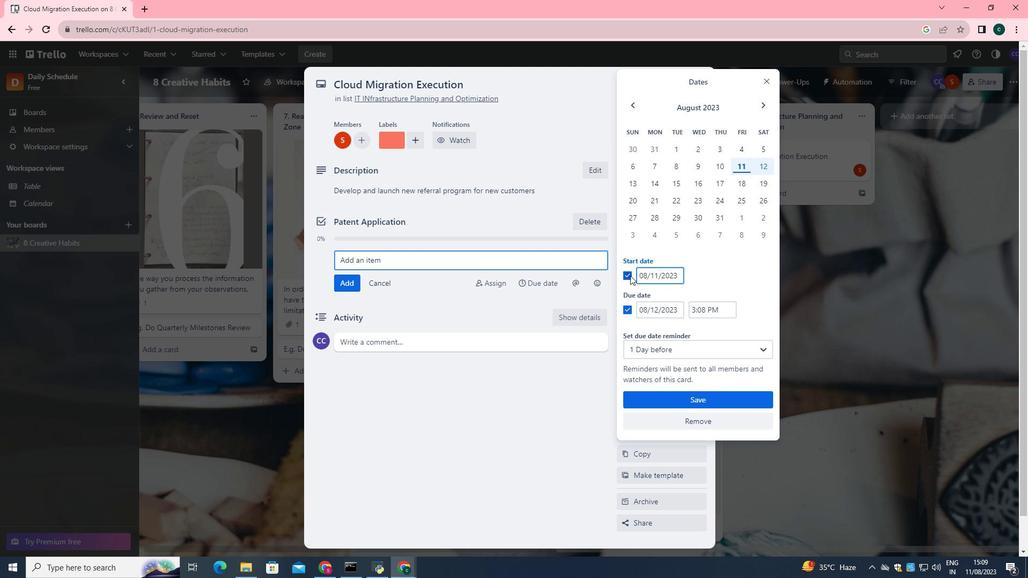 
Action: Mouse moved to (675, 274)
Screenshot: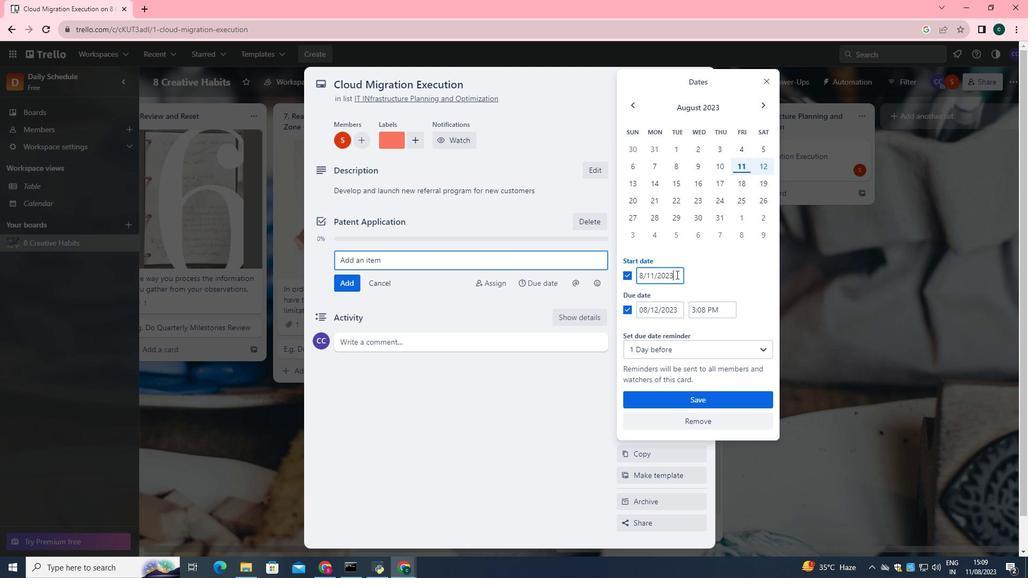 
Action: Mouse pressed left at (675, 274)
Screenshot: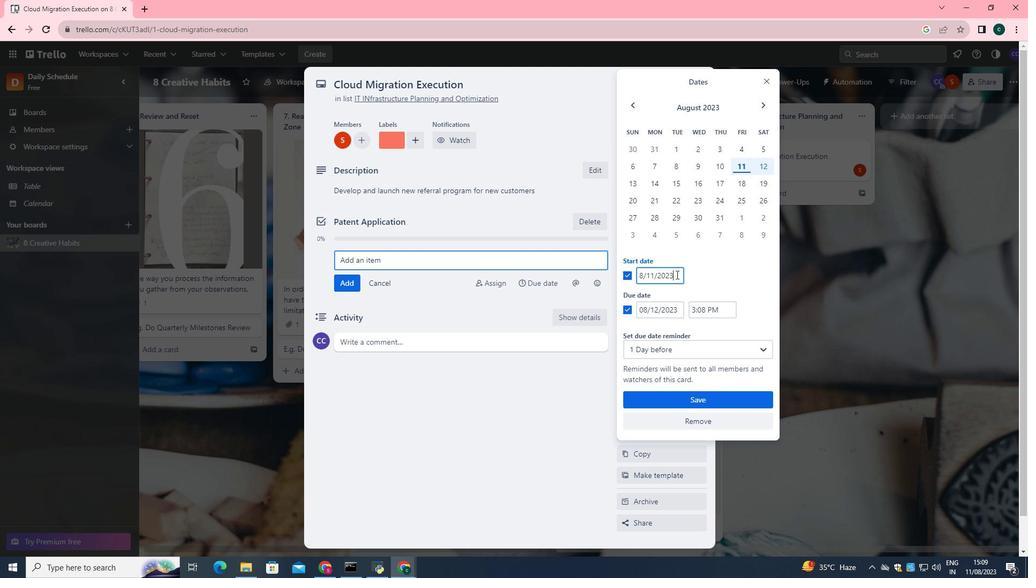 
Action: Key pressed <Key.backspace><Key.backspace><Key.backspace><Key.backspace><Key.backspace><Key.backspace><Key.backspace><Key.backspace><Key.backspace><Key.backspace><Key.backspace><Key.backspace><Key.backspace><Key.backspace><Key.backspace><Key.backspace><Key.backspace><Key.backspace><Key.shift><Key.shift><Key.shift>Jan<Key.space>09<Key.space>1900
Screenshot: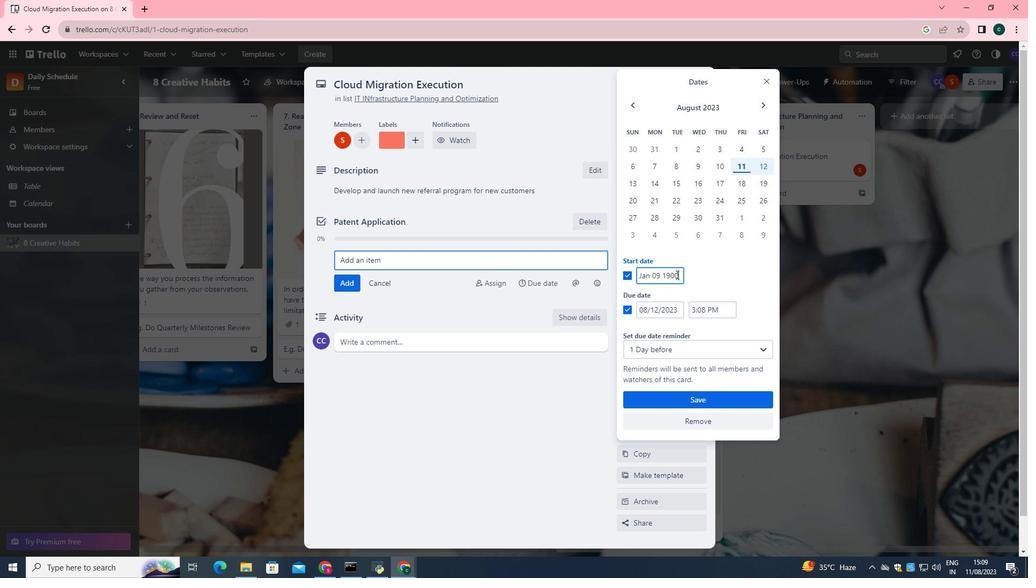 
Action: Mouse moved to (687, 404)
Screenshot: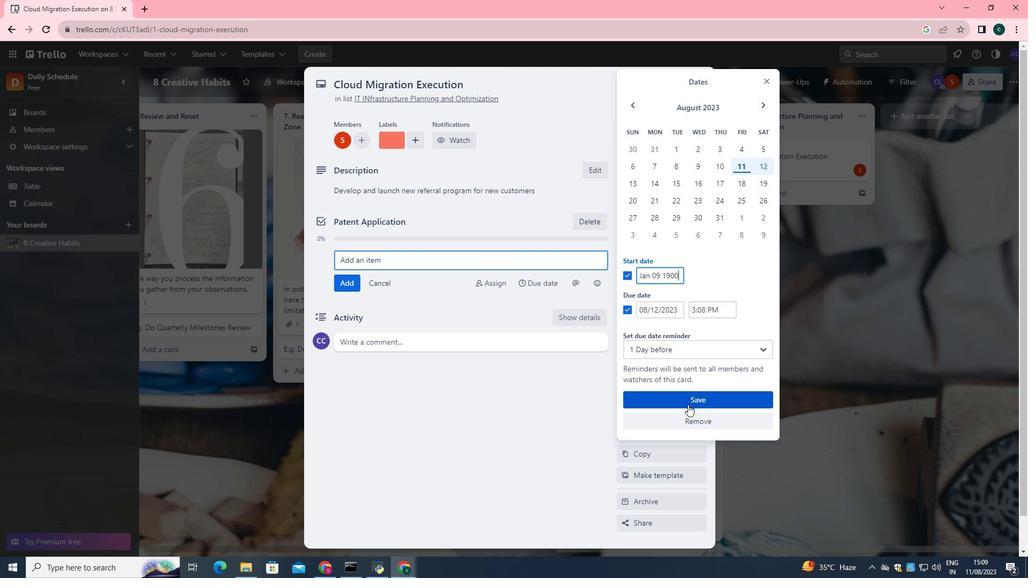 
Action: Mouse pressed left at (687, 404)
Screenshot: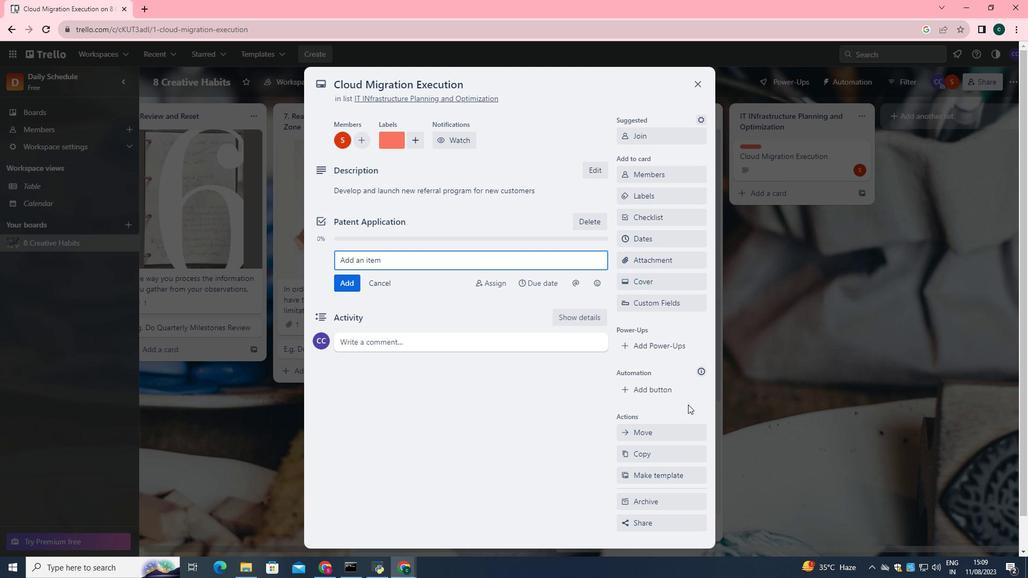 
Action: Mouse moved to (665, 260)
Screenshot: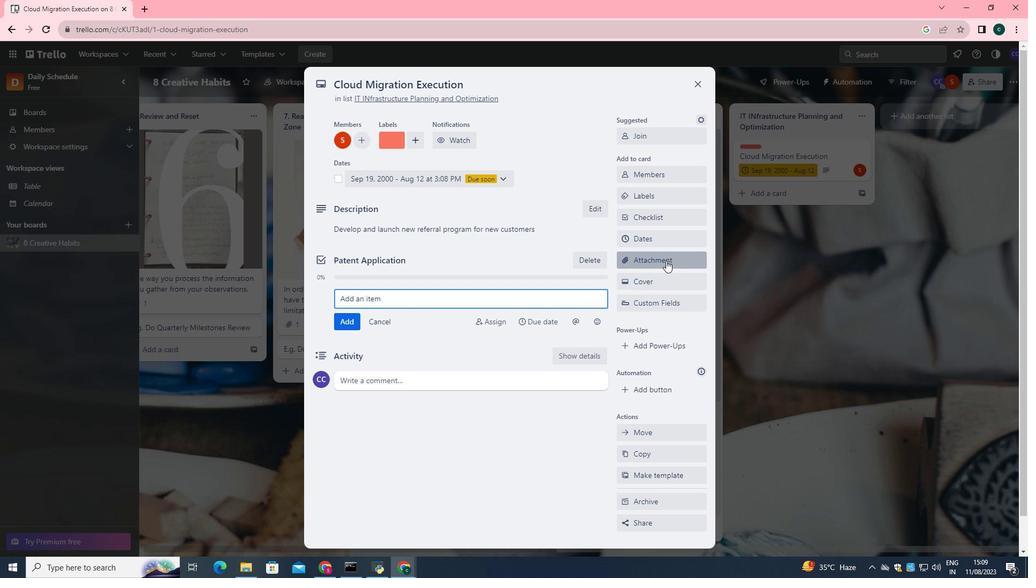 
Action: Mouse pressed left at (665, 260)
Screenshot: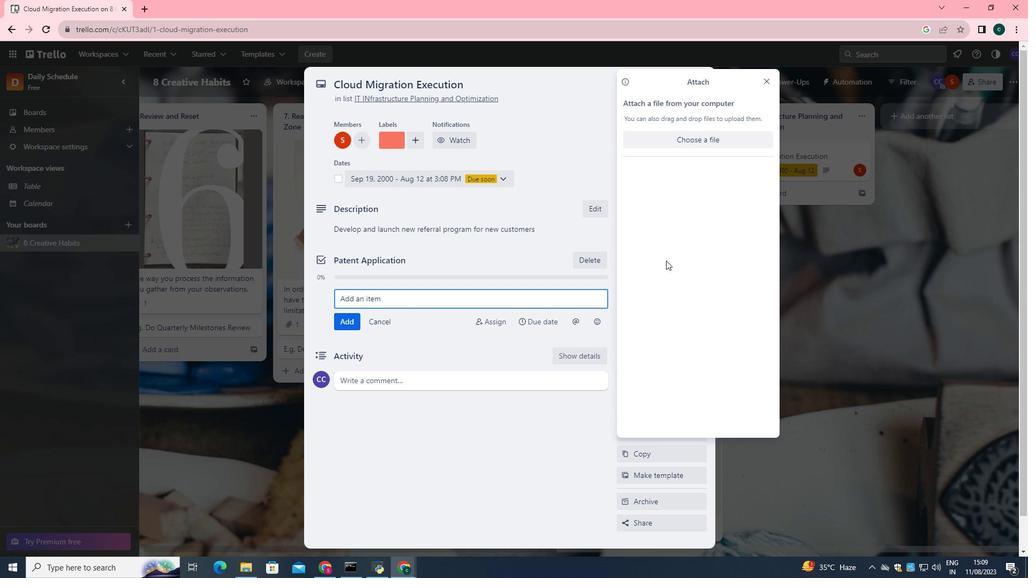
Action: Mouse moved to (695, 296)
Screenshot: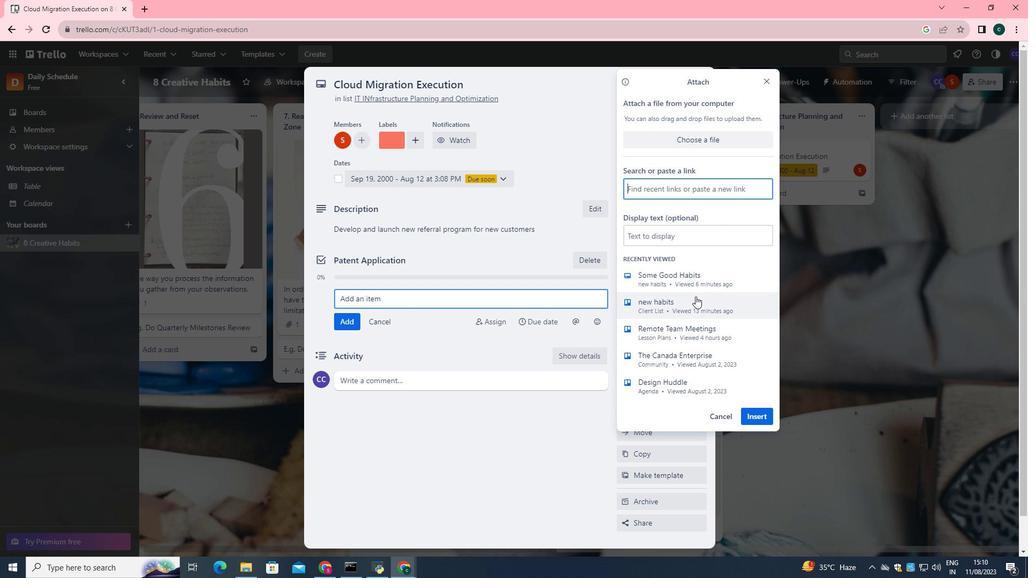 
Action: Mouse scrolled (695, 295) with delta (0, 0)
Screenshot: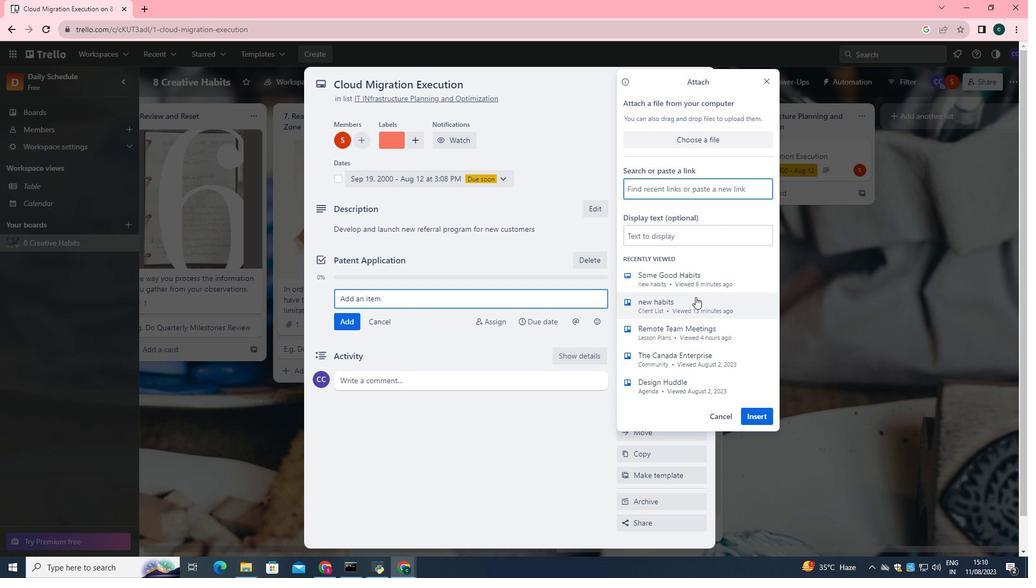 
Action: Mouse scrolled (695, 295) with delta (0, 0)
Screenshot: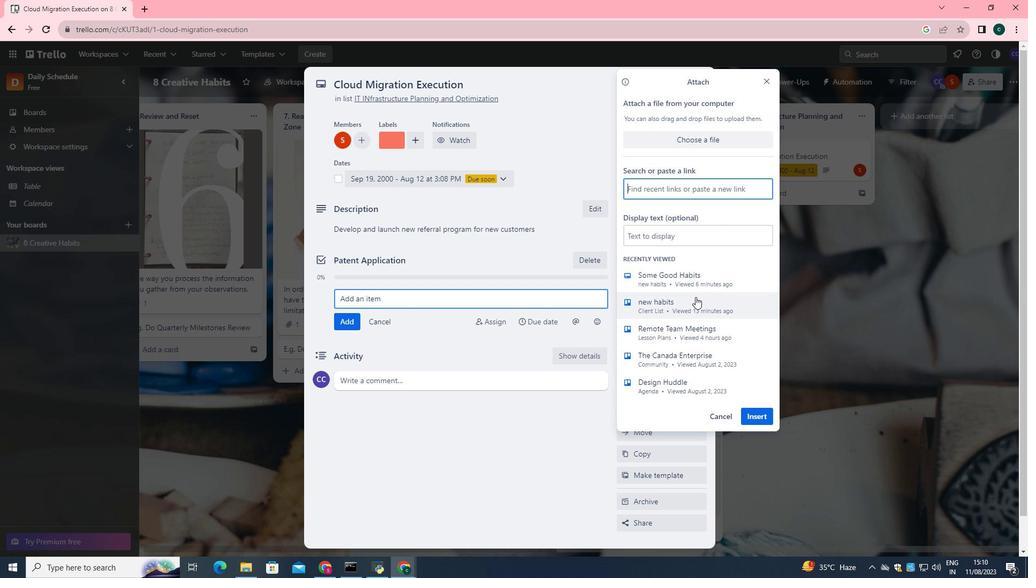 
Action: Mouse moved to (695, 296)
Screenshot: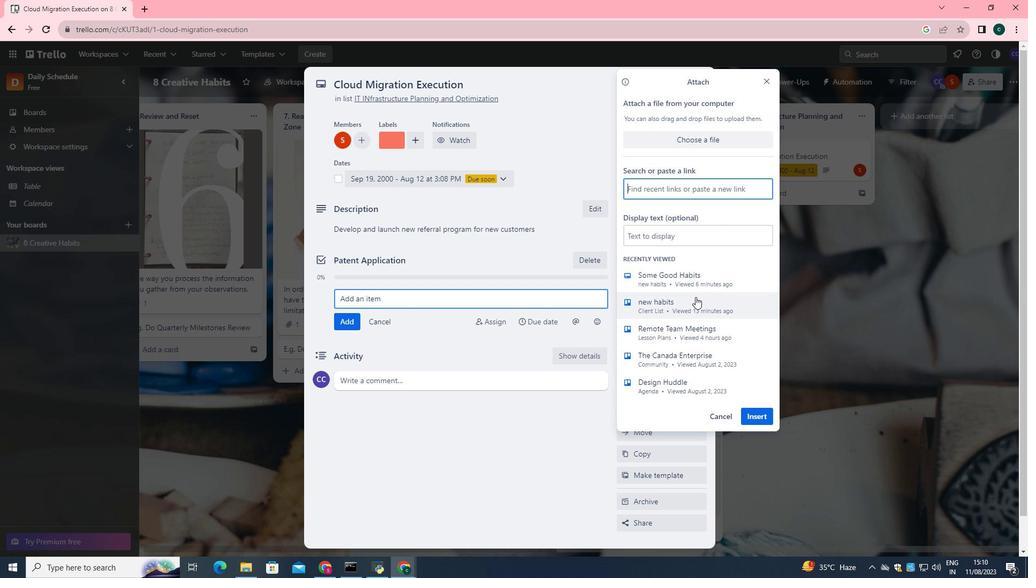 
Action: Mouse scrolled (695, 296) with delta (0, 0)
Screenshot: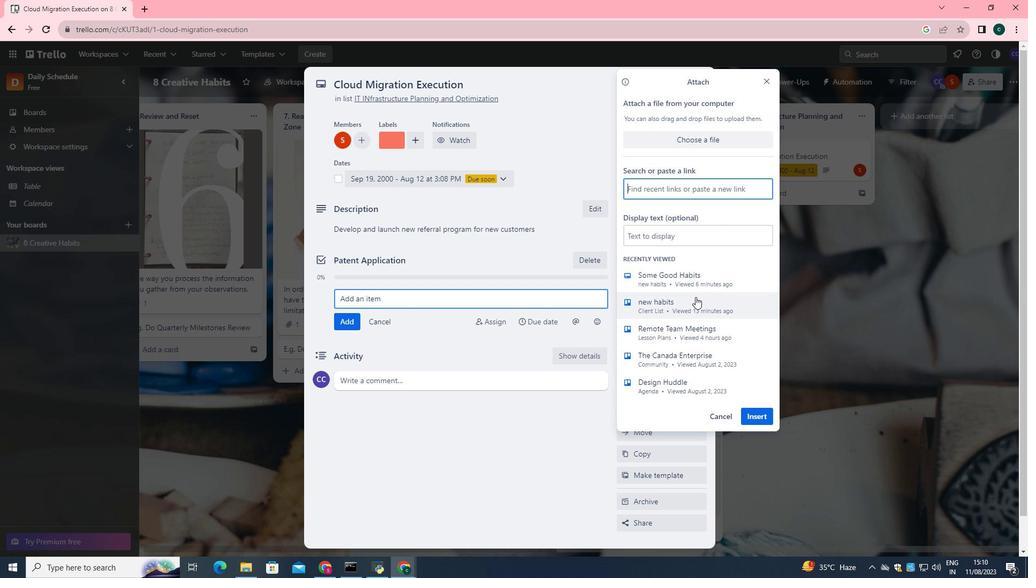 
Action: Mouse scrolled (695, 296) with delta (0, 0)
Screenshot: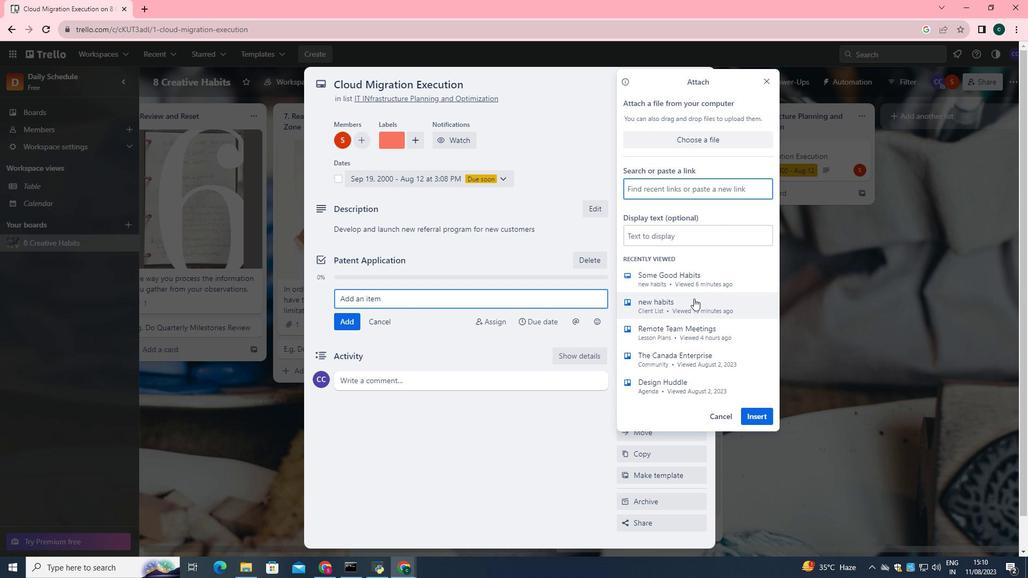 
Action: Mouse scrolled (695, 296) with delta (0, 0)
Screenshot: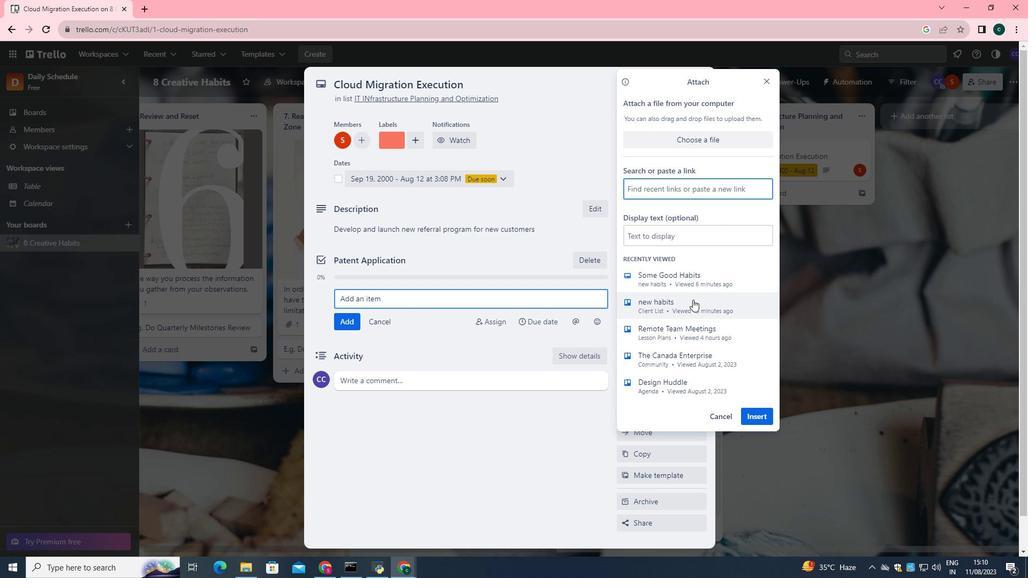 
Action: Mouse moved to (690, 363)
Screenshot: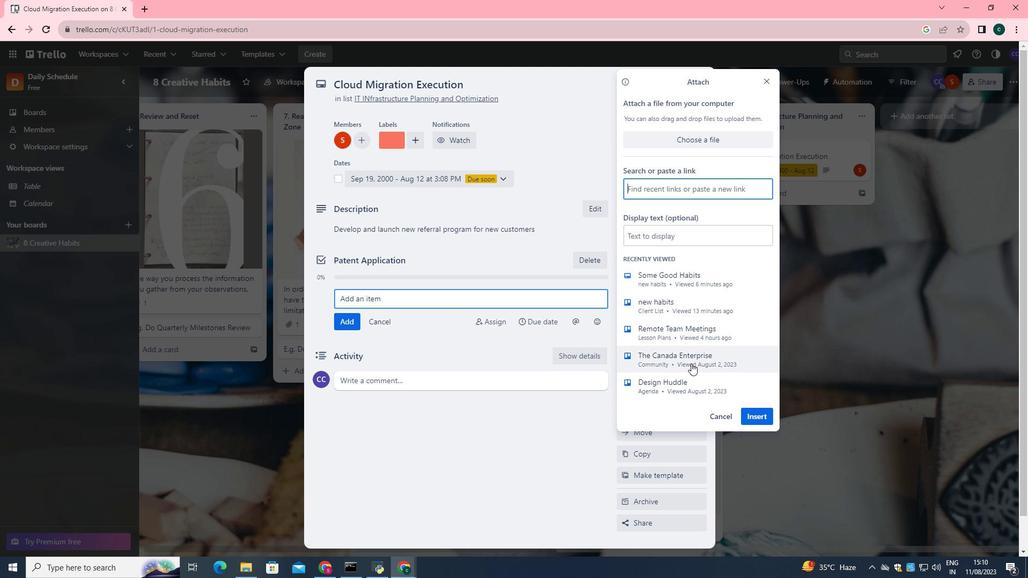 
Action: Mouse scrolled (690, 362) with delta (0, 0)
Screenshot: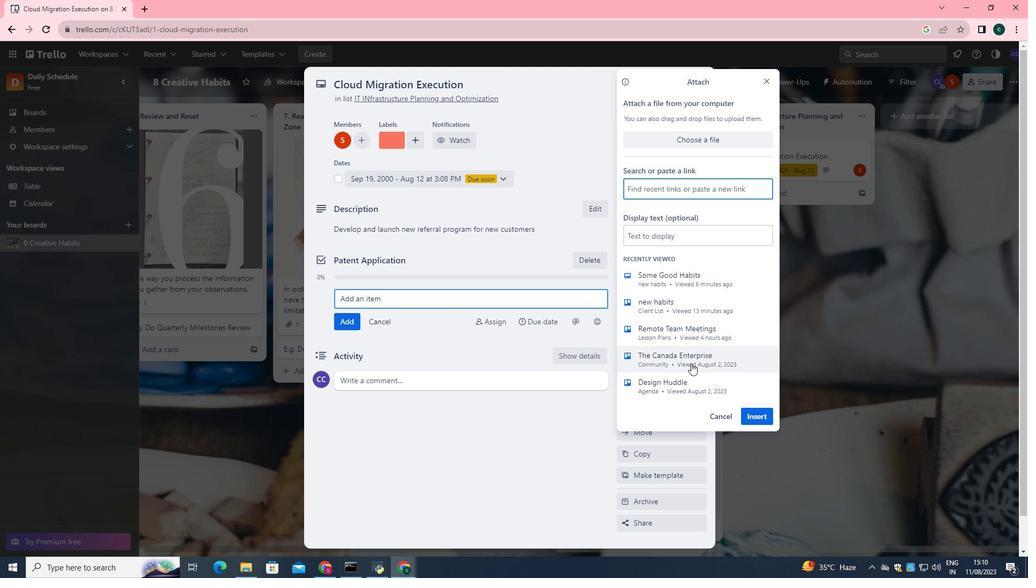 
Action: Mouse scrolled (690, 362) with delta (0, 0)
Screenshot: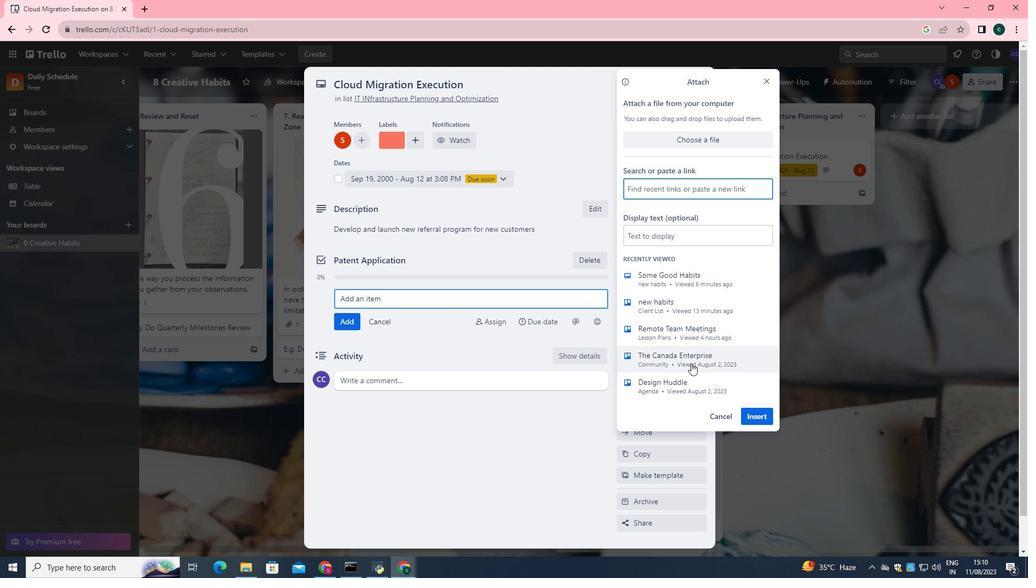 
Action: Mouse scrolled (690, 362) with delta (0, 0)
Screenshot: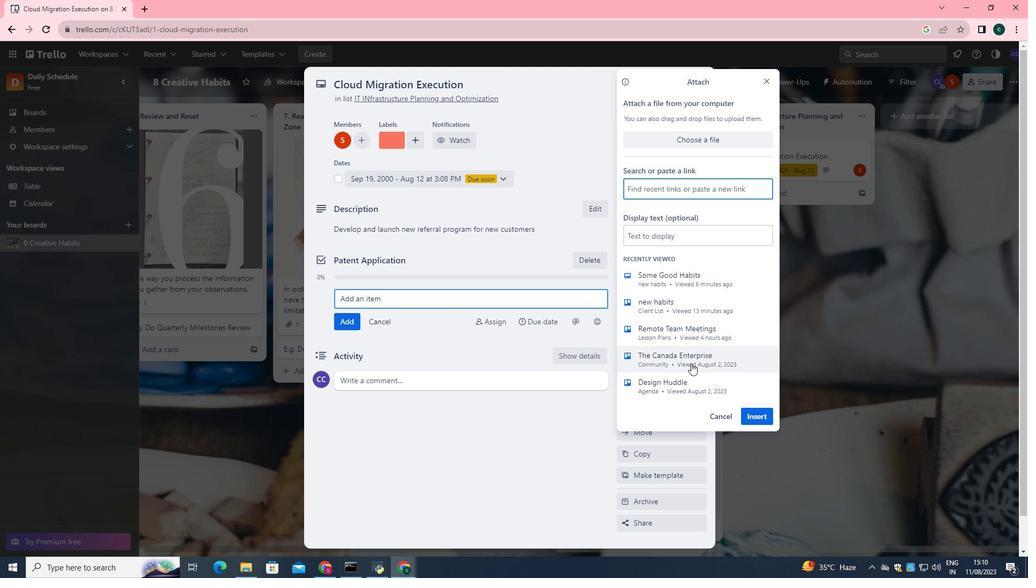 
Action: Mouse moved to (696, 328)
Screenshot: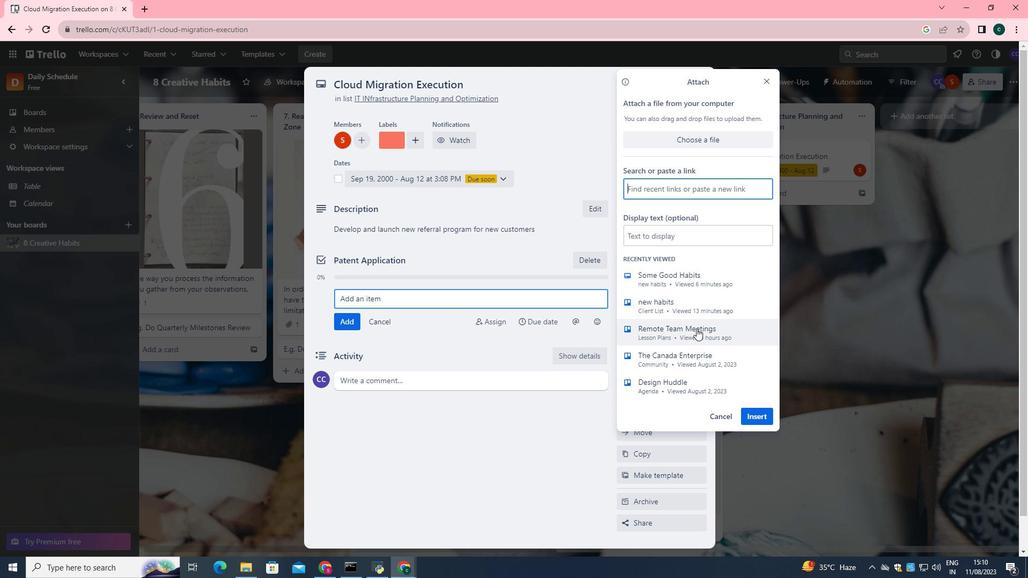 
Action: Mouse pressed left at (696, 328)
Screenshot: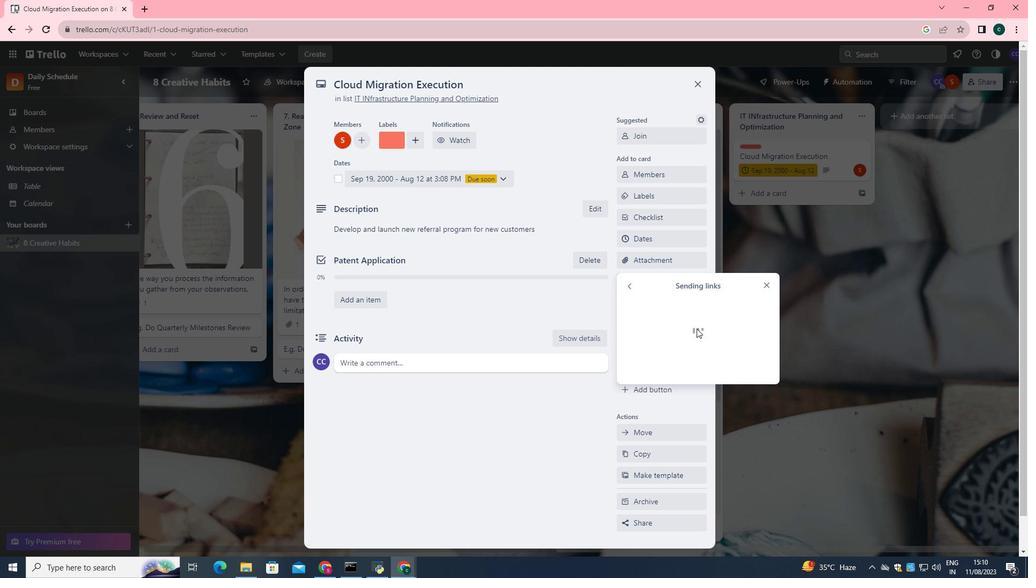 
Action: Mouse moved to (673, 283)
Screenshot: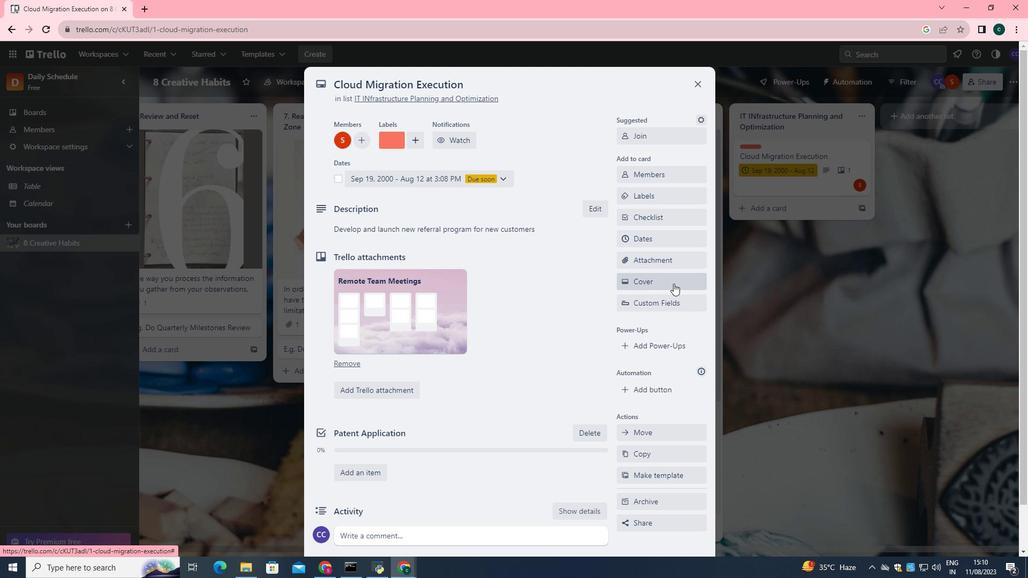 
Action: Mouse pressed left at (673, 283)
Screenshot: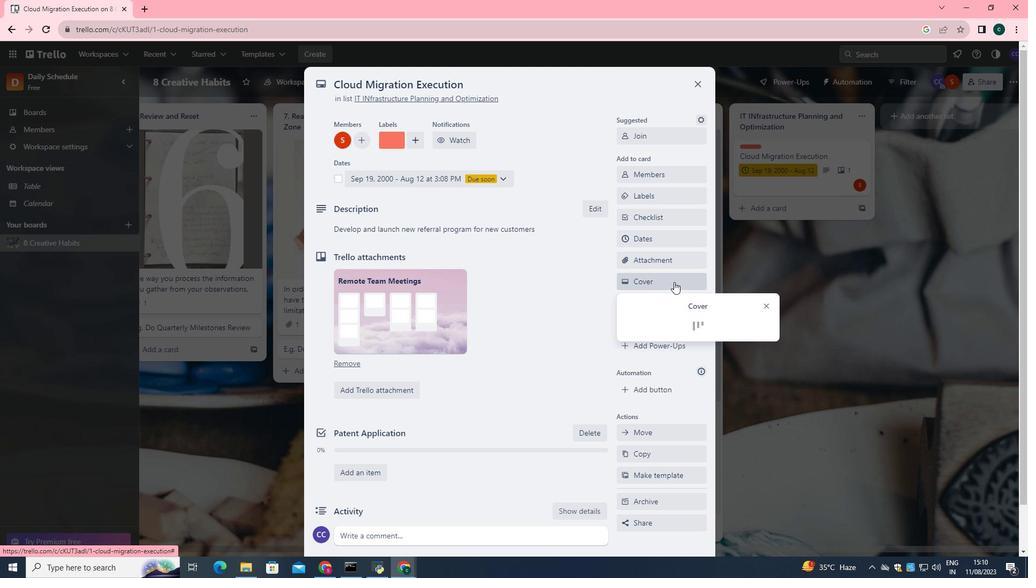 
Action: Mouse moved to (730, 464)
Screenshot: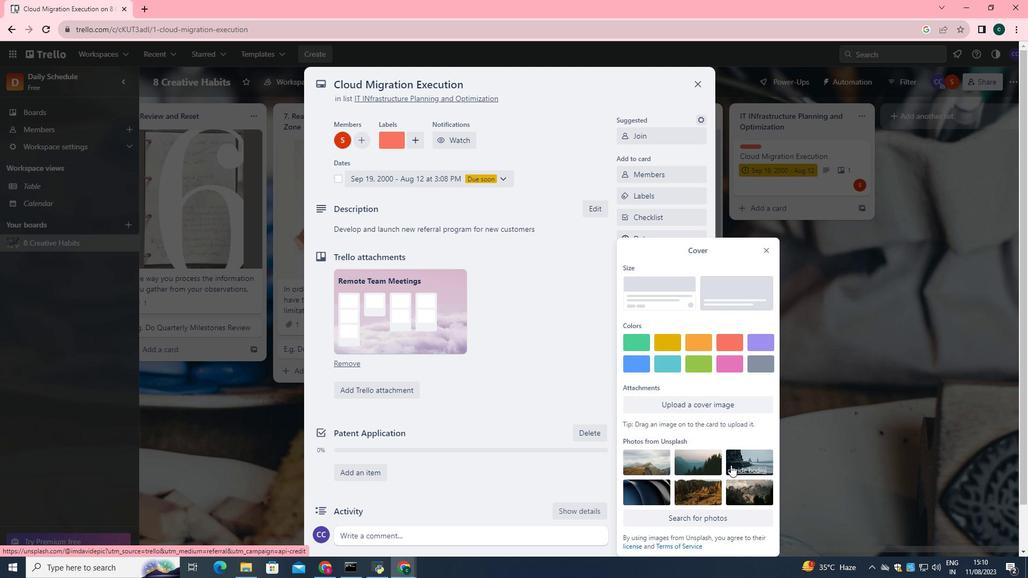 
Action: Mouse pressed left at (730, 464)
Screenshot: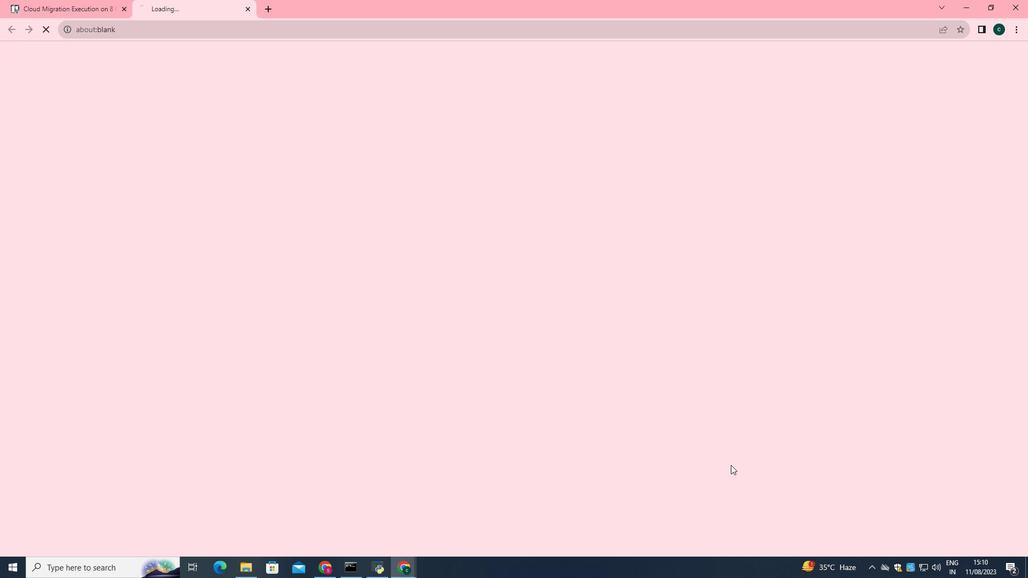 
Action: Mouse moved to (87, 9)
Screenshot: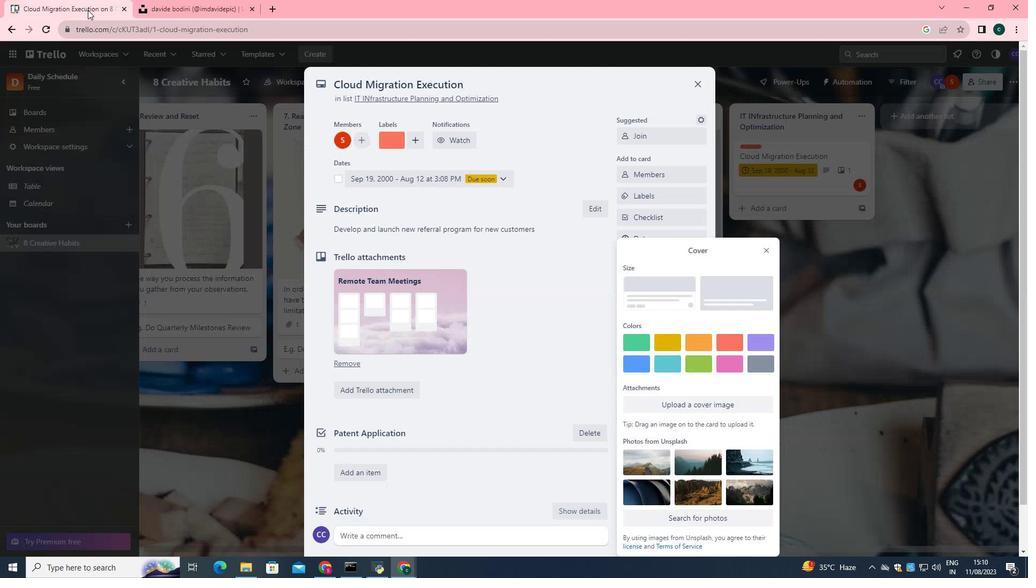 
Action: Mouse pressed left at (87, 9)
Screenshot: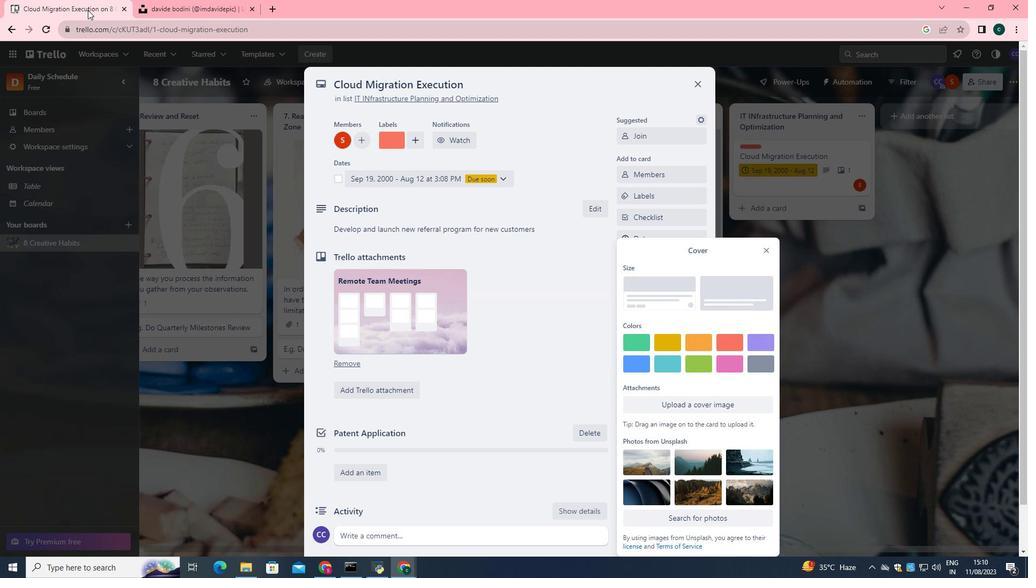 
Action: Mouse moved to (671, 427)
Screenshot: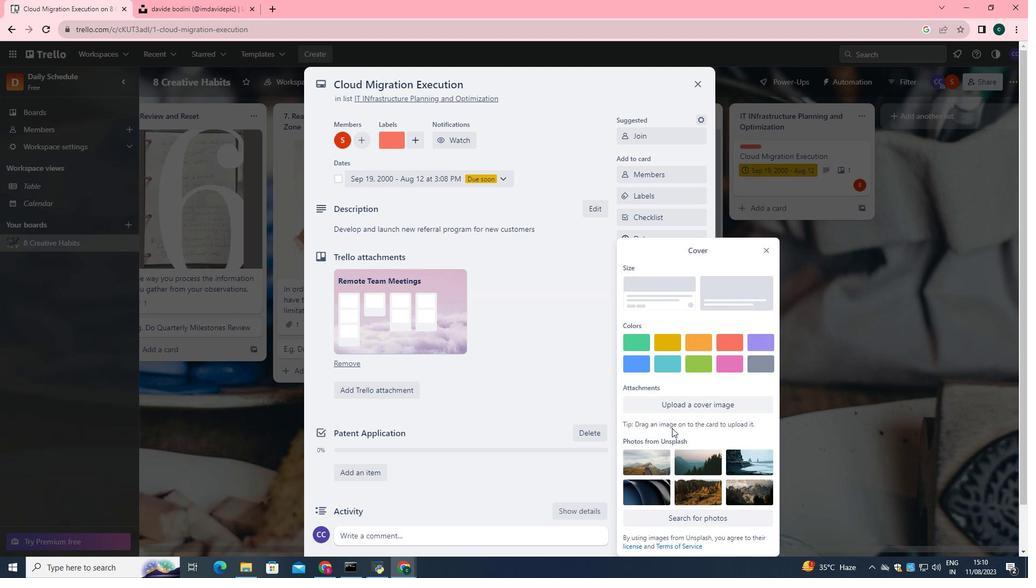 
Action: Mouse scrolled (671, 427) with delta (0, 0)
Screenshot: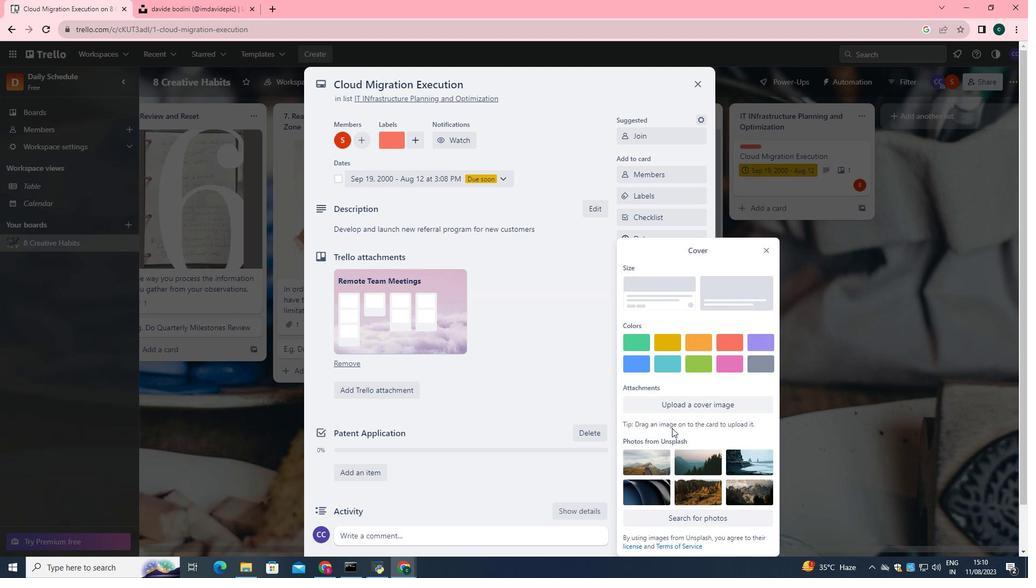 
Action: Mouse scrolled (671, 427) with delta (0, 0)
Screenshot: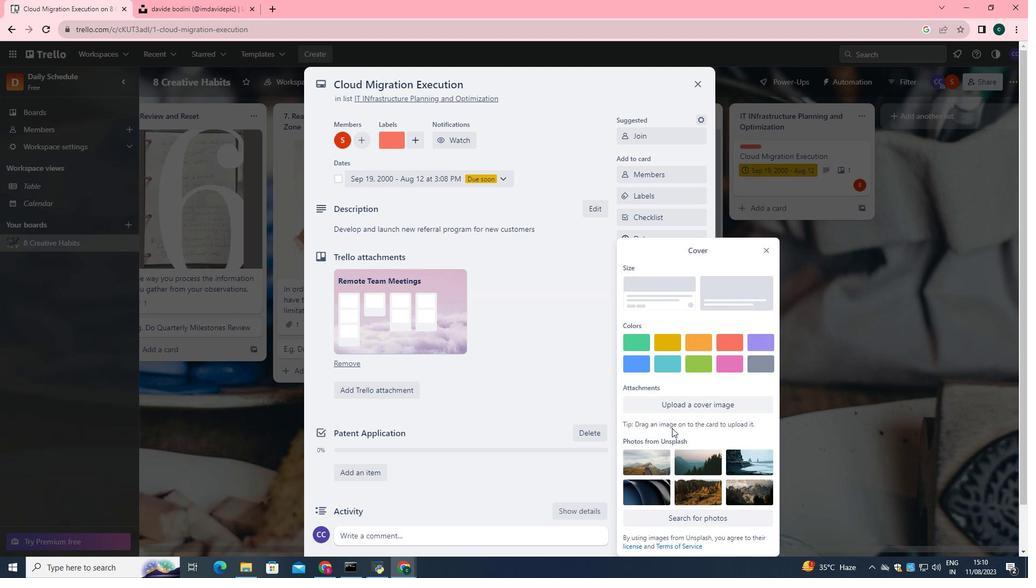 
Action: Mouse scrolled (671, 427) with delta (0, 0)
Screenshot: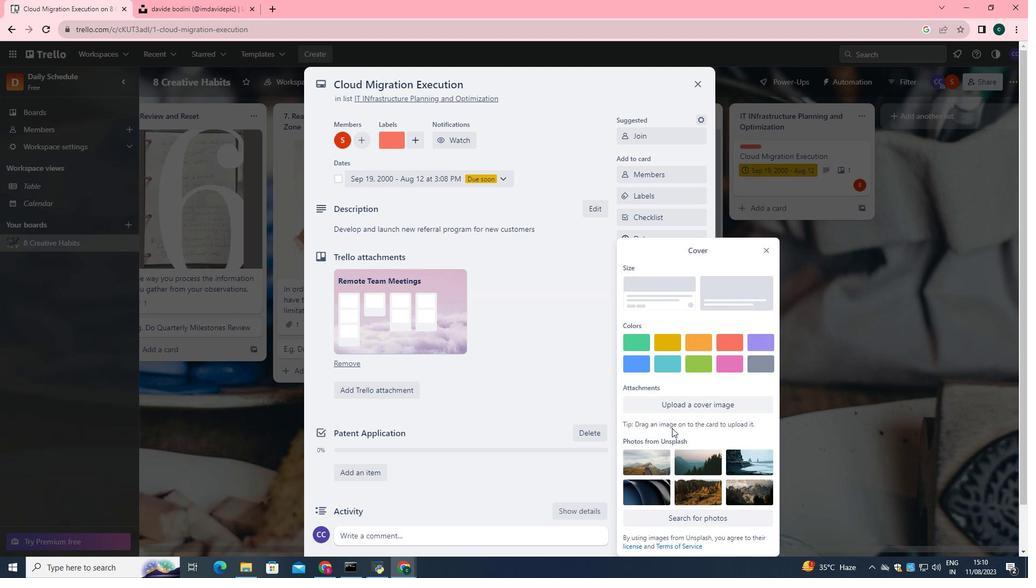 
Action: Mouse scrolled (671, 427) with delta (0, 0)
Screenshot: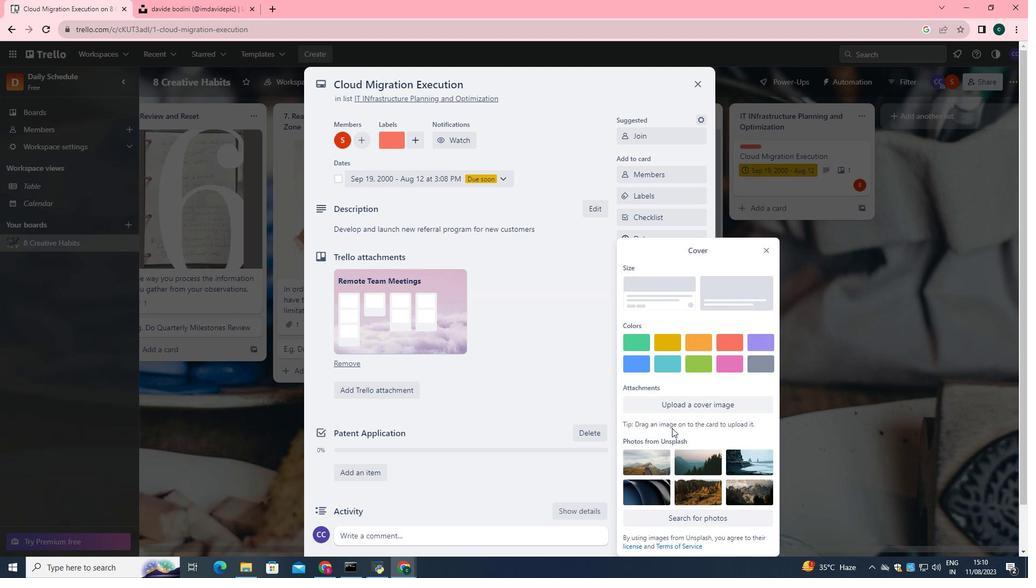 
Action: Mouse scrolled (671, 427) with delta (0, 0)
Screenshot: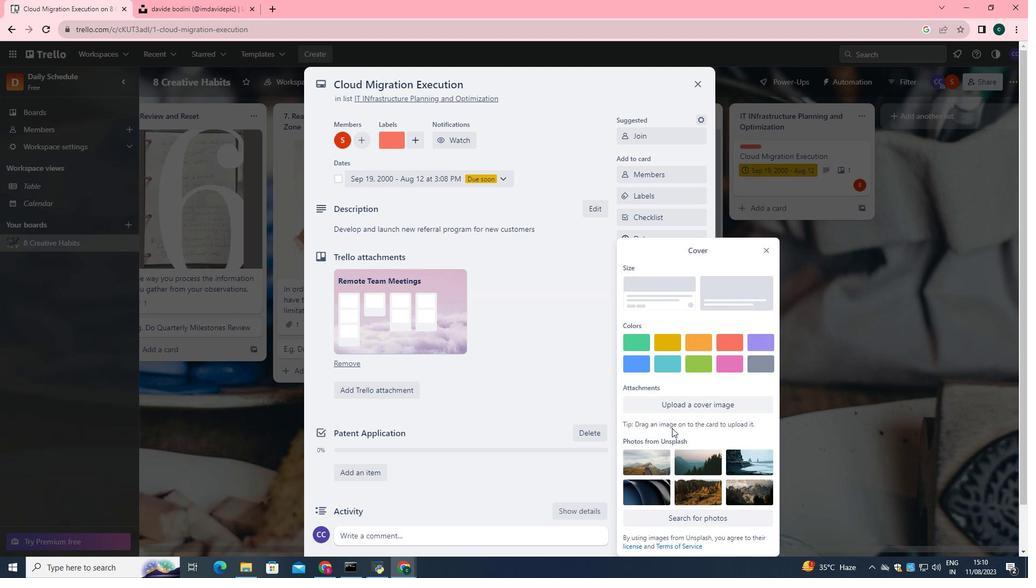 
Action: Mouse moved to (634, 343)
Screenshot: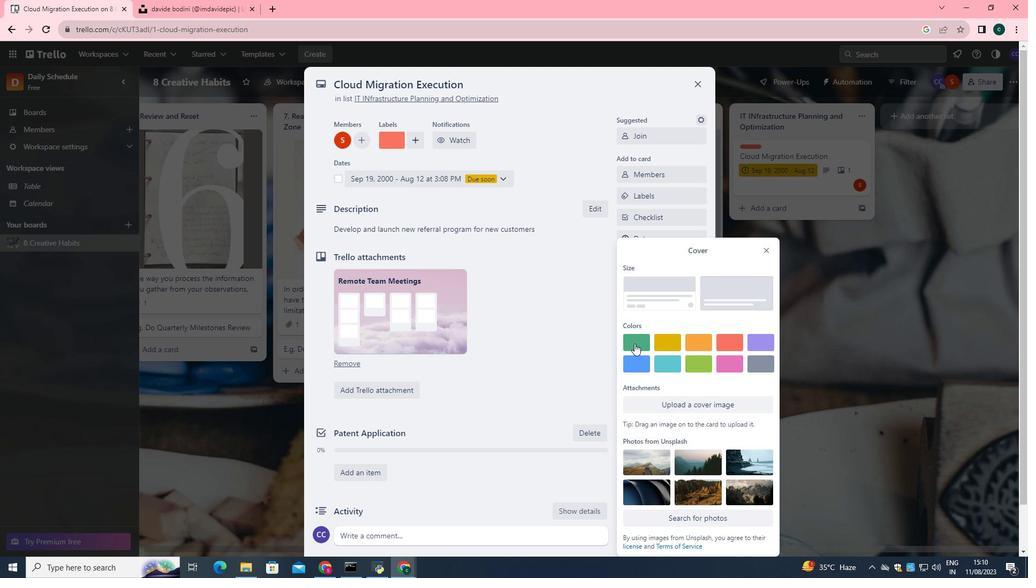 
Action: Mouse pressed left at (634, 343)
Screenshot: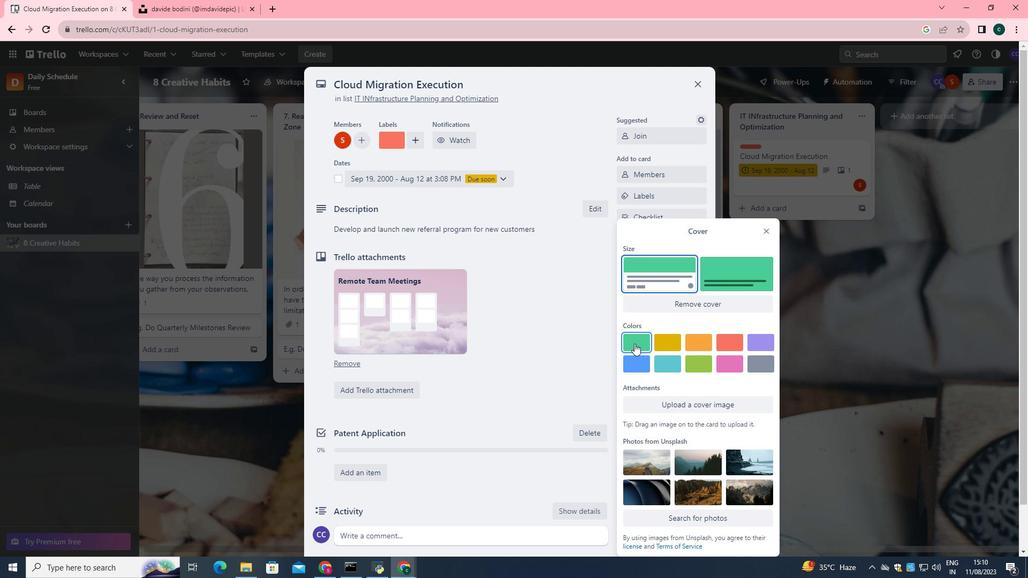 
Action: Mouse moved to (763, 229)
Screenshot: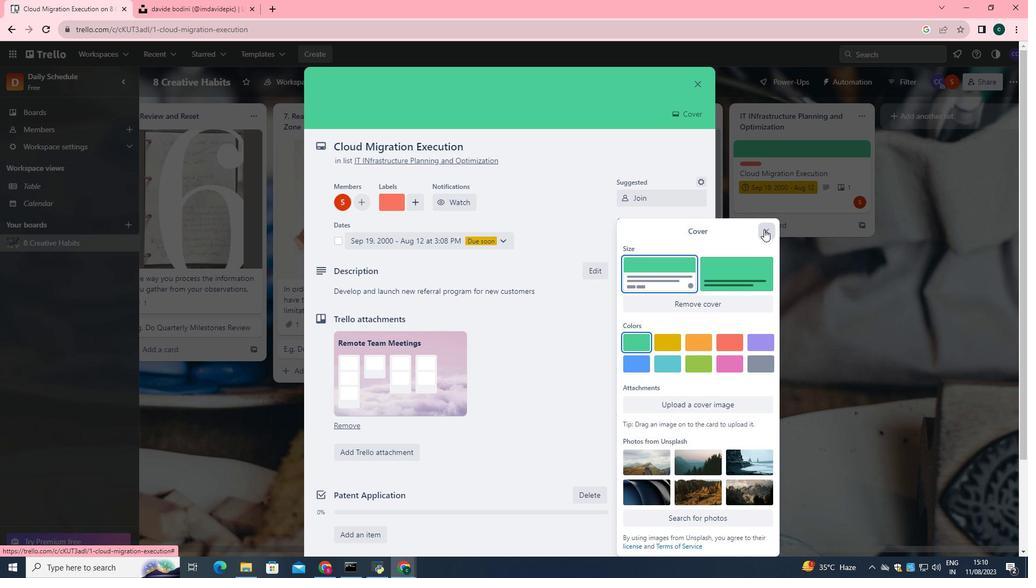 
Action: Mouse pressed left at (763, 229)
Screenshot: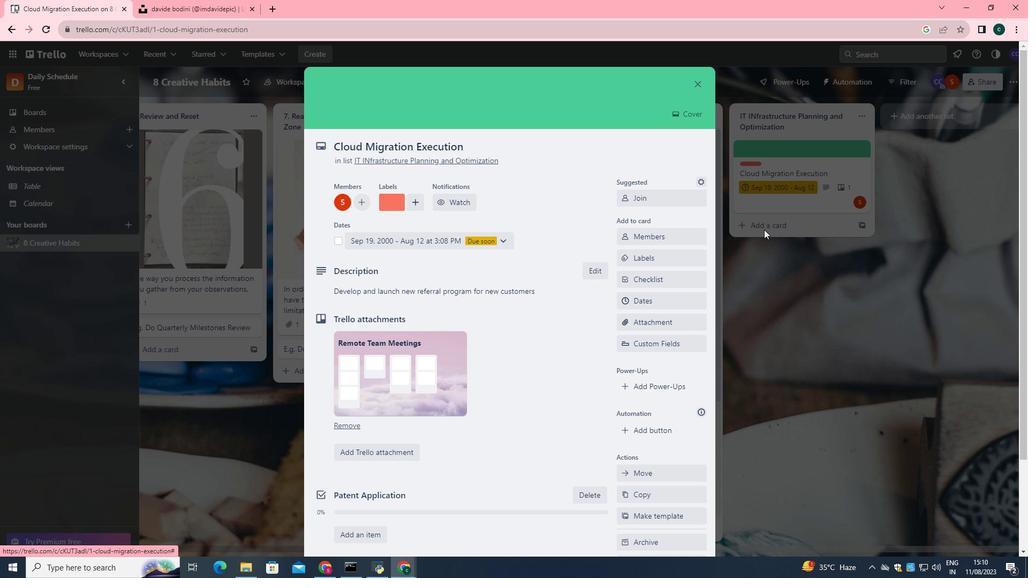
Action: Mouse moved to (673, 357)
Screenshot: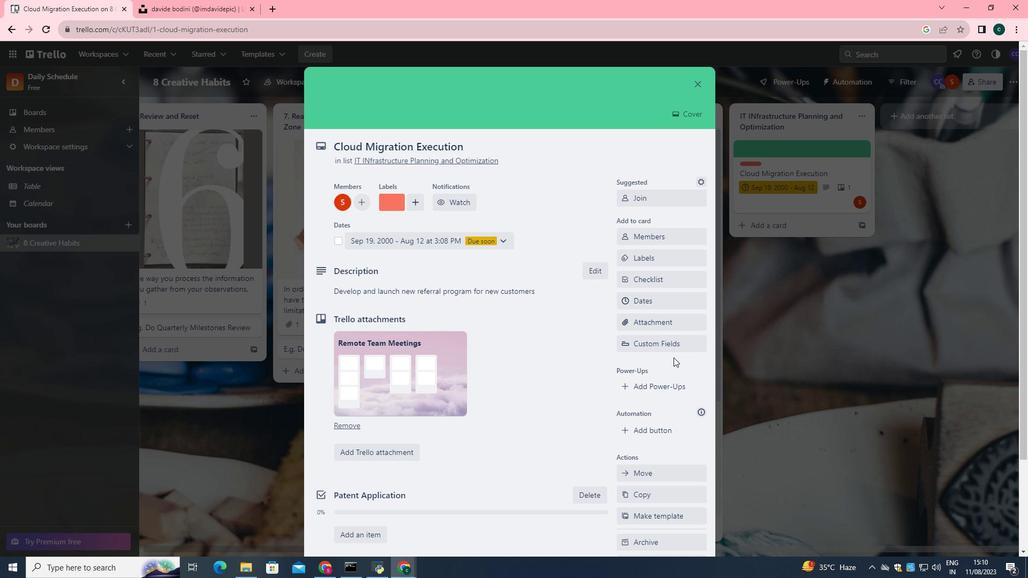 
Action: Mouse scrolled (673, 356) with delta (0, 0)
Screenshot: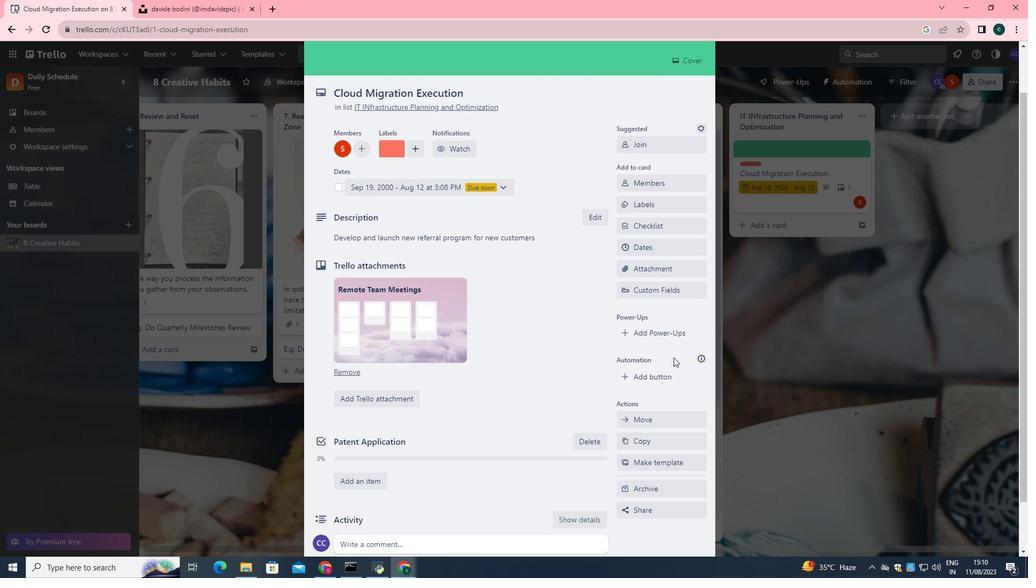 
Action: Mouse moved to (666, 290)
Screenshot: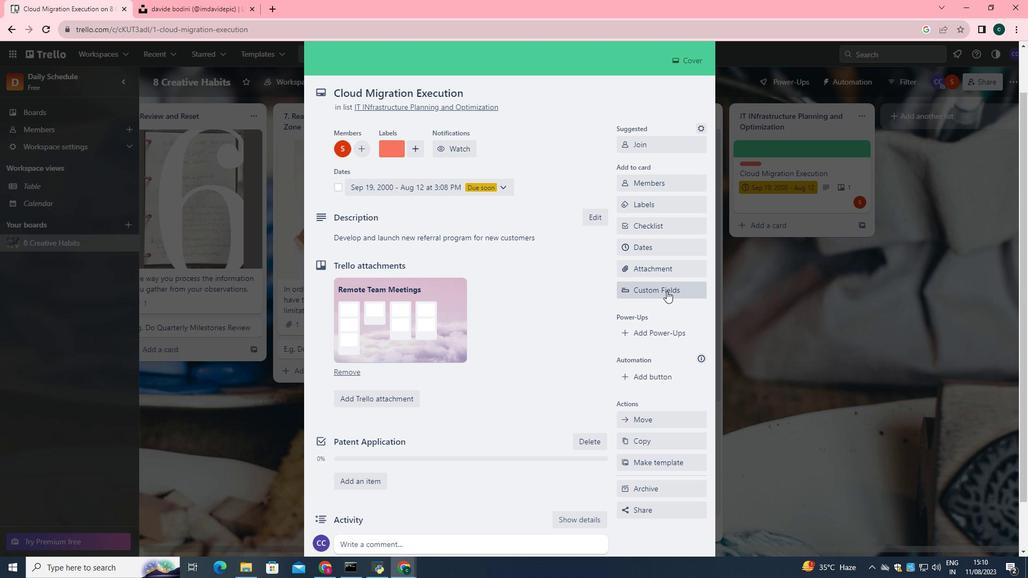 
Action: Mouse pressed left at (666, 290)
Screenshot: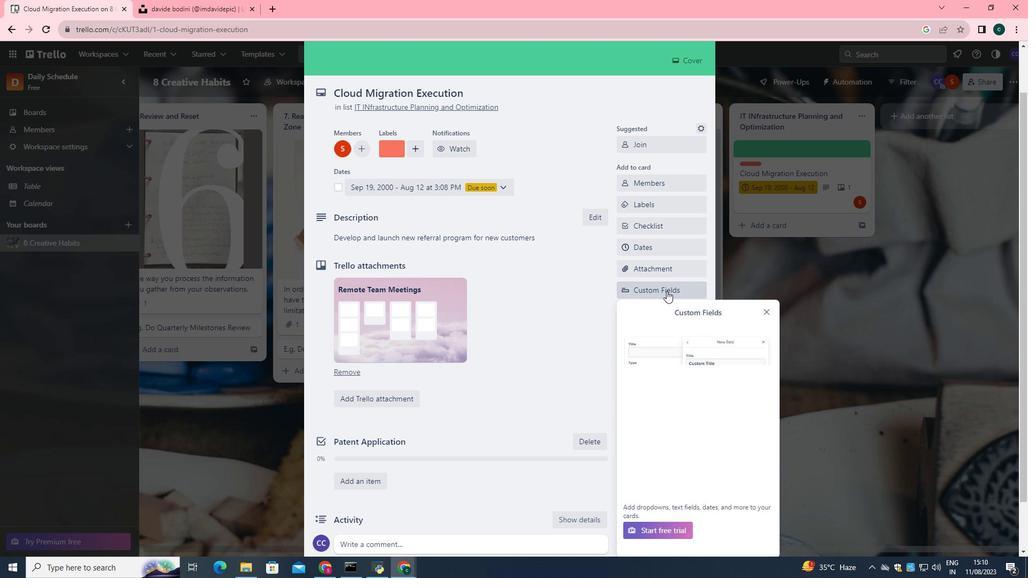 
Action: Mouse moved to (764, 314)
Screenshot: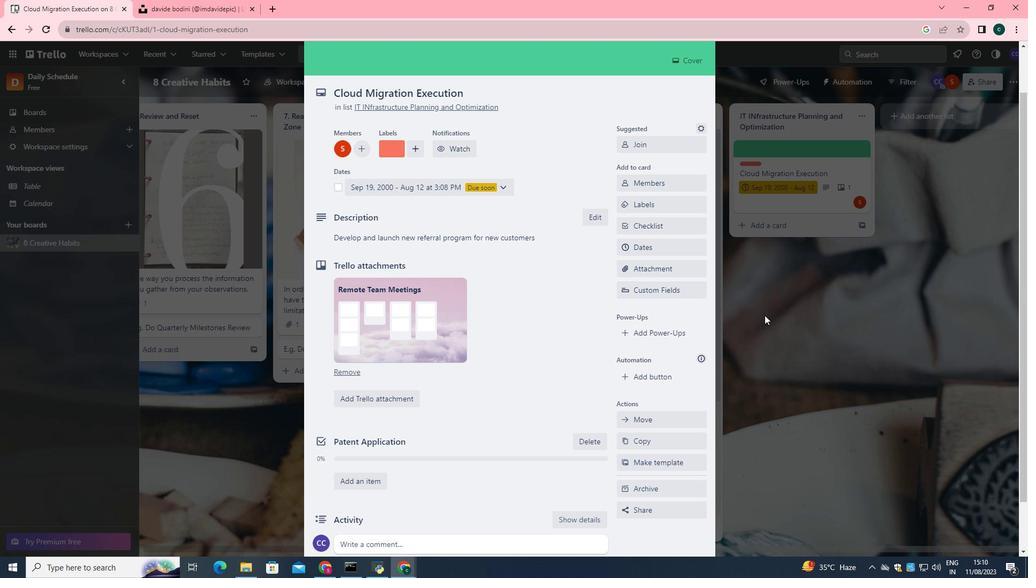
Action: Mouse pressed left at (764, 314)
Screenshot: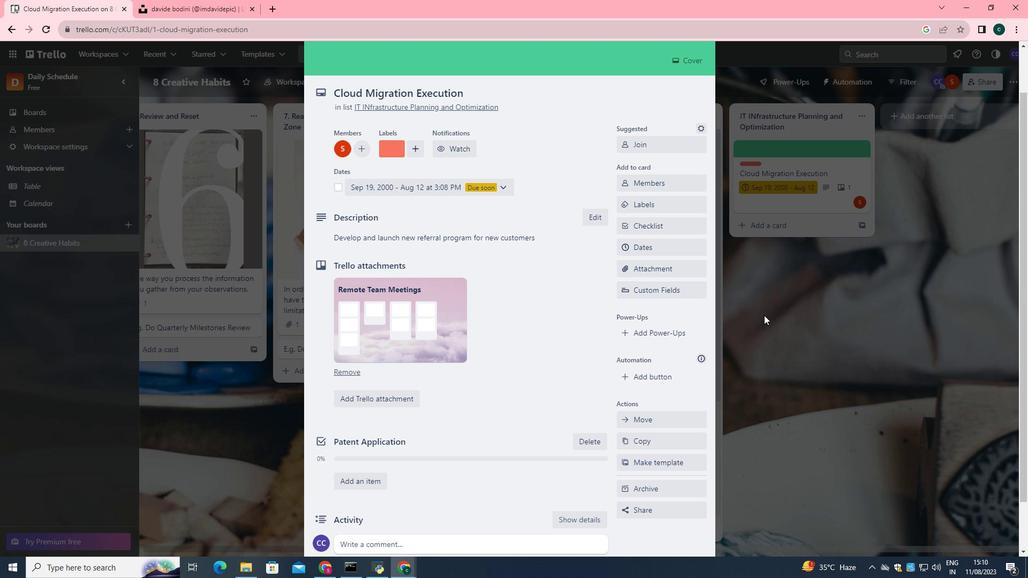 
Action: Mouse moved to (512, 355)
Screenshot: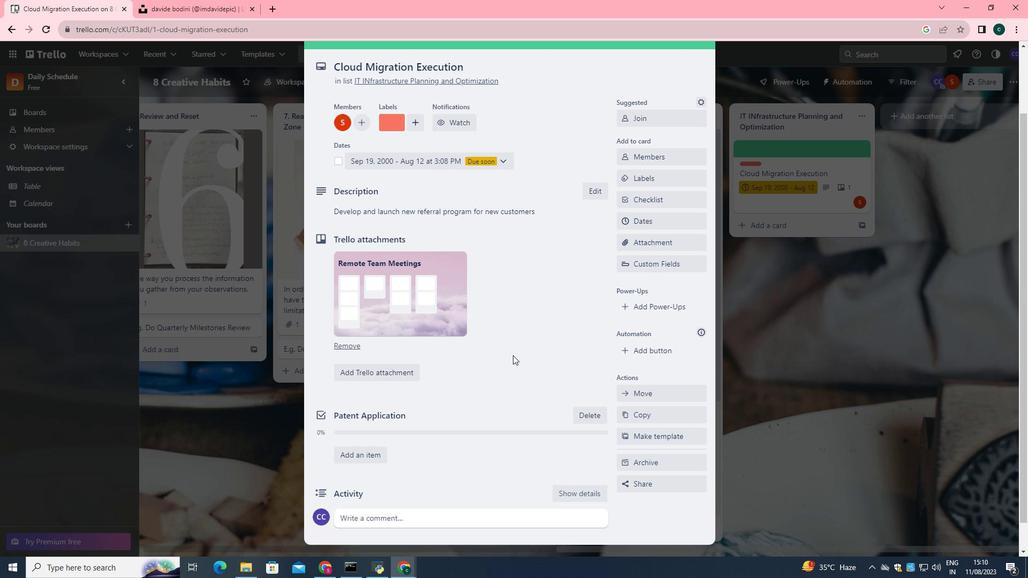 
Action: Mouse scrolled (512, 354) with delta (0, 0)
Screenshot: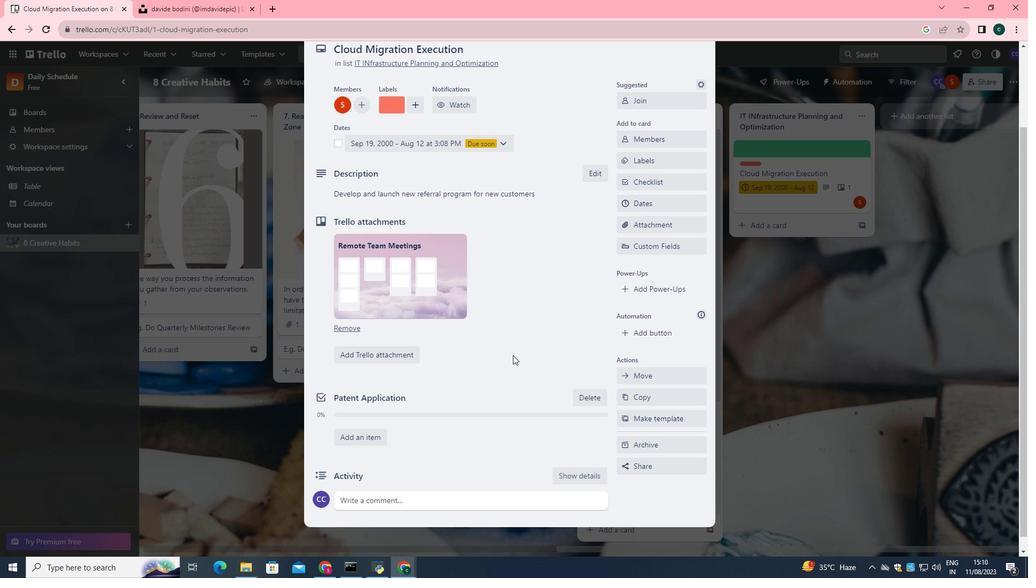 
Action: Mouse scrolled (512, 354) with delta (0, 0)
Screenshot: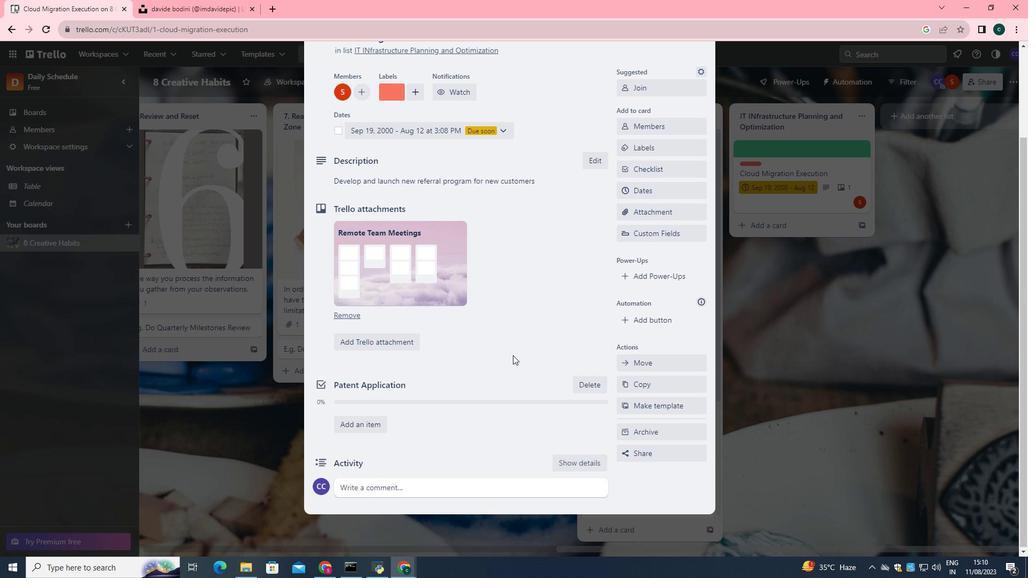 
Action: Mouse scrolled (512, 354) with delta (0, 0)
Screenshot: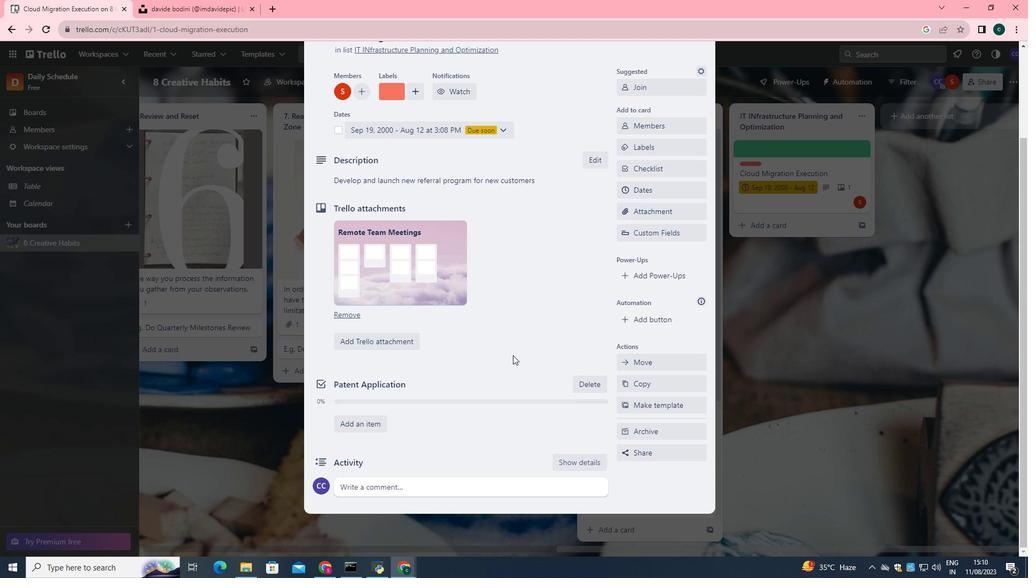 
Action: Mouse moved to (477, 487)
Screenshot: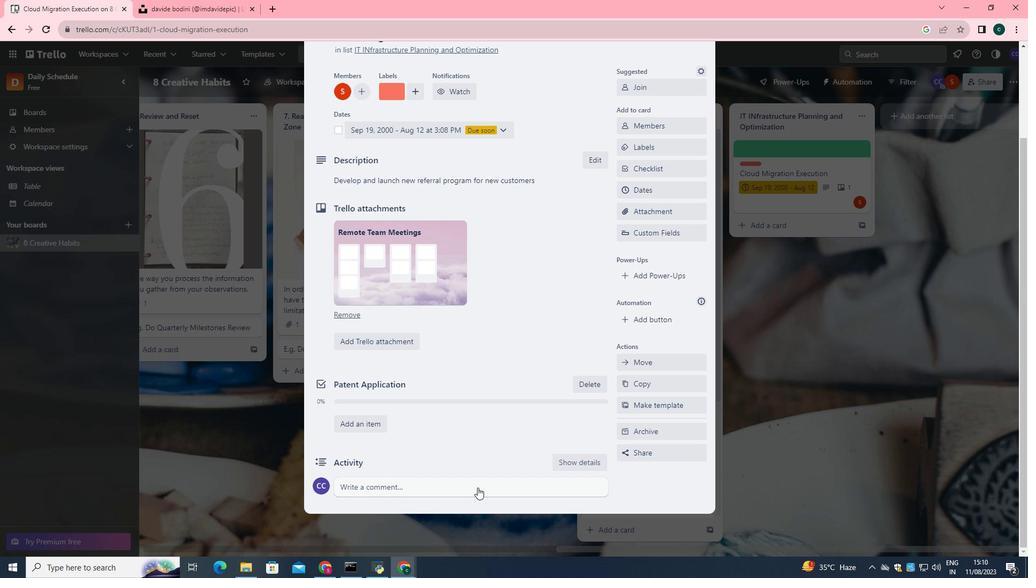 
Action: Mouse pressed left at (477, 487)
Screenshot: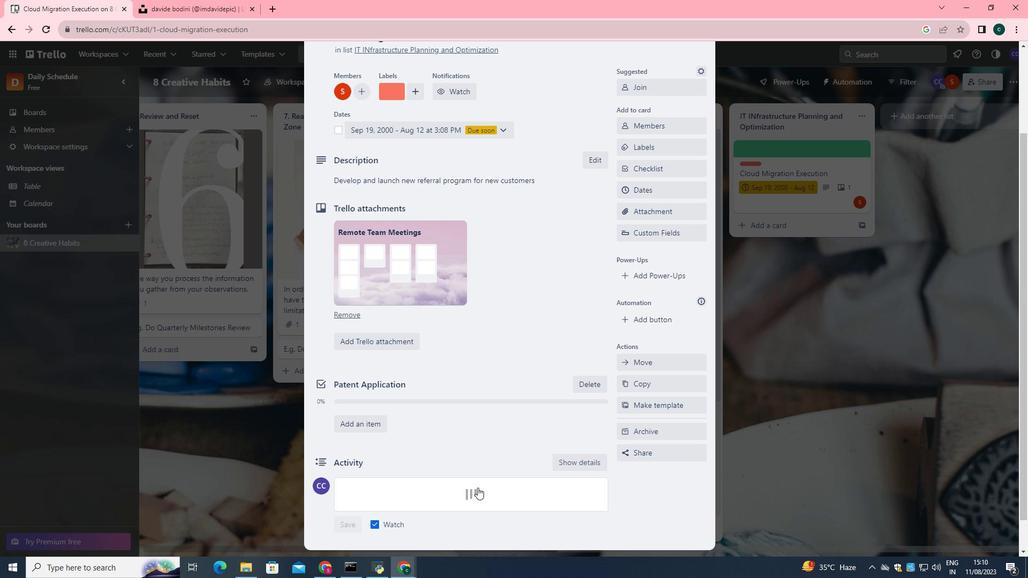 
Action: Mouse moved to (480, 477)
Screenshot: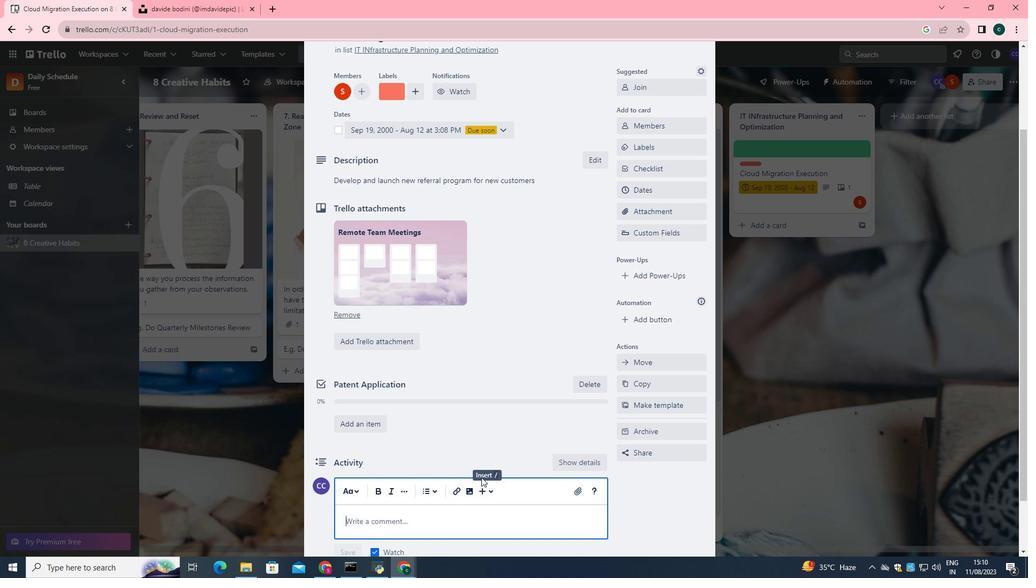 
Action: Key pressed <Key.shift>This<Key.space>task<Key.space>presents<Key.space>an<Key.space>opportunity<Key.space>to<Key.space>demonstrar<Key.backspace>te<Key.space>our<Key.space>leadership<Key.space>and<Key.space>decision<Key.space>making<Key.space>skills.
Screenshot: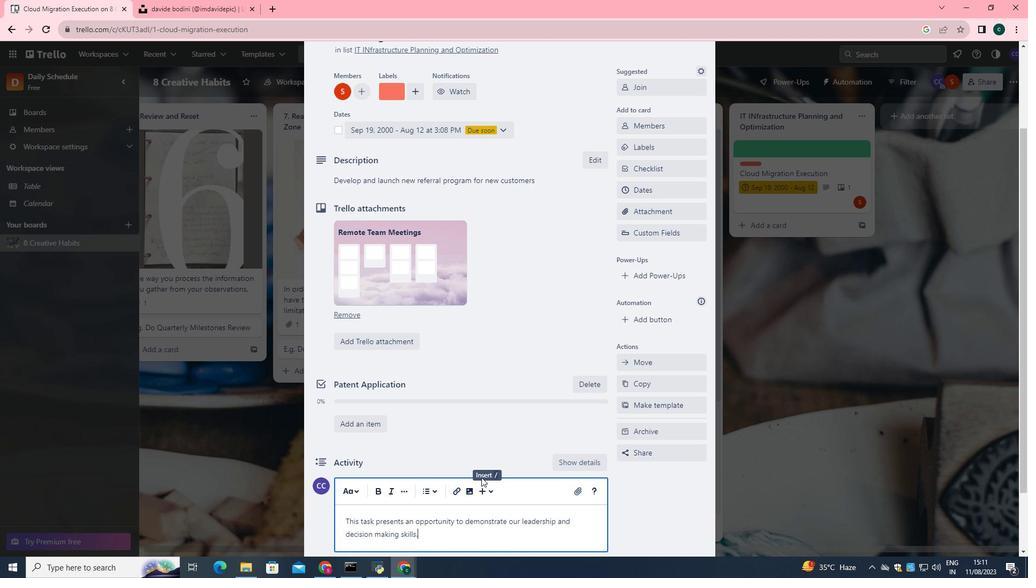 
Action: Mouse moved to (438, 506)
Screenshot: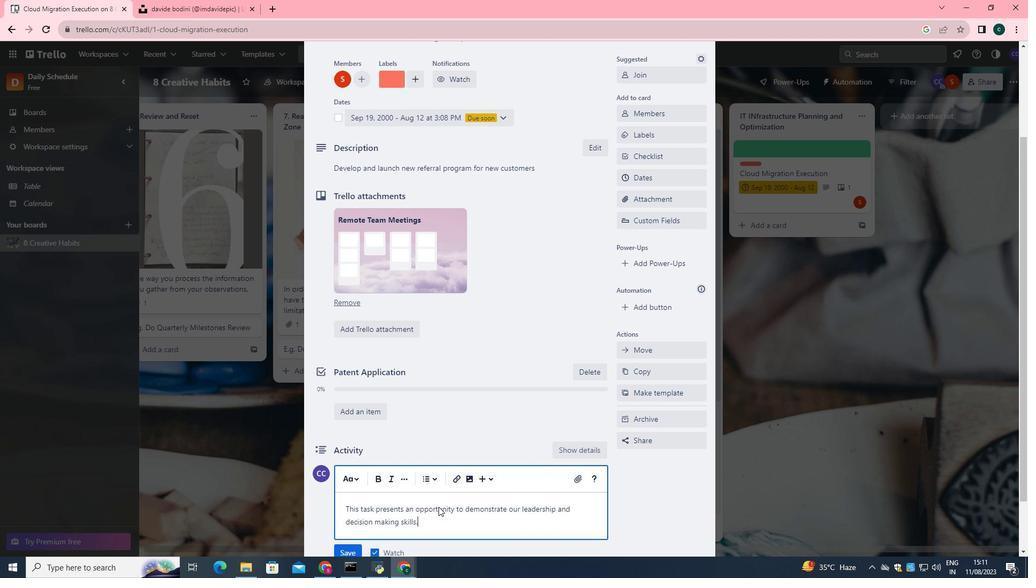 
Action: Mouse scrolled (438, 506) with delta (0, 0)
Screenshot: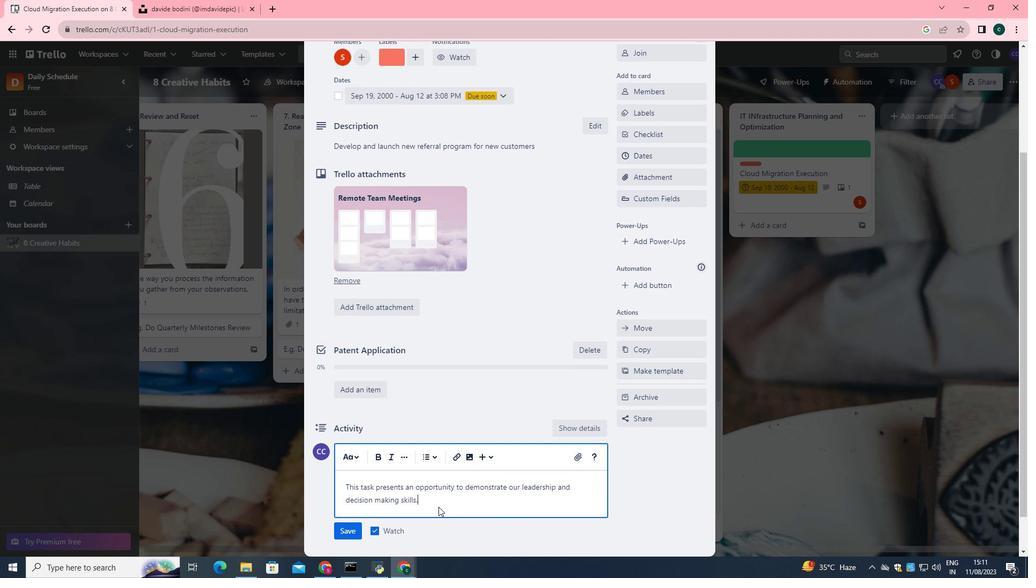 
Action: Mouse scrolled (438, 506) with delta (0, 0)
Screenshot: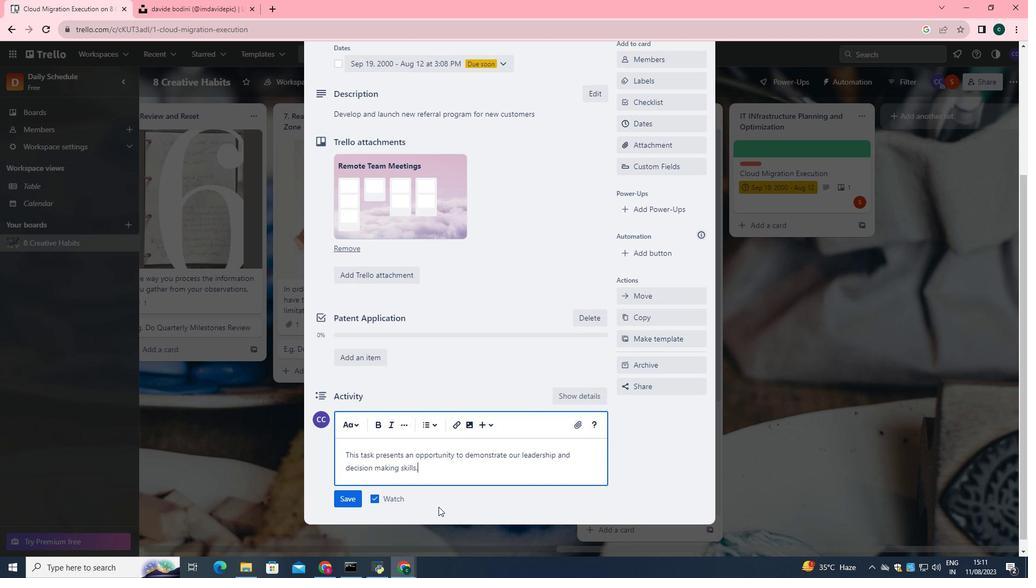 
Action: Mouse scrolled (438, 506) with delta (0, 0)
Screenshot: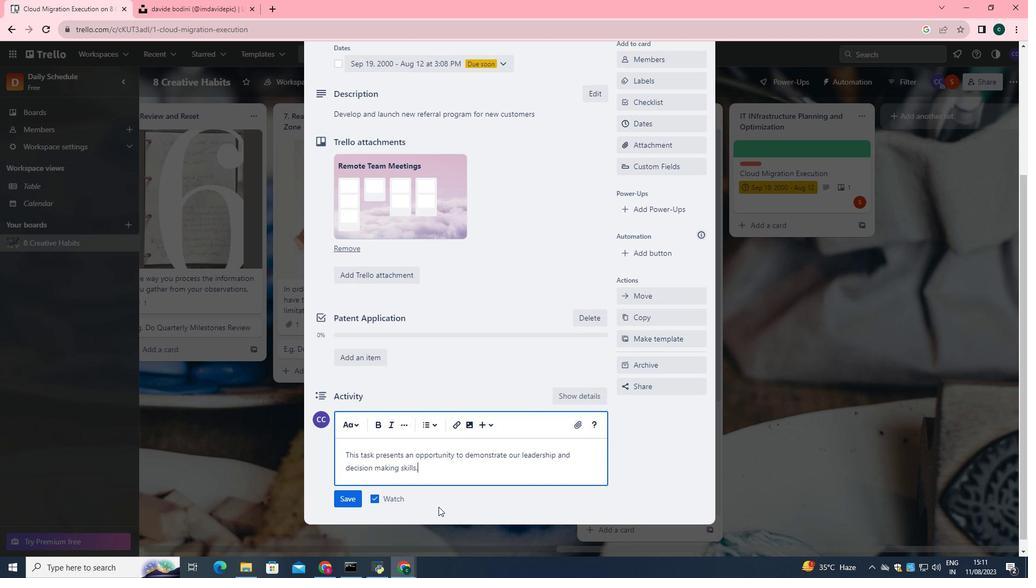 
Action: Mouse scrolled (438, 506) with delta (0, 0)
Screenshot: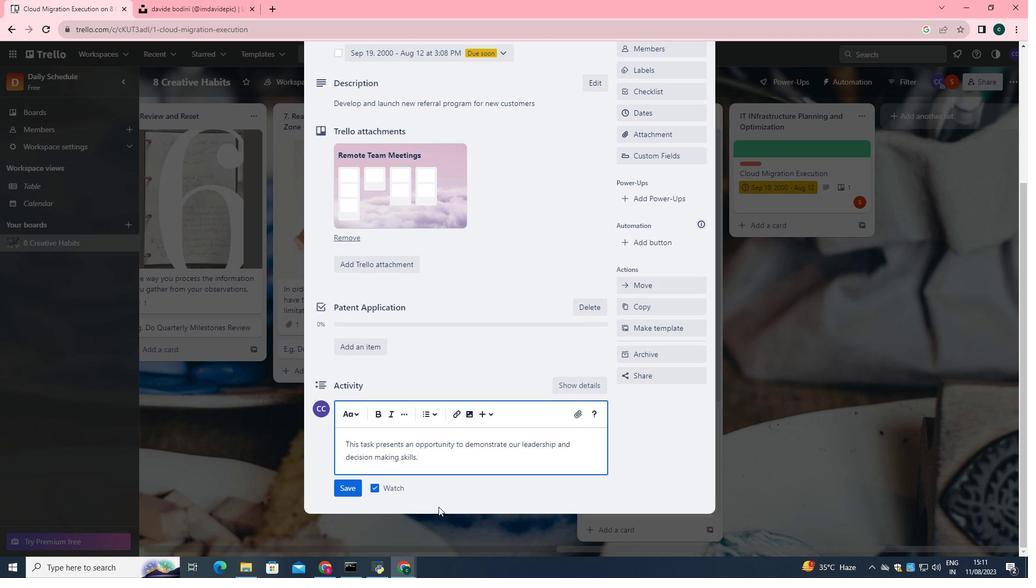 
Action: Mouse scrolled (438, 506) with delta (0, 0)
Screenshot: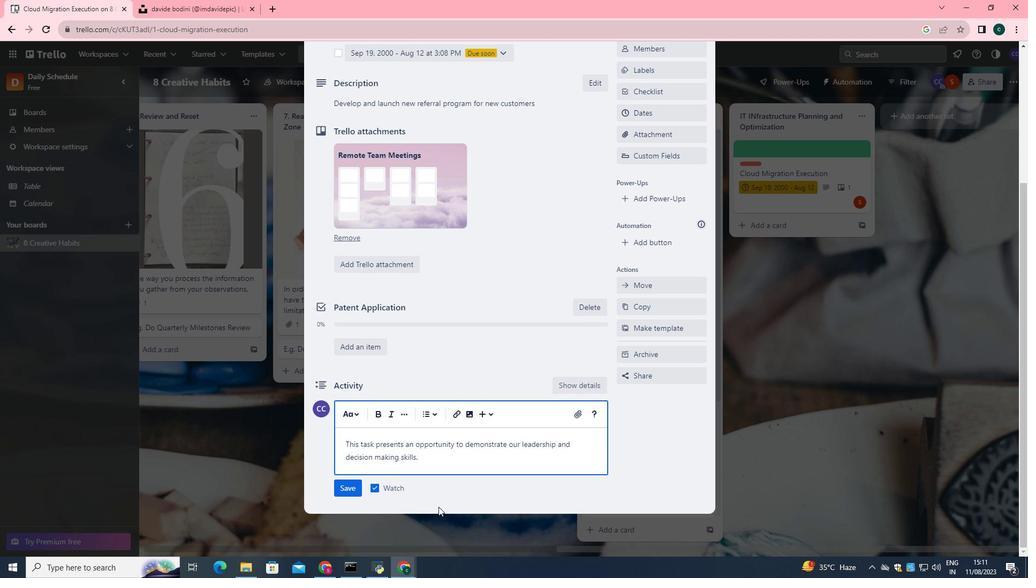 
Action: Mouse moved to (345, 486)
Screenshot: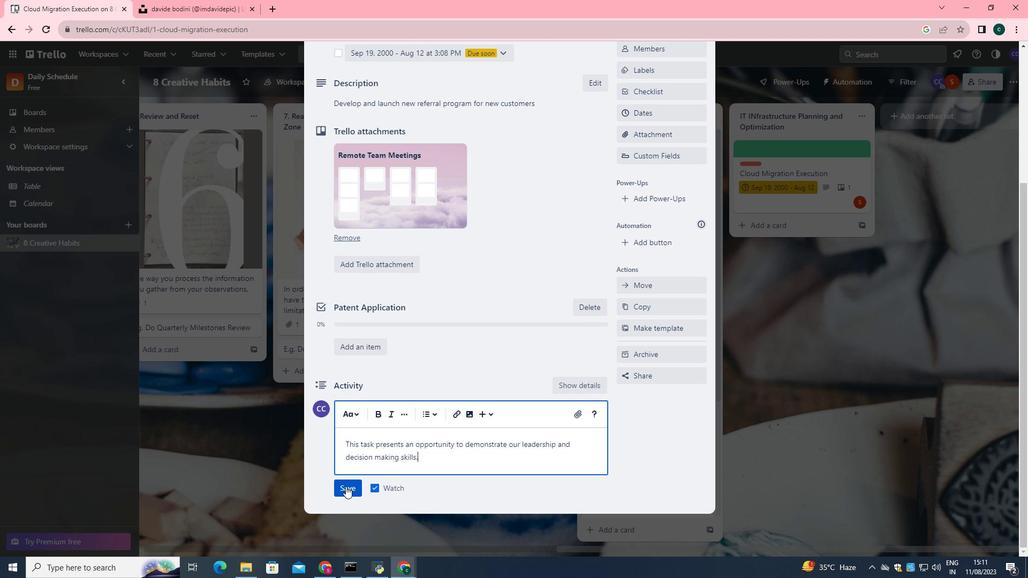 
Action: Mouse pressed left at (345, 486)
Screenshot: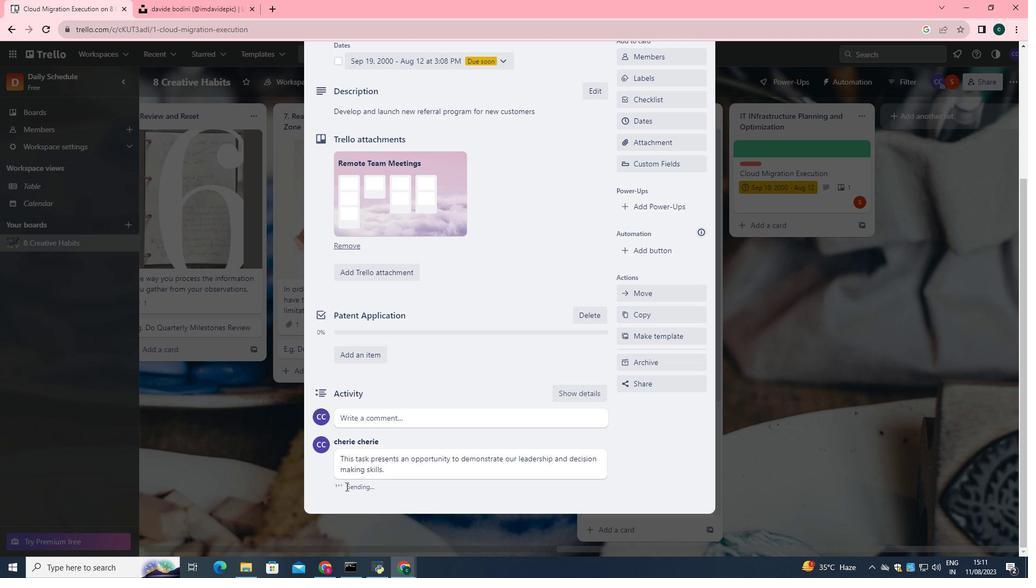 
Action: Mouse moved to (637, 154)
Screenshot: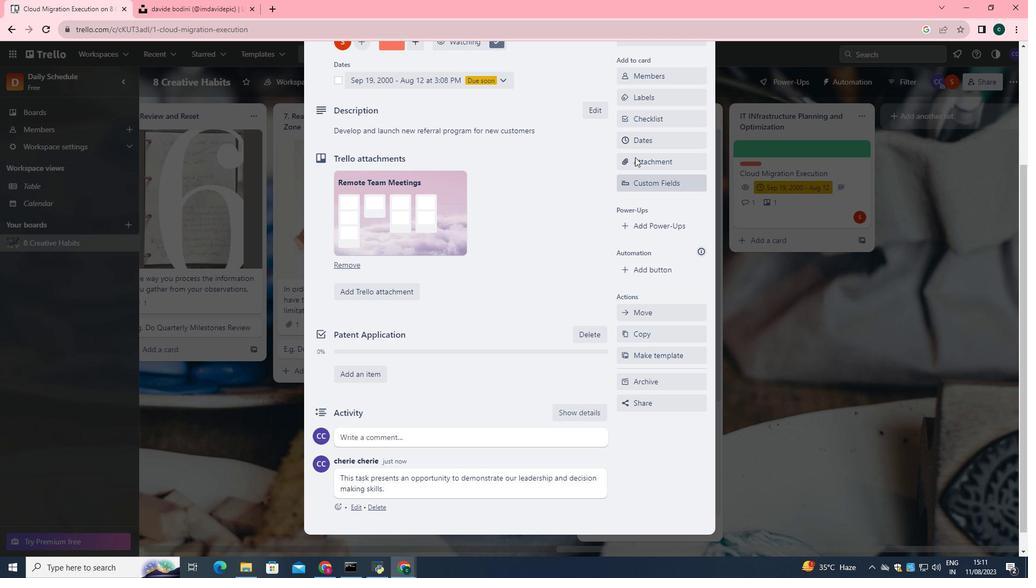 
Action: Mouse scrolled (637, 155) with delta (0, 0)
Screenshot: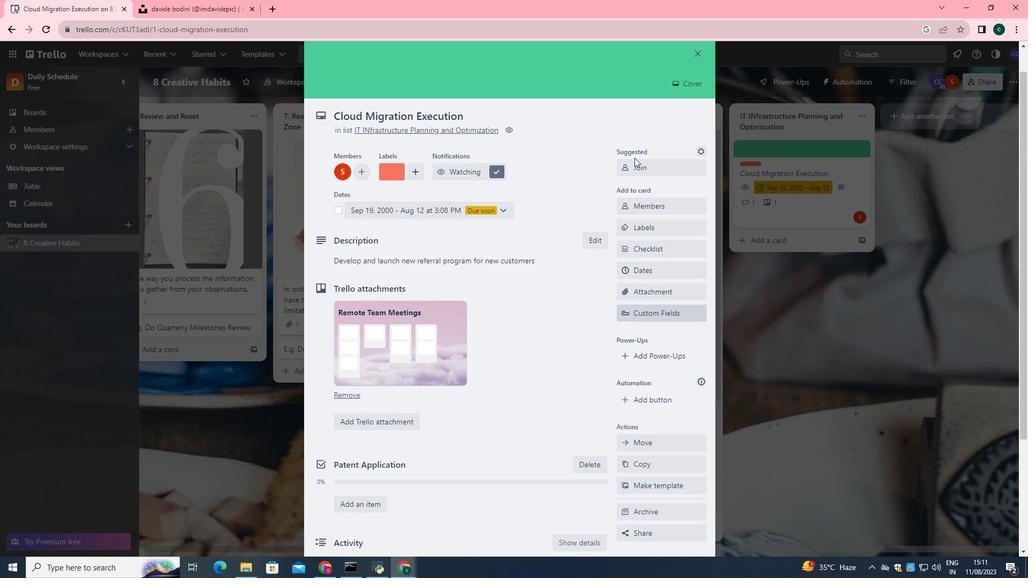 
Action: Mouse scrolled (637, 155) with delta (0, 0)
Screenshot: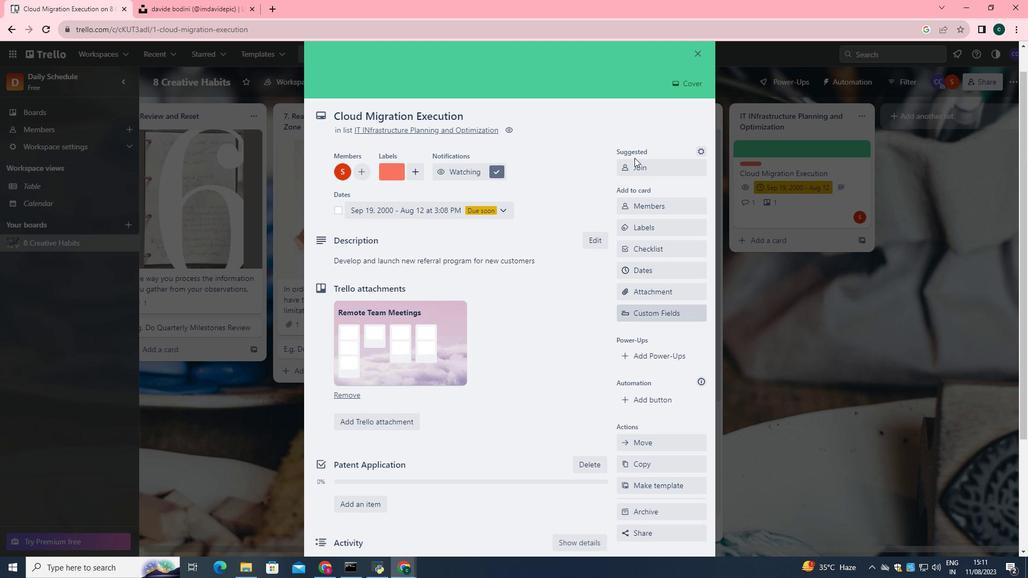 
Action: Mouse scrolled (637, 155) with delta (0, 0)
Screenshot: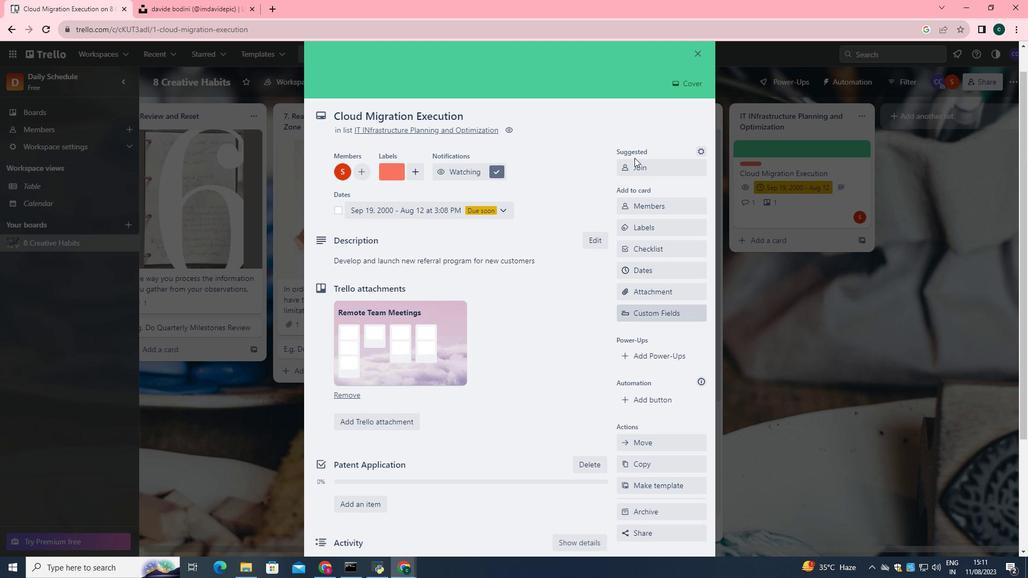
Action: Mouse scrolled (637, 155) with delta (0, 0)
Screenshot: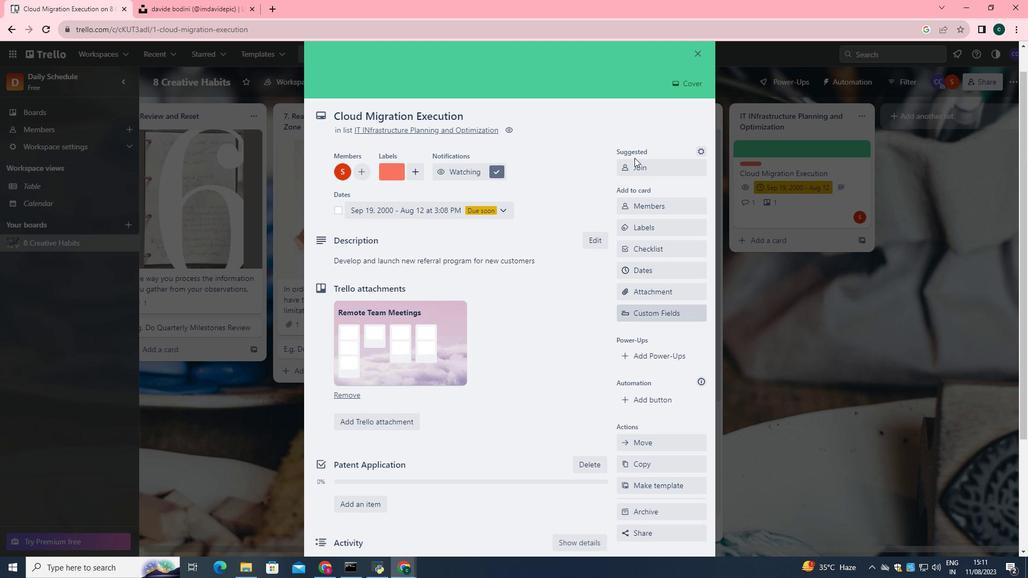 
Action: Mouse scrolled (637, 155) with delta (0, 0)
Screenshot: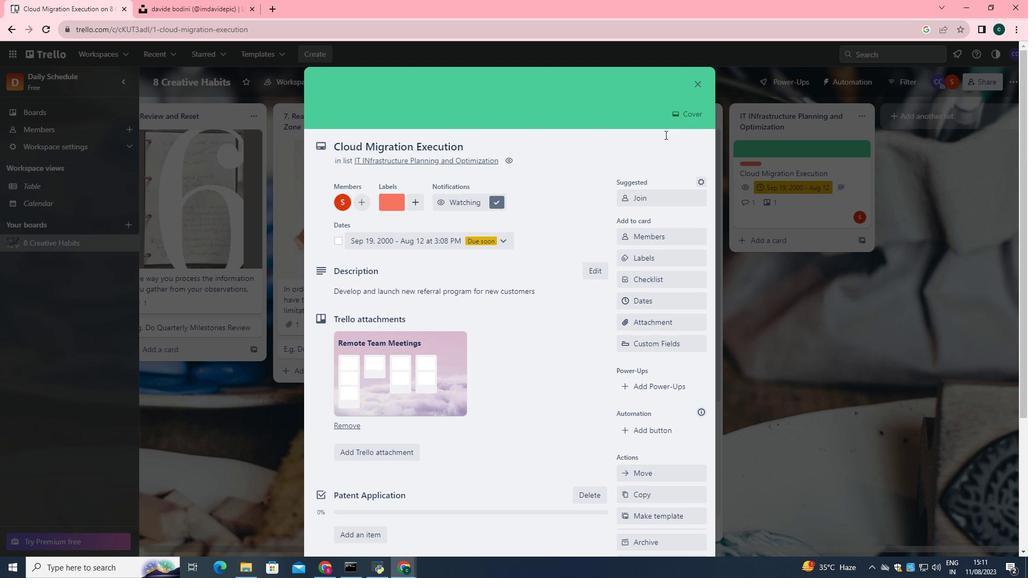 
Action: Mouse scrolled (637, 155) with delta (0, 0)
Screenshot: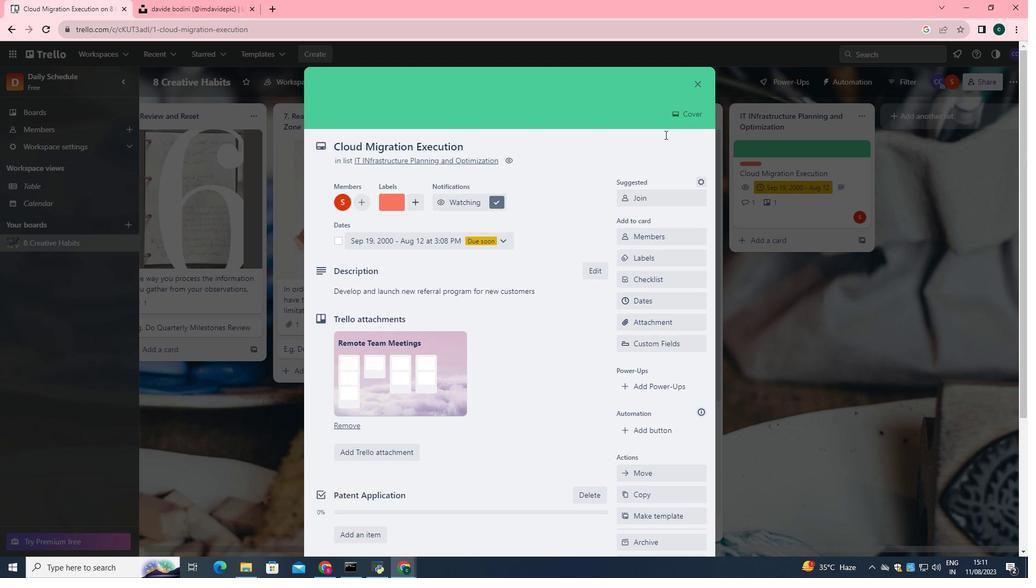 
Action: Mouse moved to (692, 81)
Screenshot: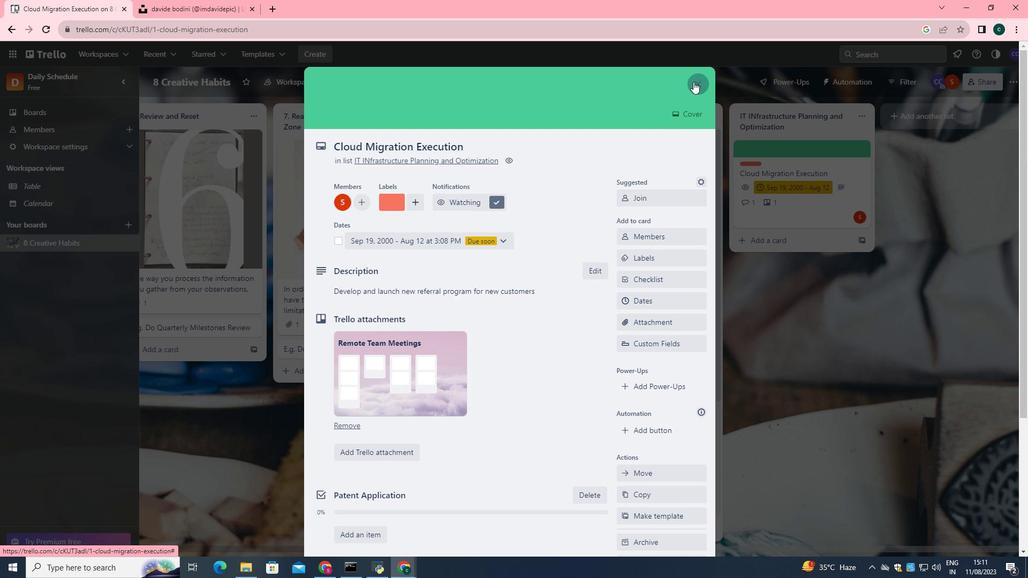 
Action: Mouse pressed left at (692, 81)
Screenshot: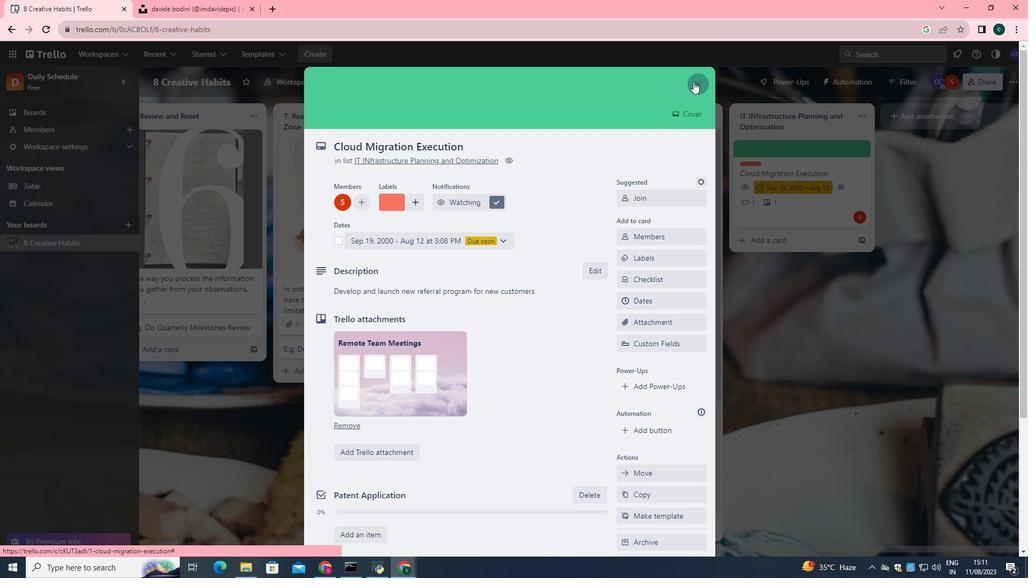 
Action: Mouse moved to (692, 81)
Screenshot: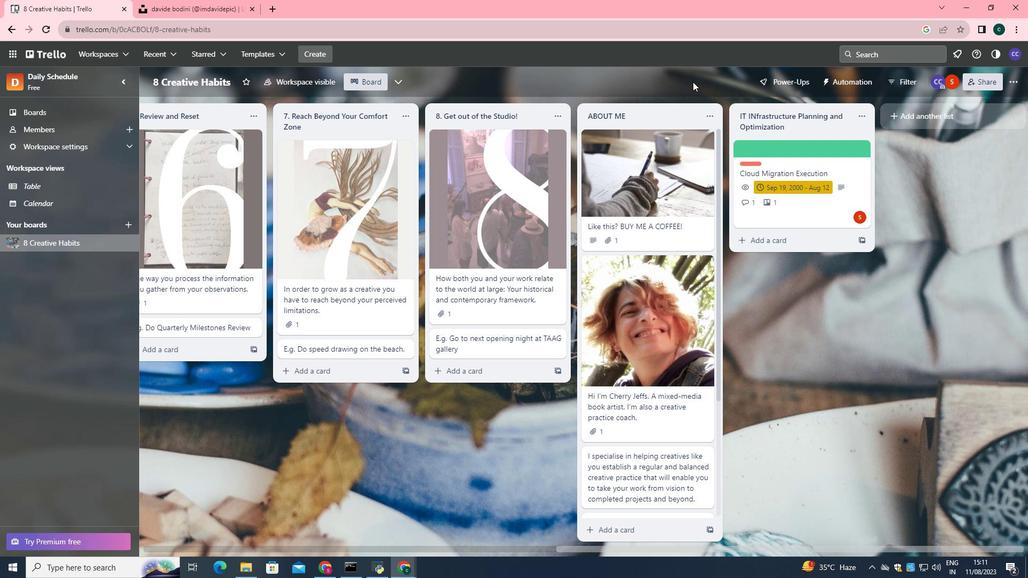 
